 Task: Find connections with filter location Tres Cantos with filter topic #Leanstartupswith filter profile language Spanish with filter current company JSW with filter school Deogiri Institute of Engineering and Management Studies, Aurangabad with filter industry Temporary Help Services with filter service category Pricing Strategy with filter keywords title Account Representative
Action: Mouse moved to (209, 287)
Screenshot: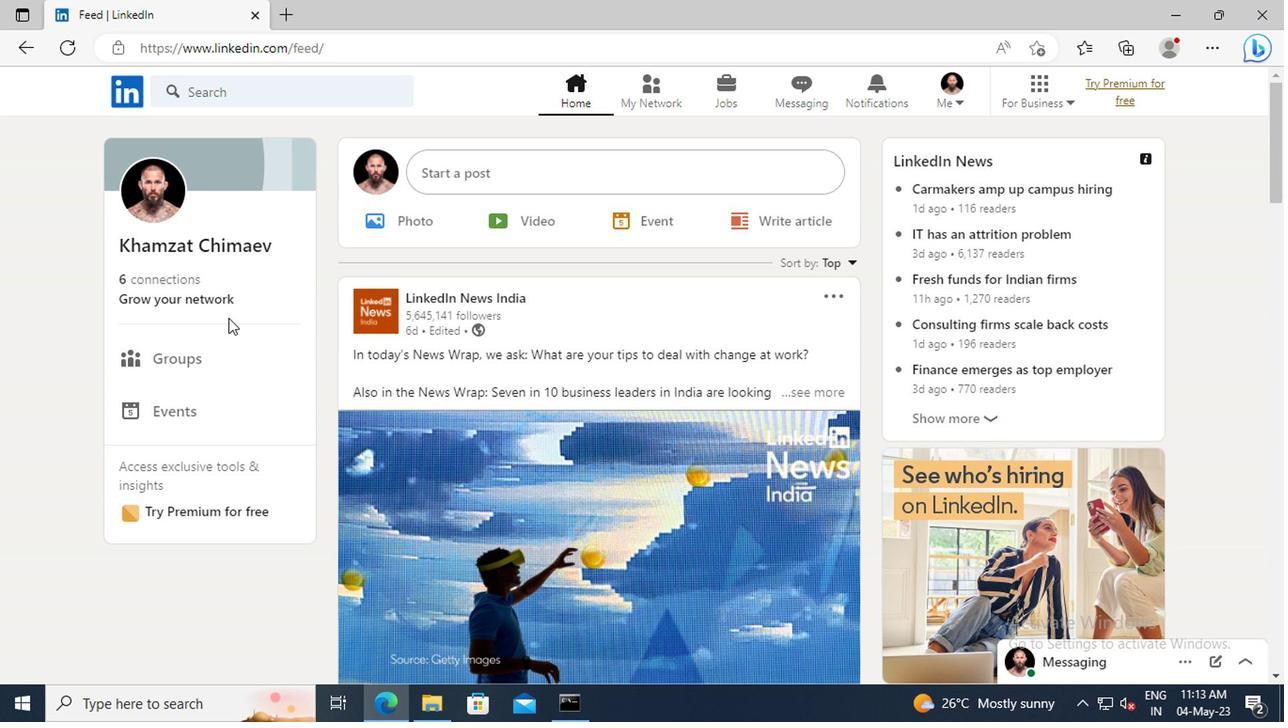 
Action: Mouse pressed left at (209, 287)
Screenshot: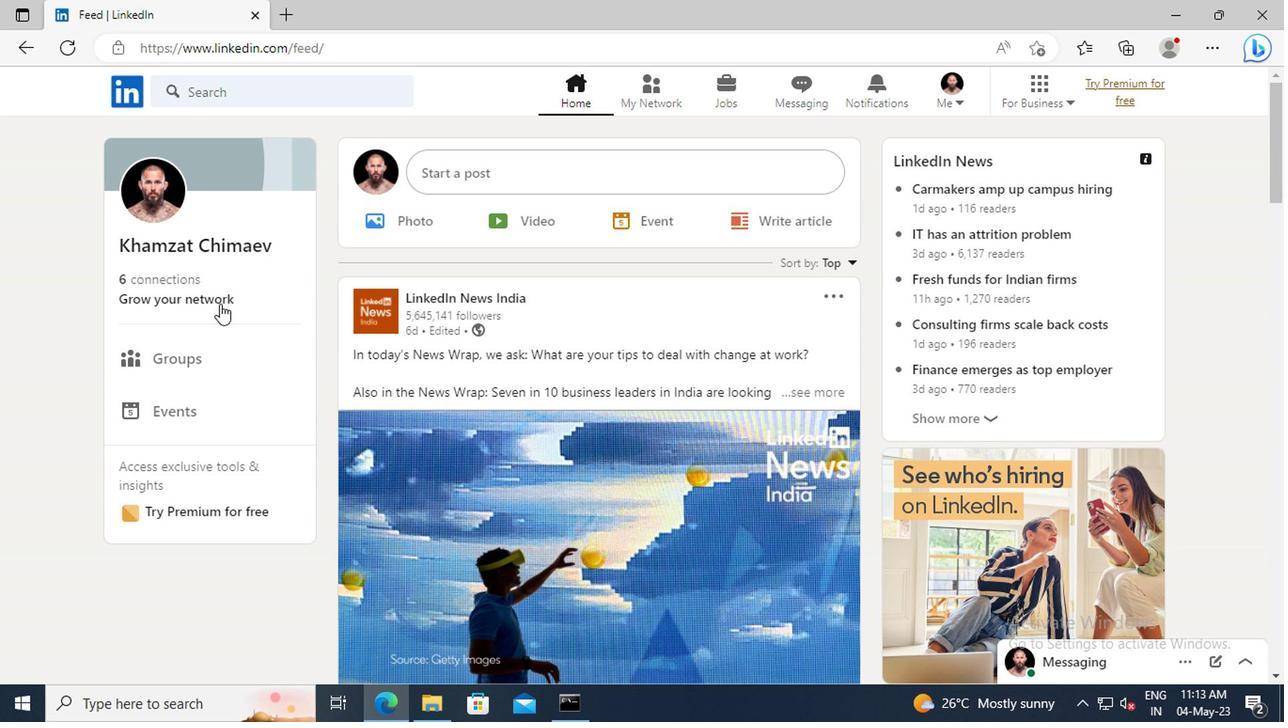 
Action: Mouse moved to (200, 200)
Screenshot: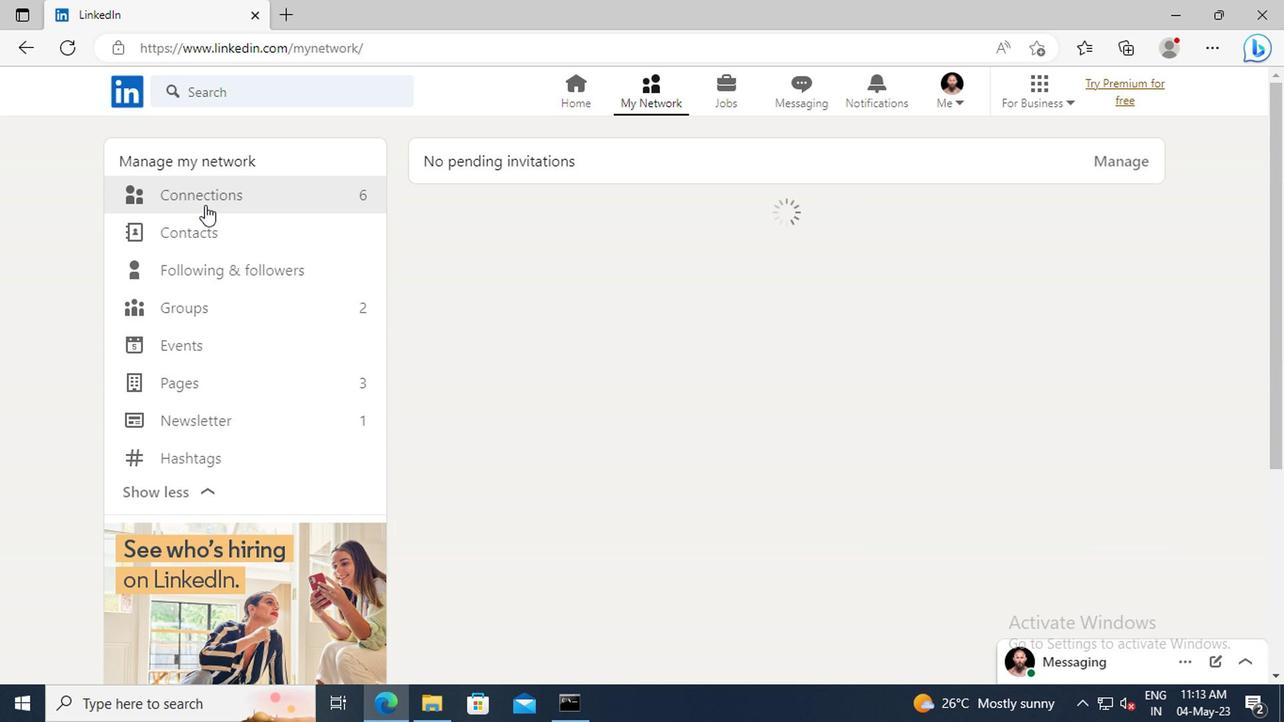 
Action: Mouse pressed left at (200, 200)
Screenshot: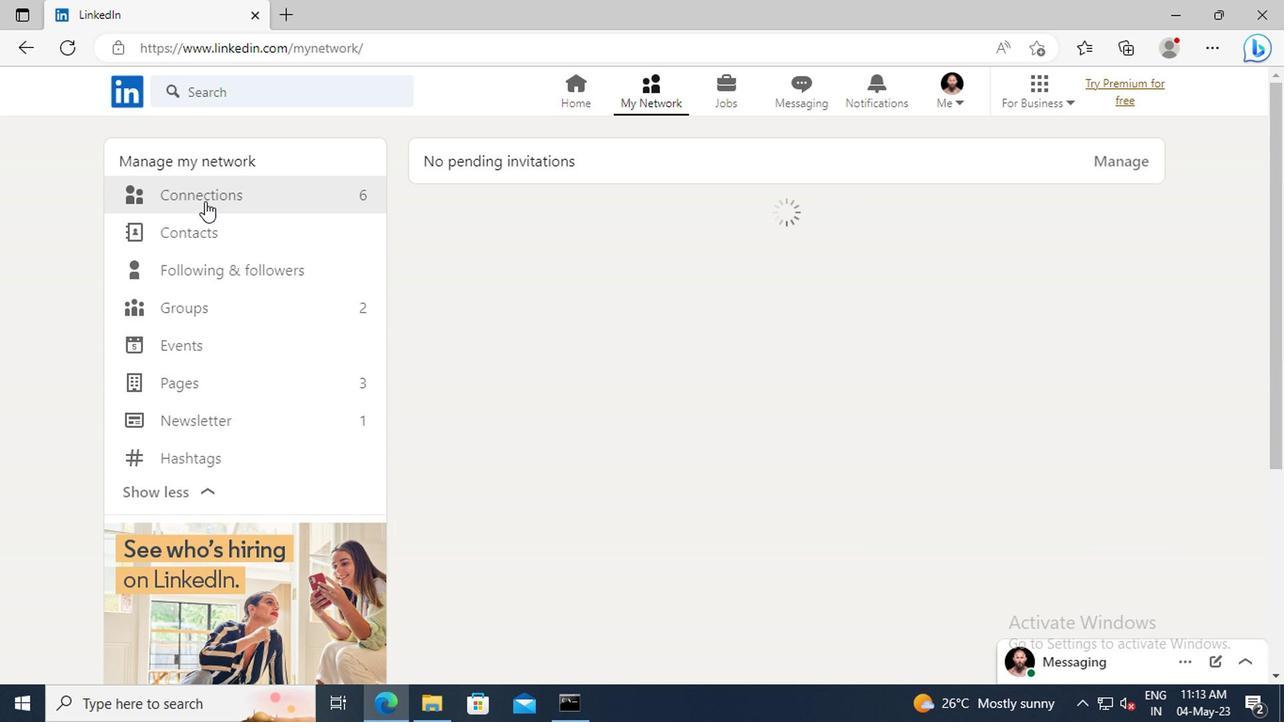 
Action: Mouse moved to (768, 203)
Screenshot: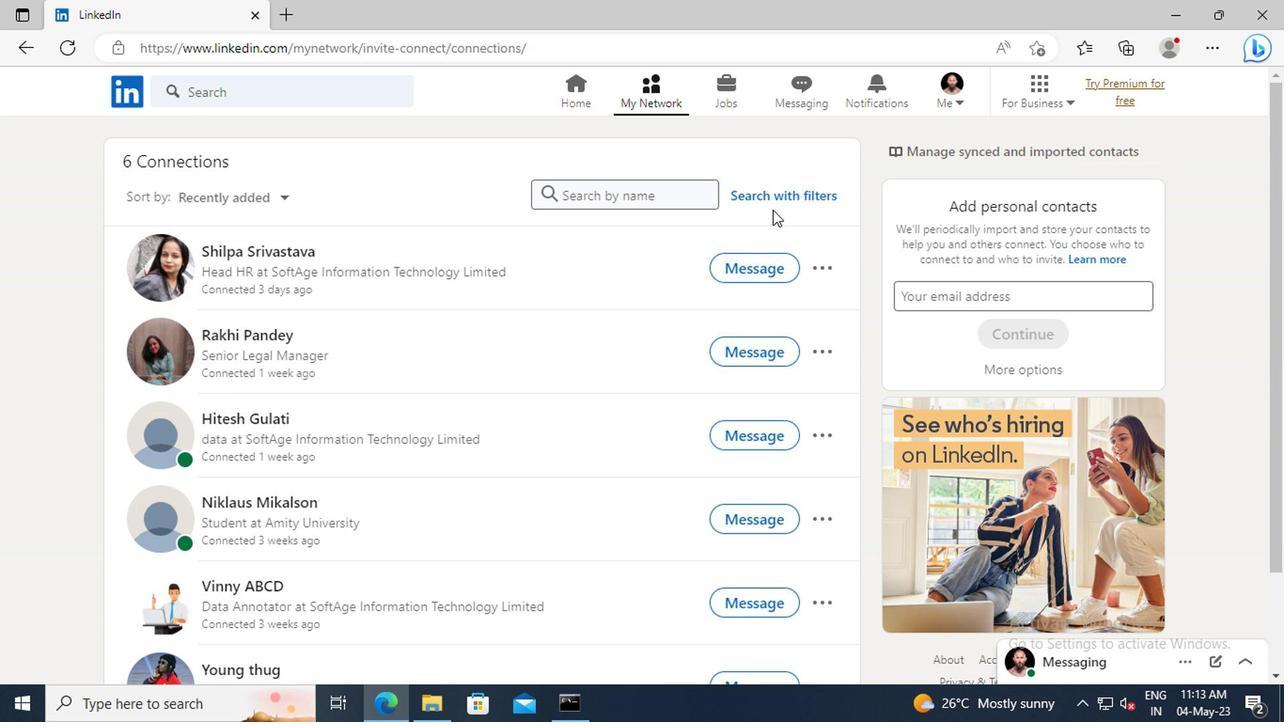
Action: Mouse pressed left at (768, 203)
Screenshot: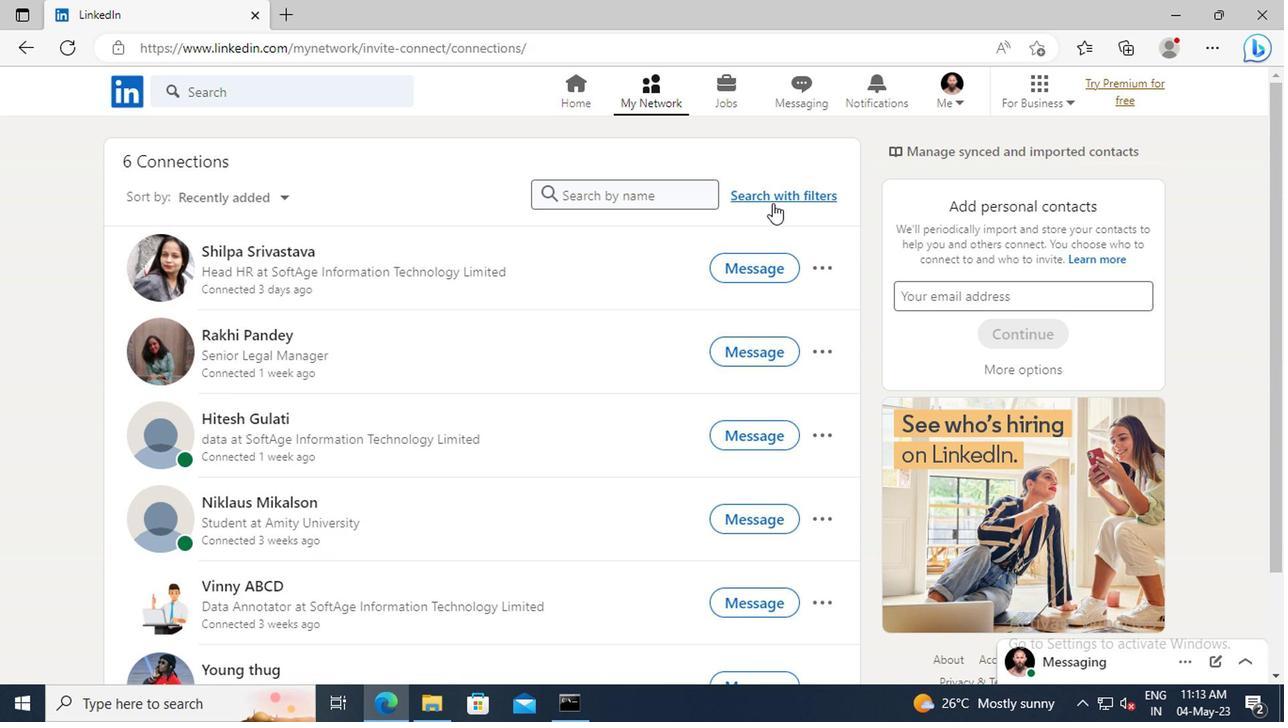 
Action: Mouse moved to (710, 148)
Screenshot: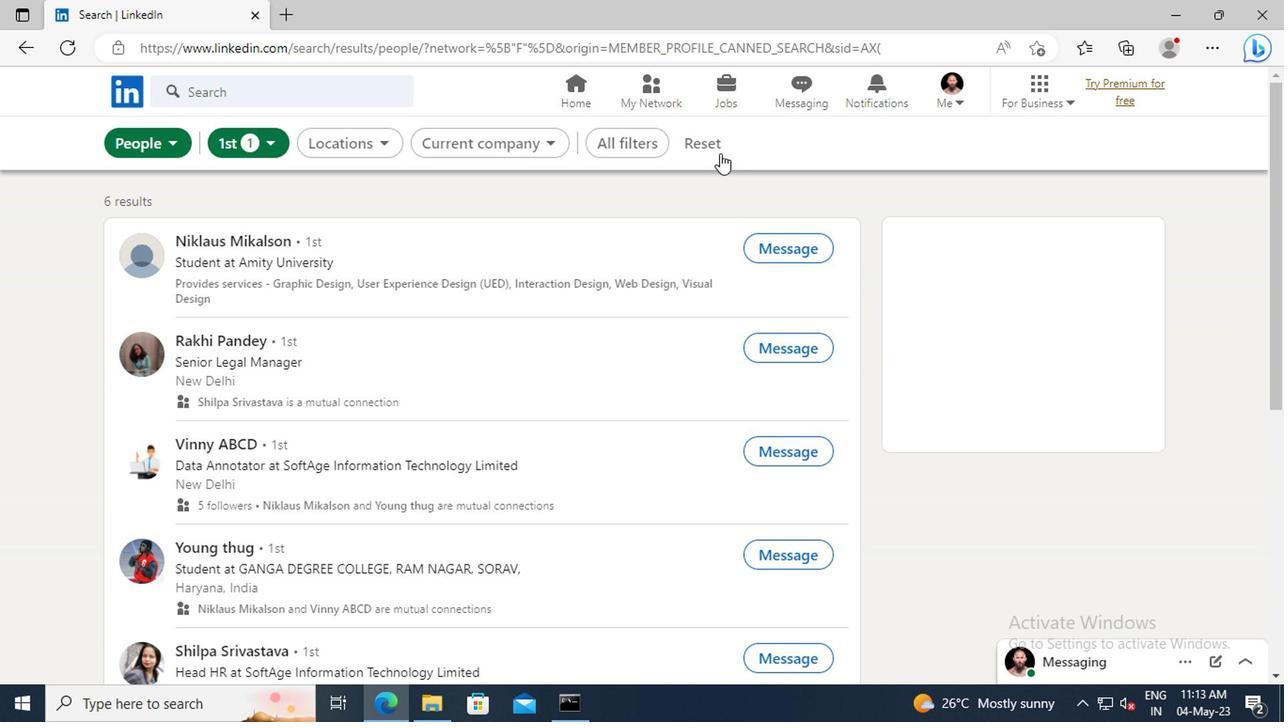 
Action: Mouse pressed left at (710, 148)
Screenshot: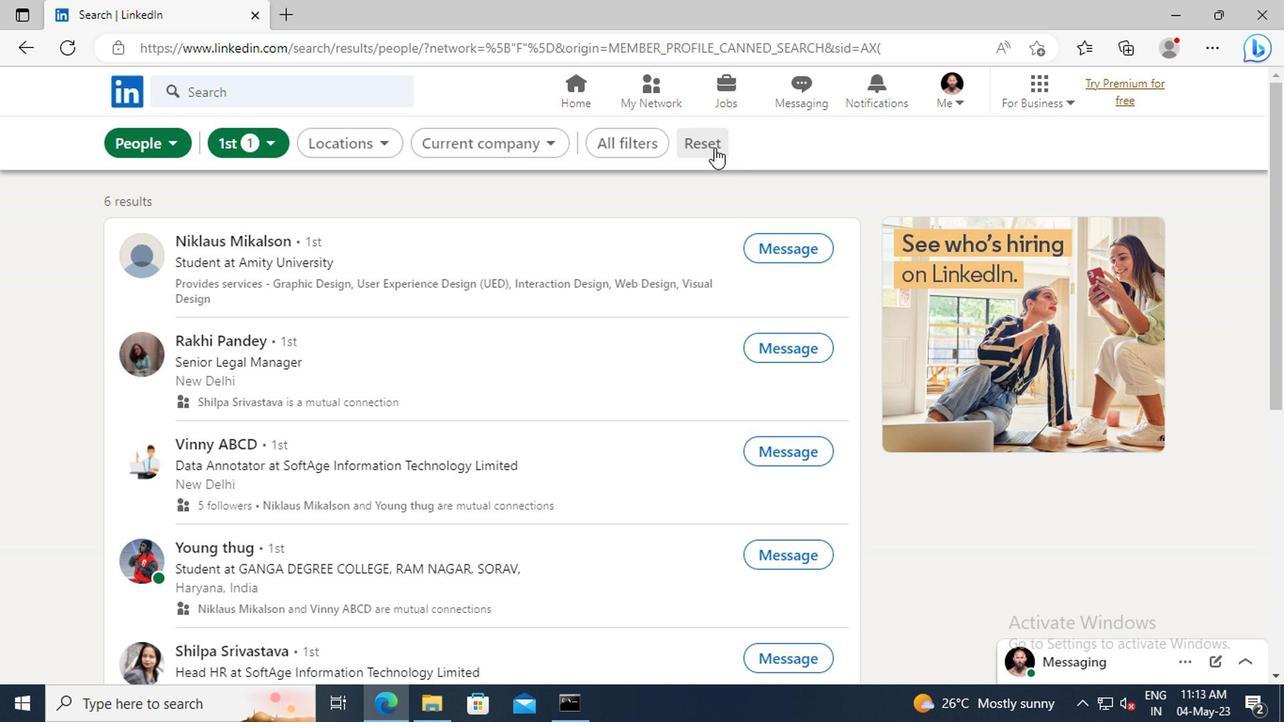 
Action: Mouse moved to (683, 146)
Screenshot: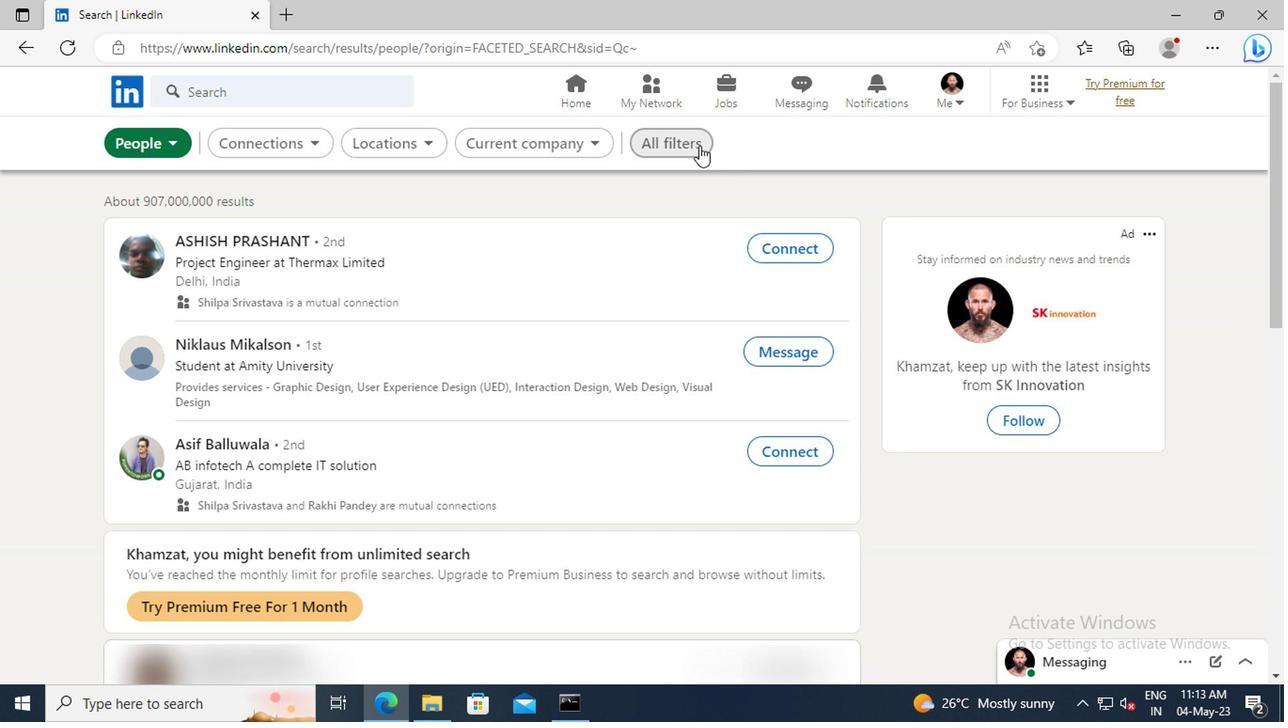 
Action: Mouse pressed left at (683, 146)
Screenshot: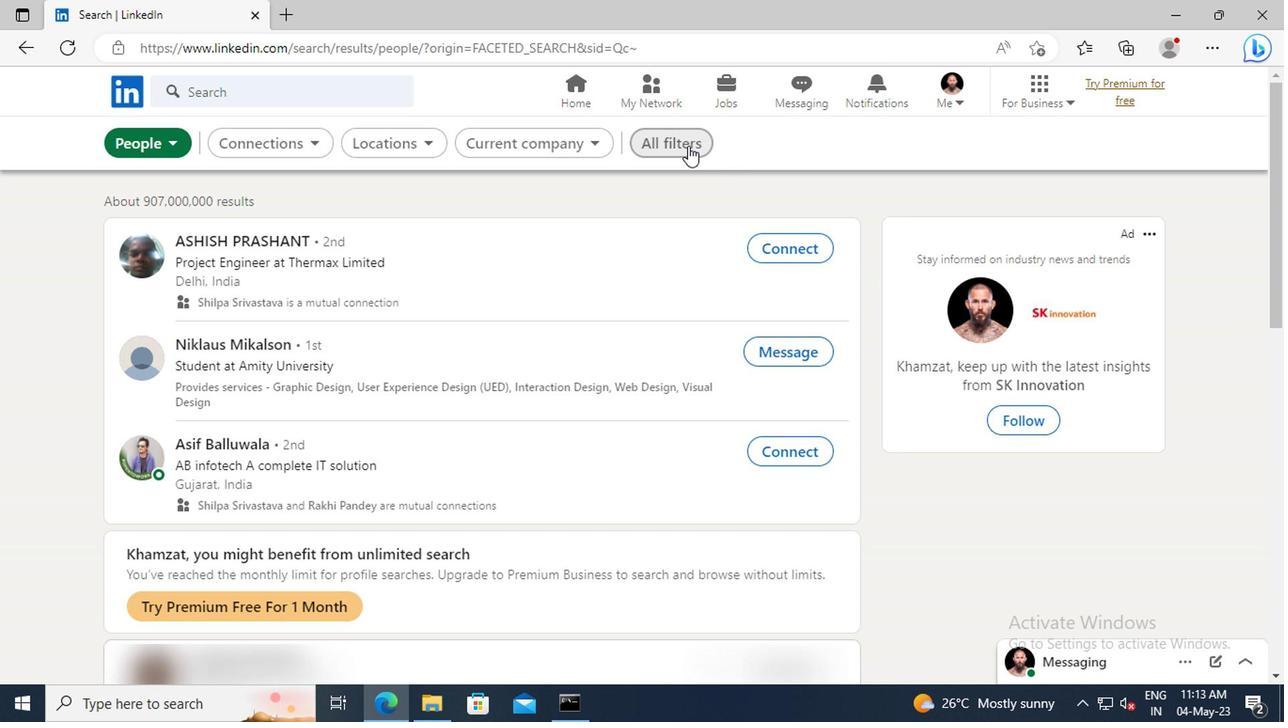 
Action: Mouse moved to (1009, 332)
Screenshot: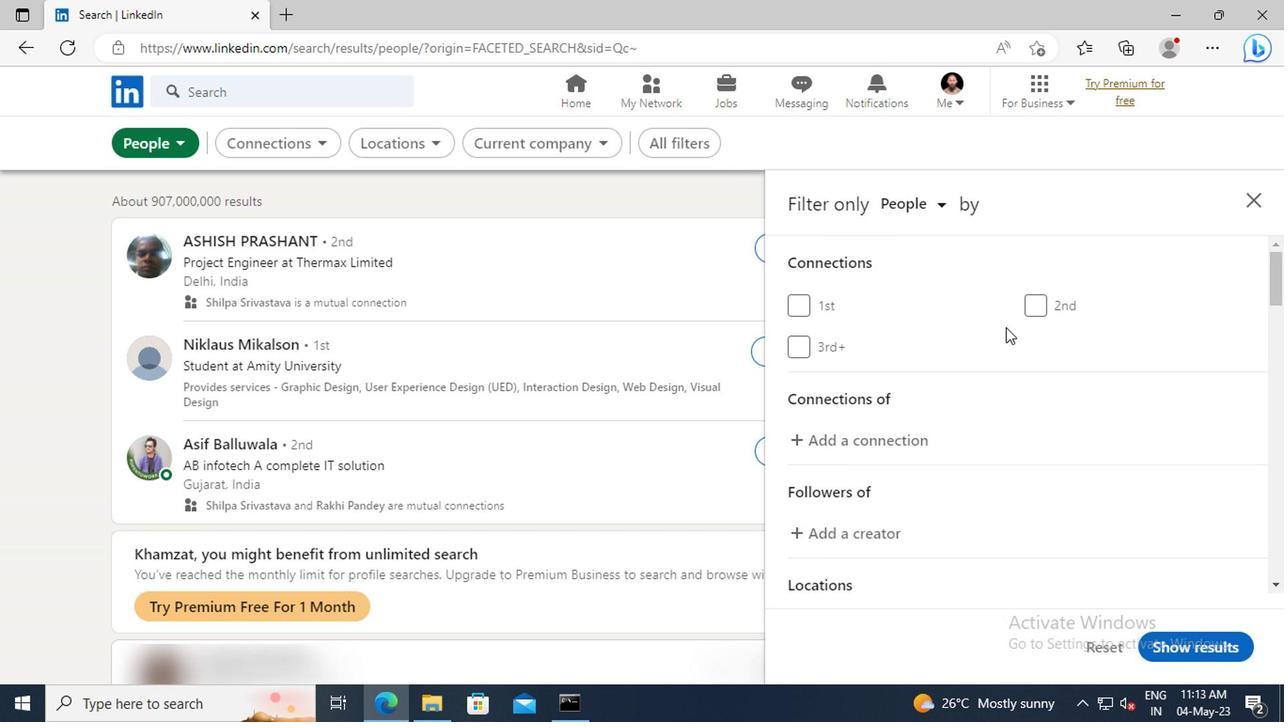 
Action: Mouse scrolled (1009, 331) with delta (0, -1)
Screenshot: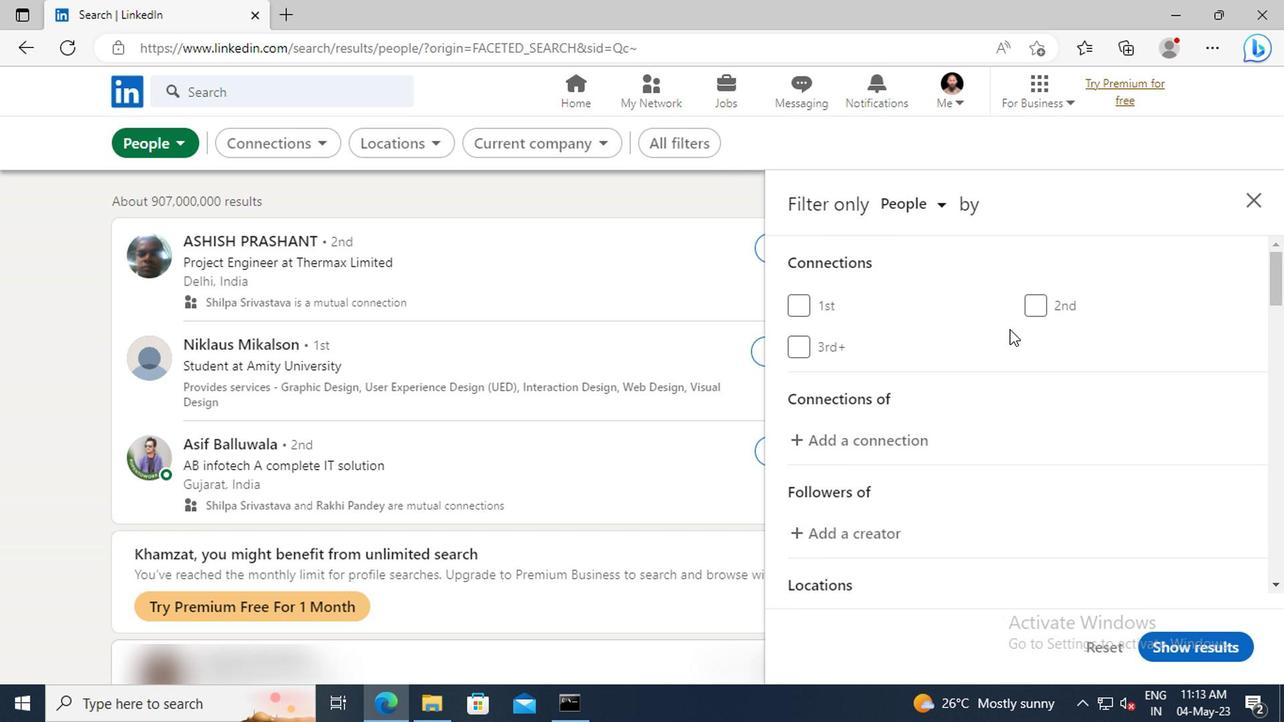 
Action: Mouse scrolled (1009, 331) with delta (0, -1)
Screenshot: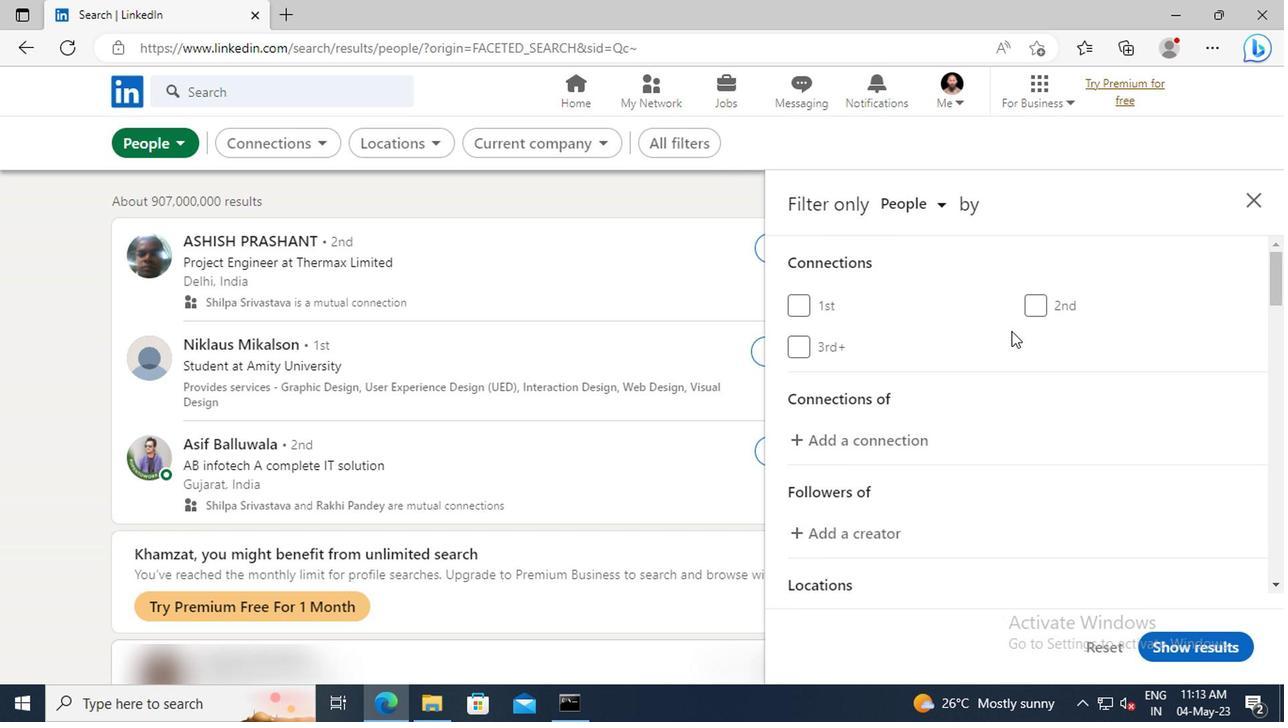 
Action: Mouse scrolled (1009, 331) with delta (0, -1)
Screenshot: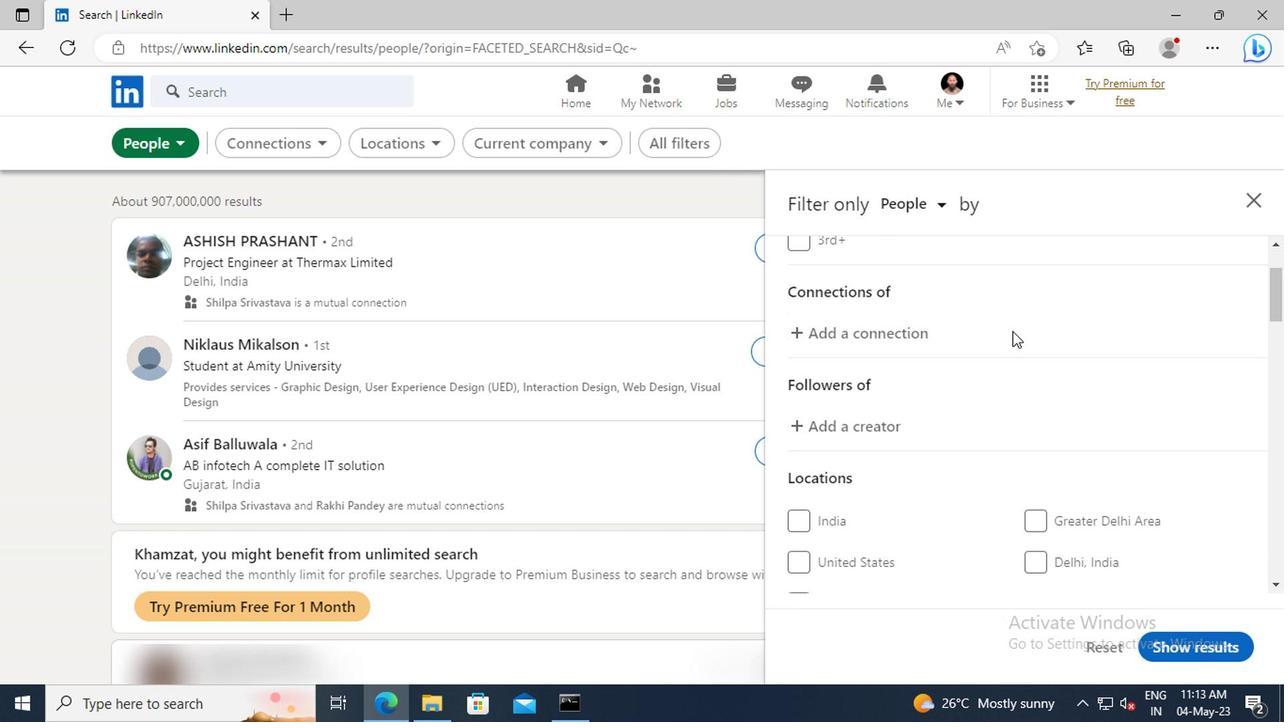 
Action: Mouse scrolled (1009, 331) with delta (0, -1)
Screenshot: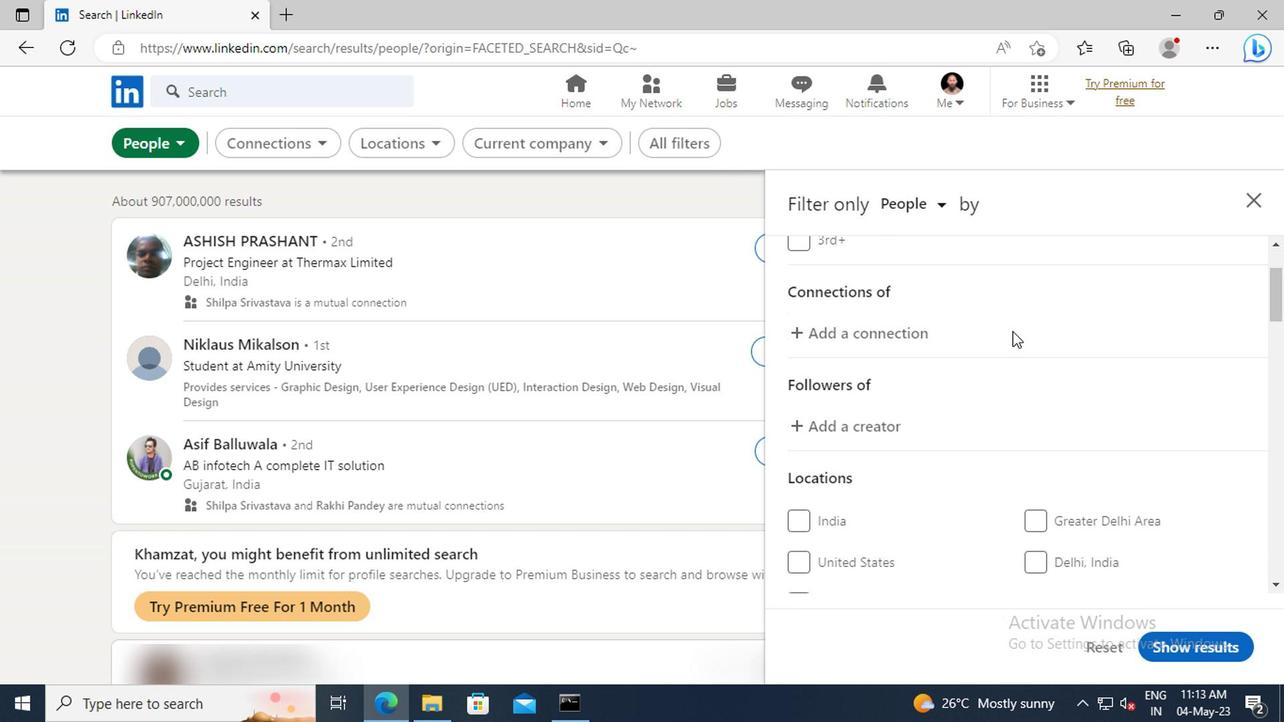 
Action: Mouse scrolled (1009, 331) with delta (0, -1)
Screenshot: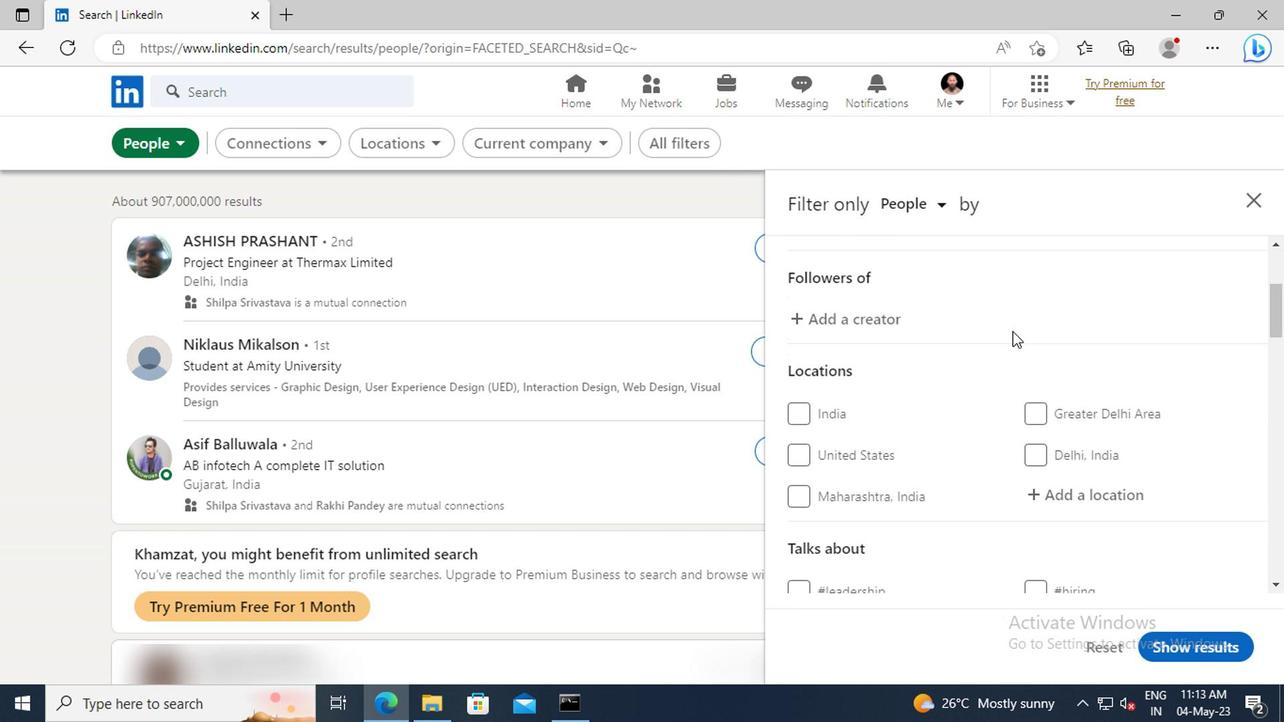 
Action: Mouse scrolled (1009, 331) with delta (0, -1)
Screenshot: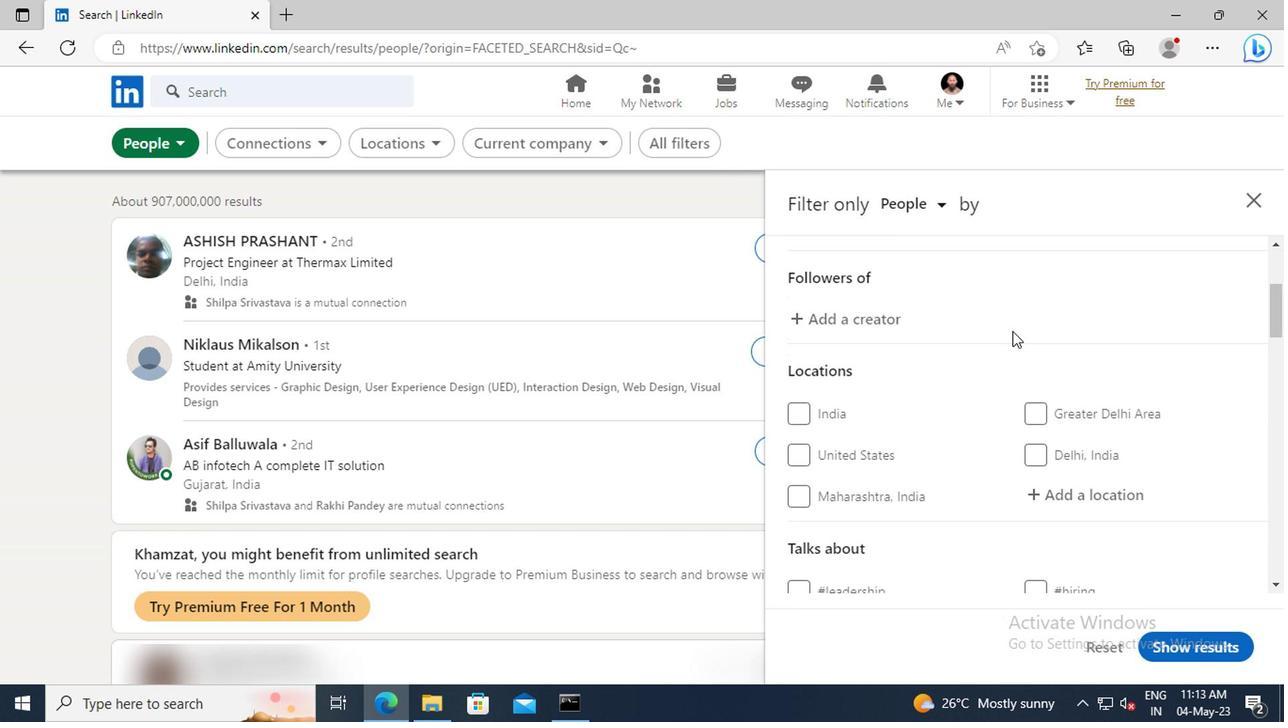 
Action: Mouse moved to (1039, 386)
Screenshot: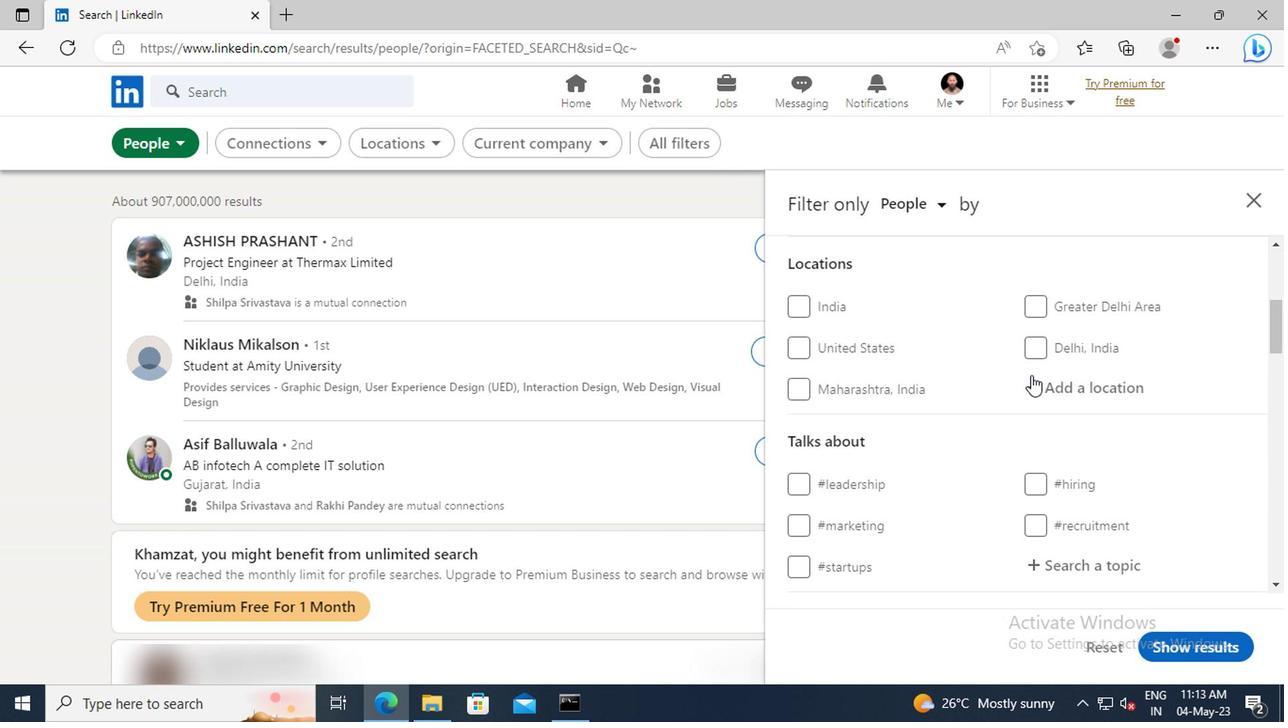 
Action: Mouse pressed left at (1039, 386)
Screenshot: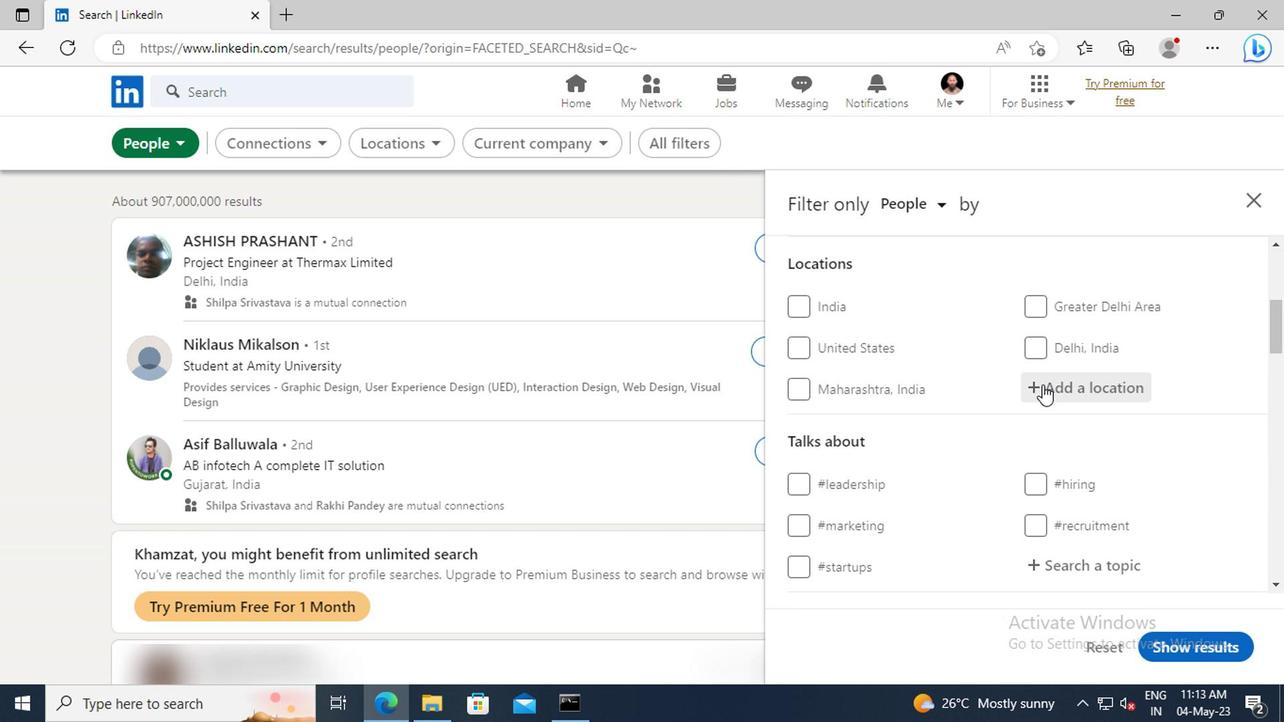 
Action: Key pressed <Key.shift>TRES<Key.space><Key.shift>CANTOS<Key.enter>
Screenshot: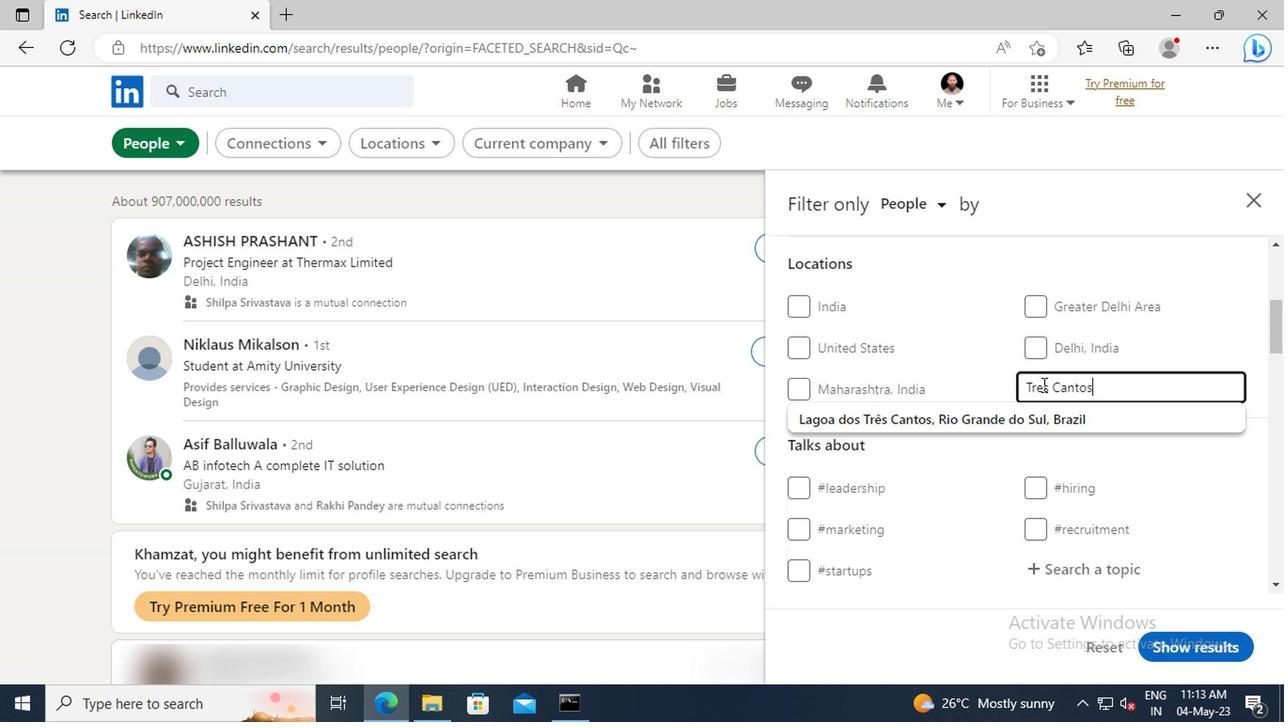 
Action: Mouse scrolled (1039, 384) with delta (0, -1)
Screenshot: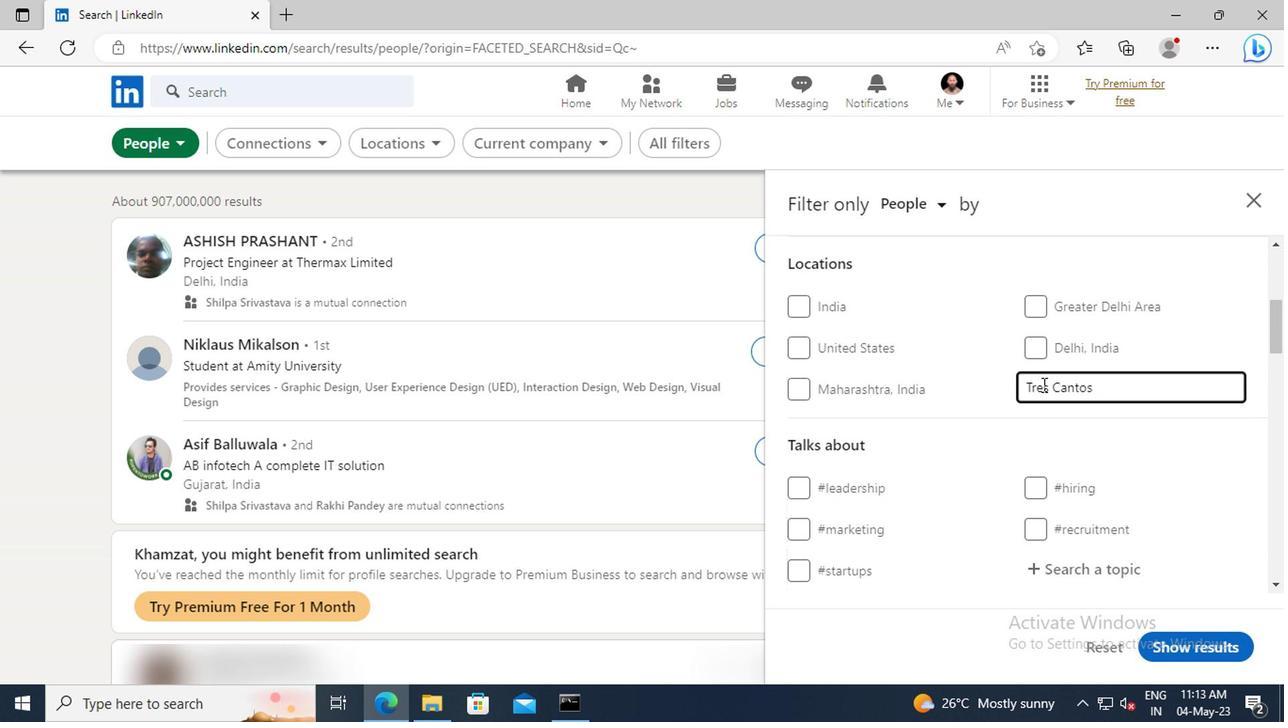 
Action: Mouse scrolled (1039, 384) with delta (0, -1)
Screenshot: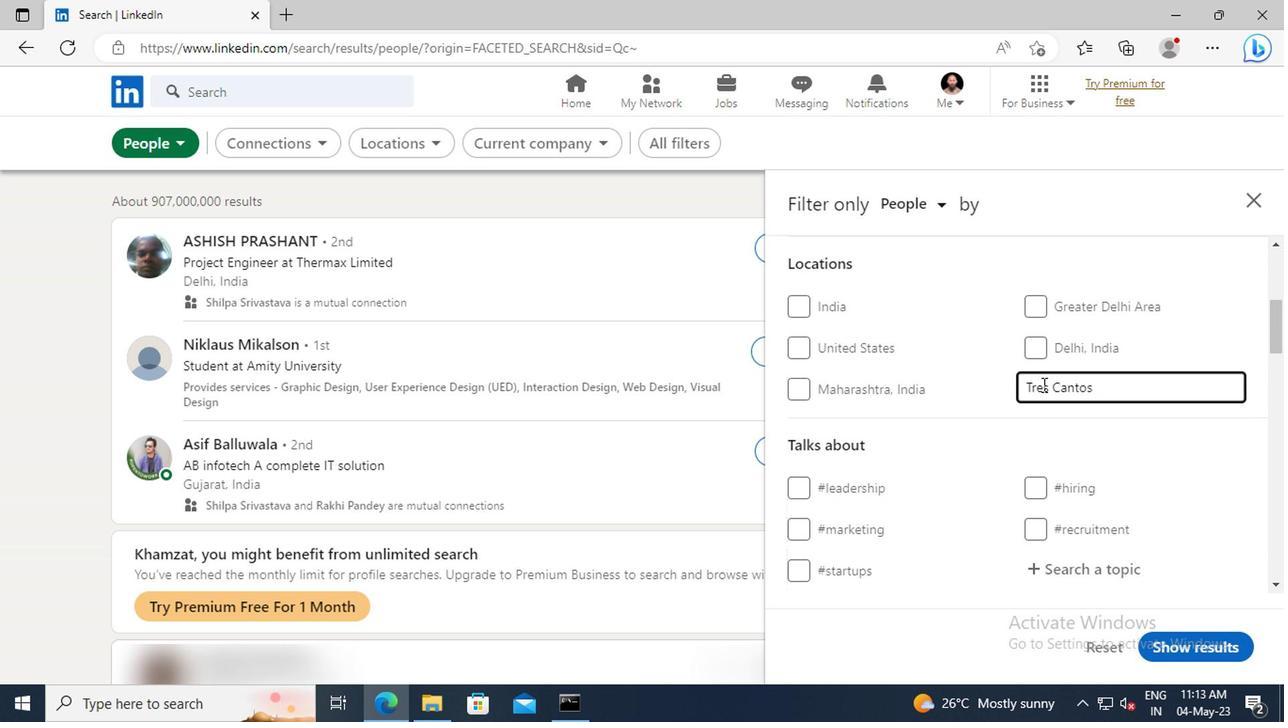
Action: Mouse scrolled (1039, 384) with delta (0, -1)
Screenshot: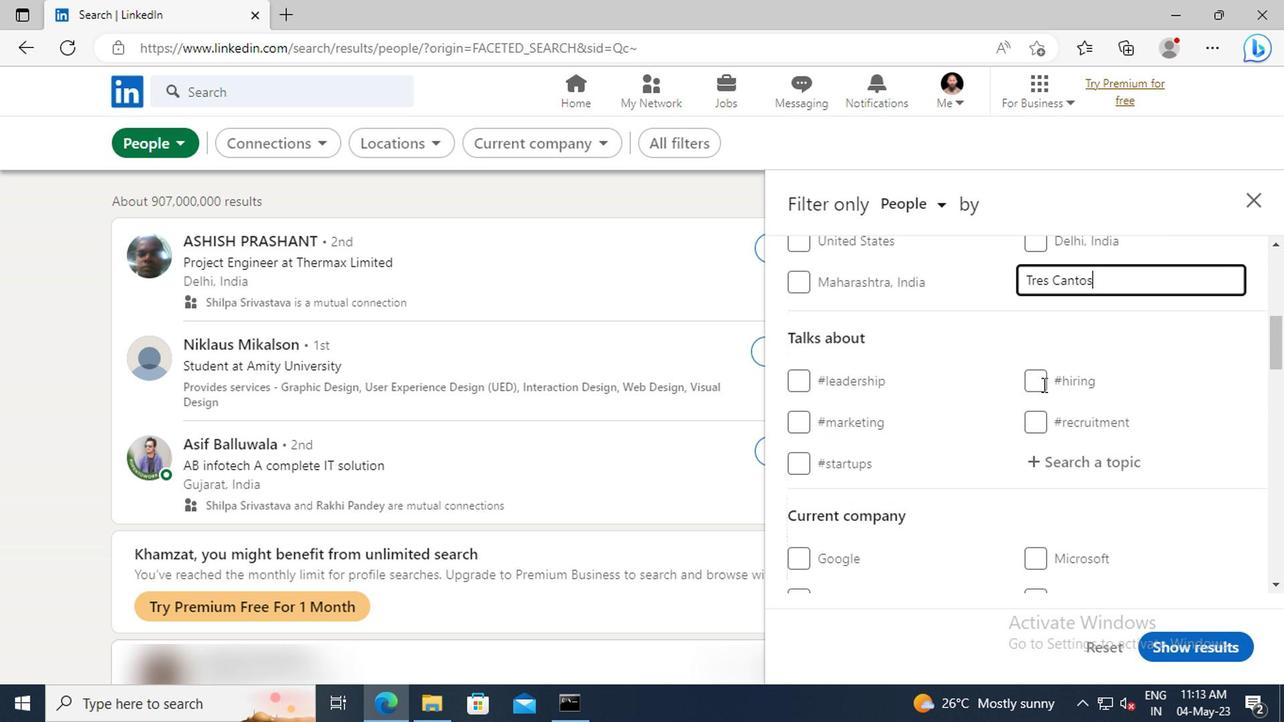 
Action: Mouse moved to (1050, 404)
Screenshot: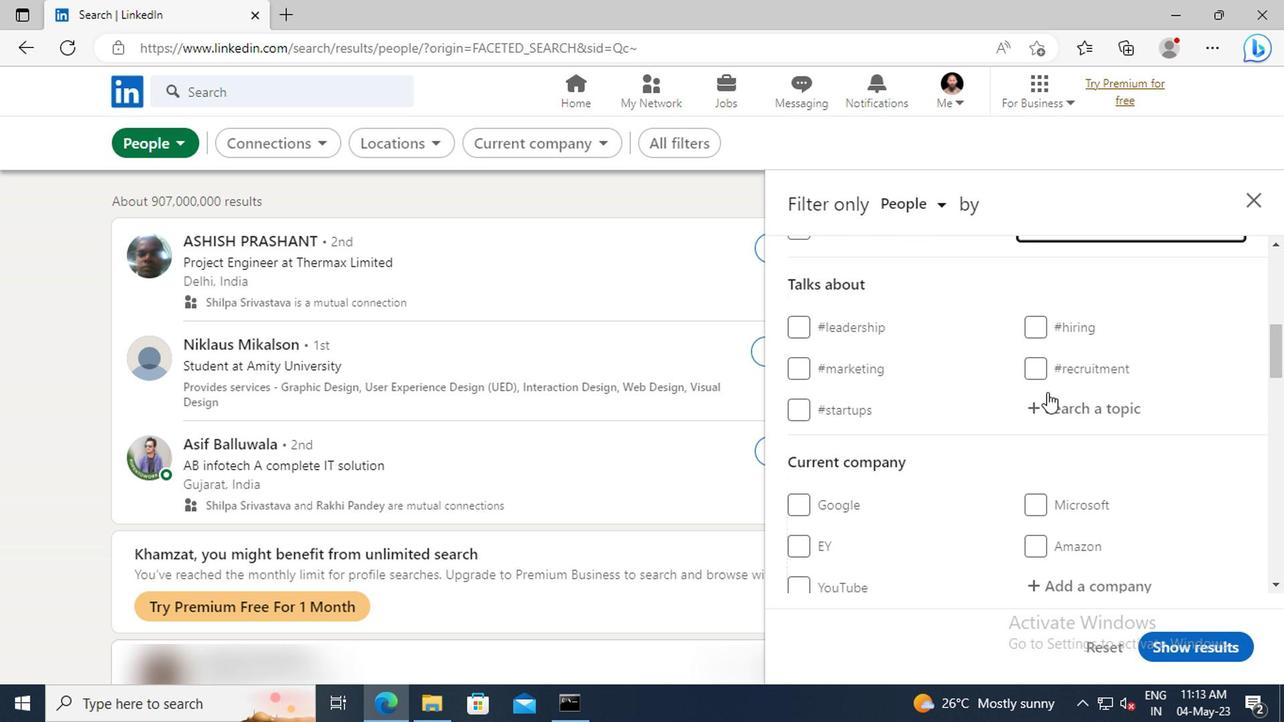 
Action: Mouse pressed left at (1050, 404)
Screenshot: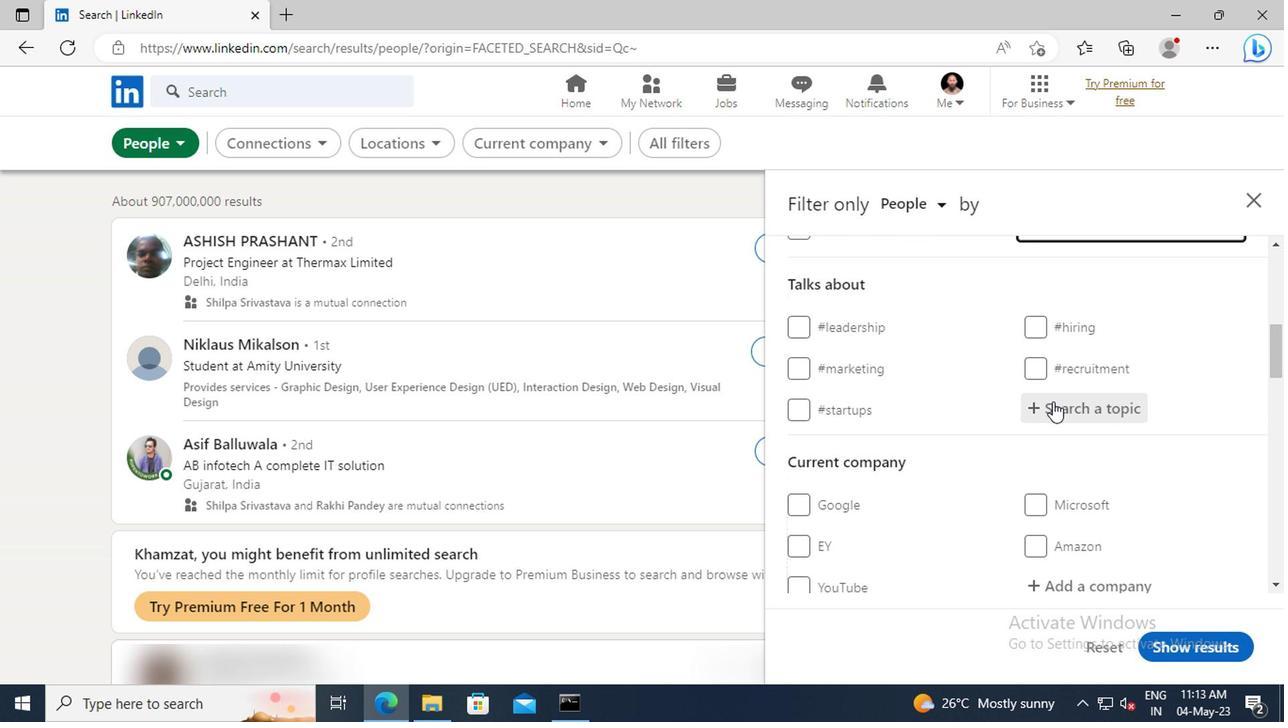 
Action: Key pressed <Key.shift>LEANST
Screenshot: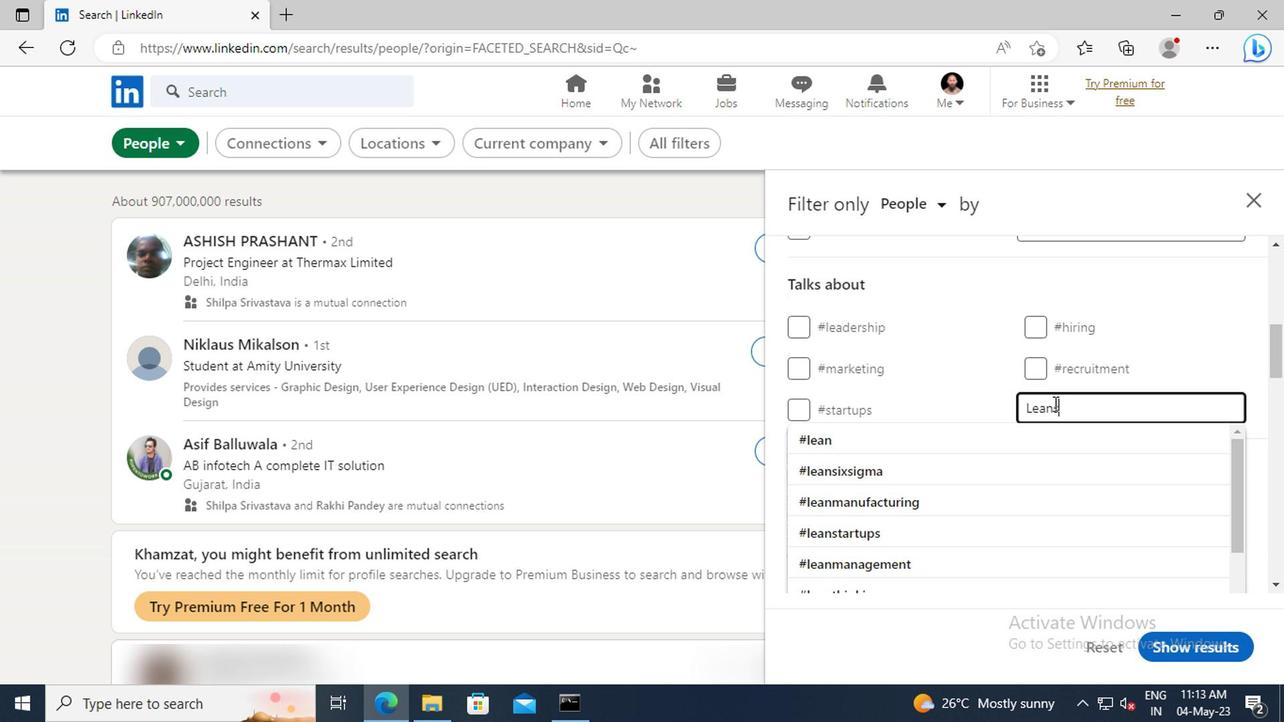 
Action: Mouse moved to (1061, 433)
Screenshot: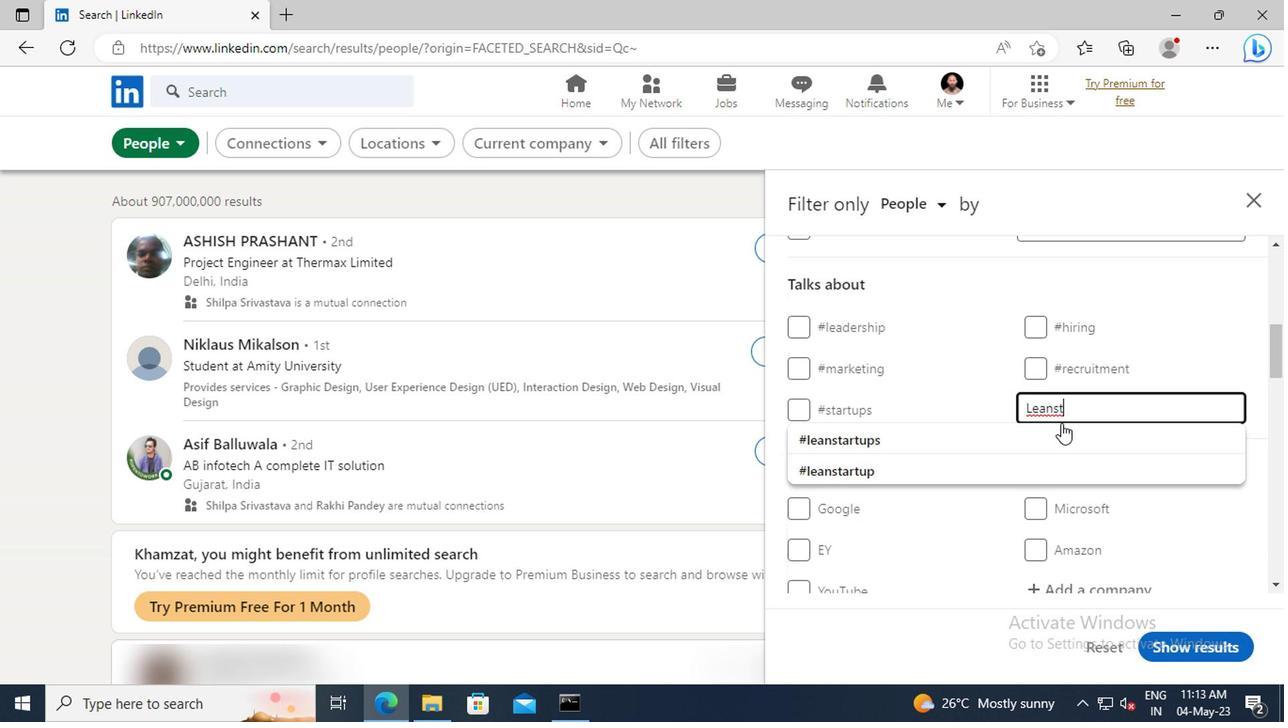 
Action: Mouse pressed left at (1061, 433)
Screenshot: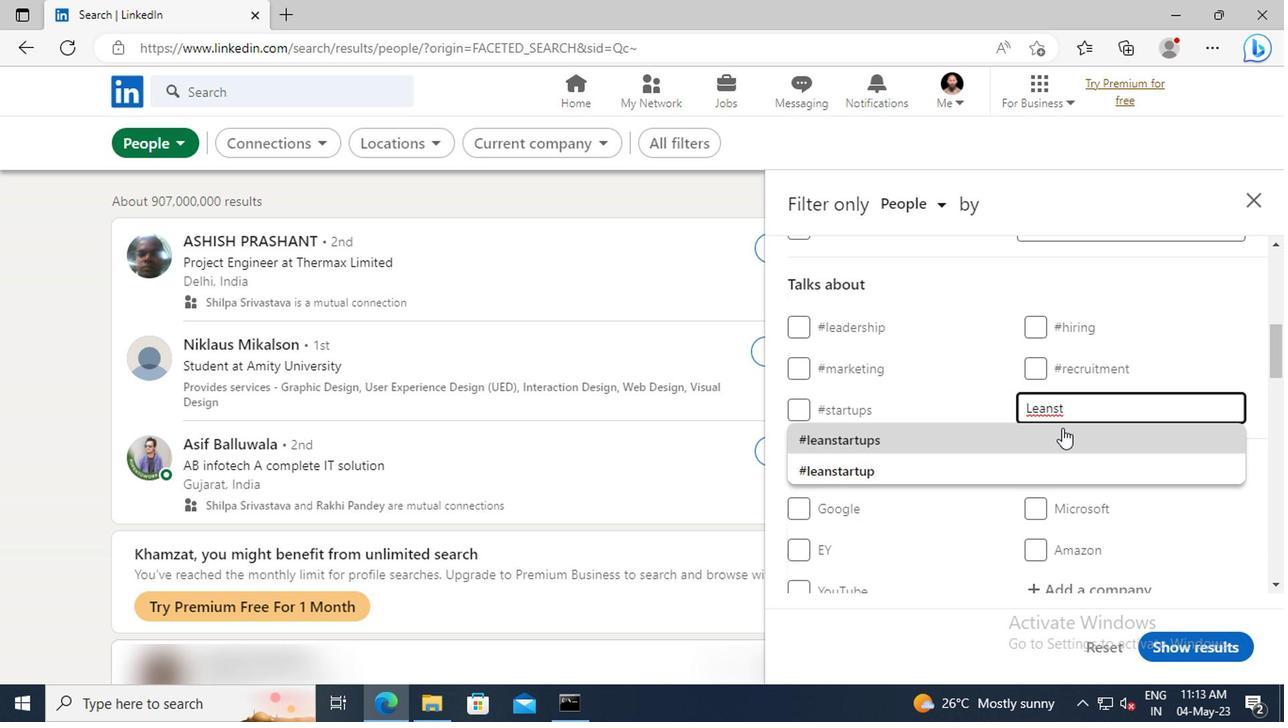 
Action: Mouse scrolled (1061, 432) with delta (0, 0)
Screenshot: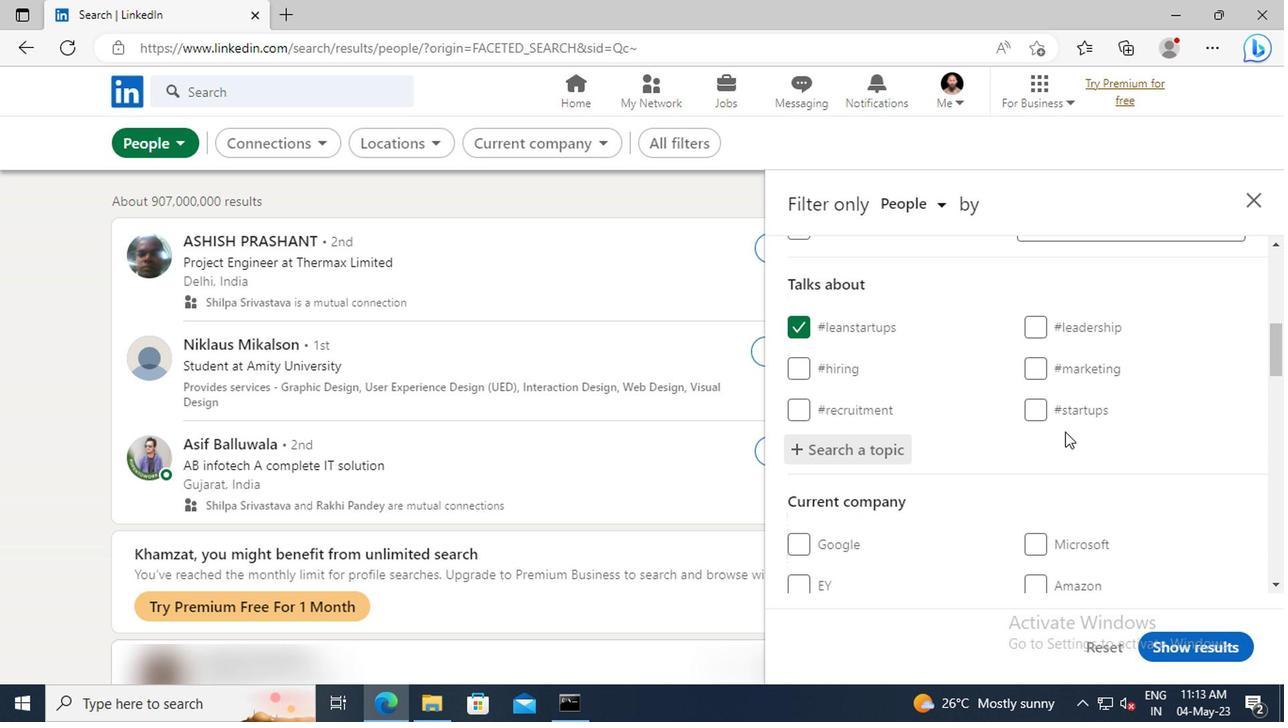 
Action: Mouse scrolled (1061, 432) with delta (0, 0)
Screenshot: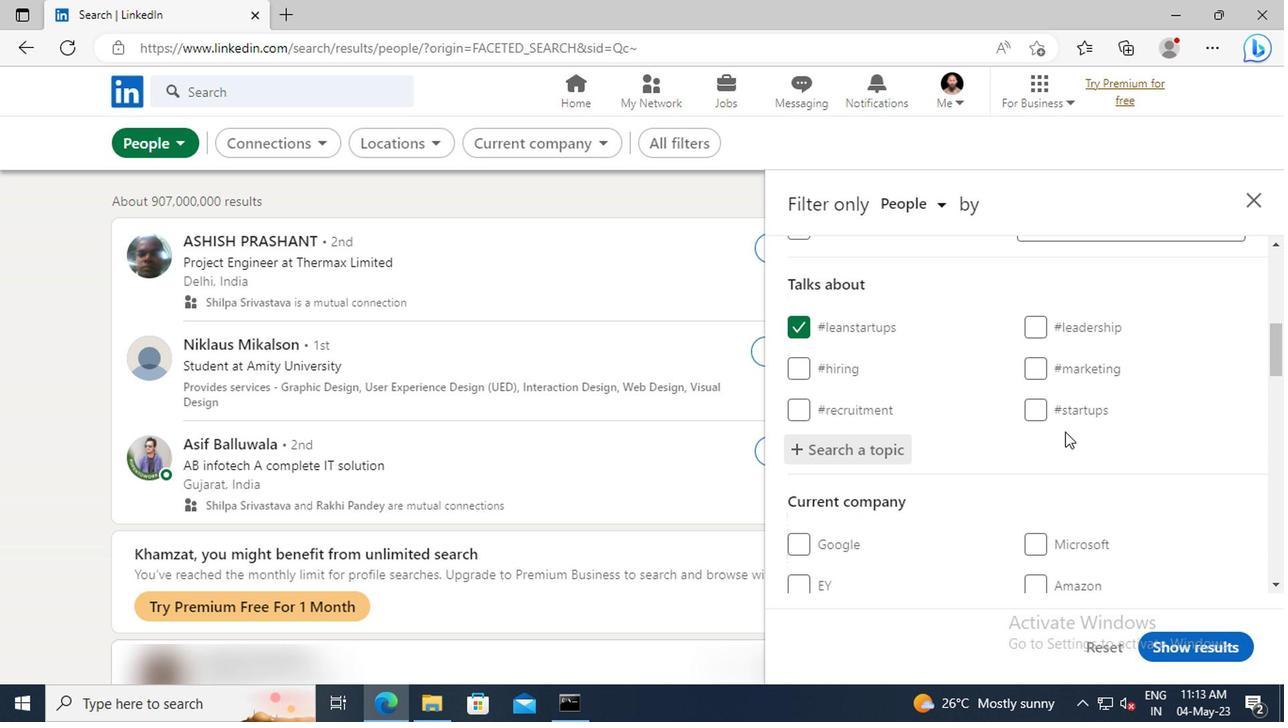 
Action: Mouse scrolled (1061, 432) with delta (0, 0)
Screenshot: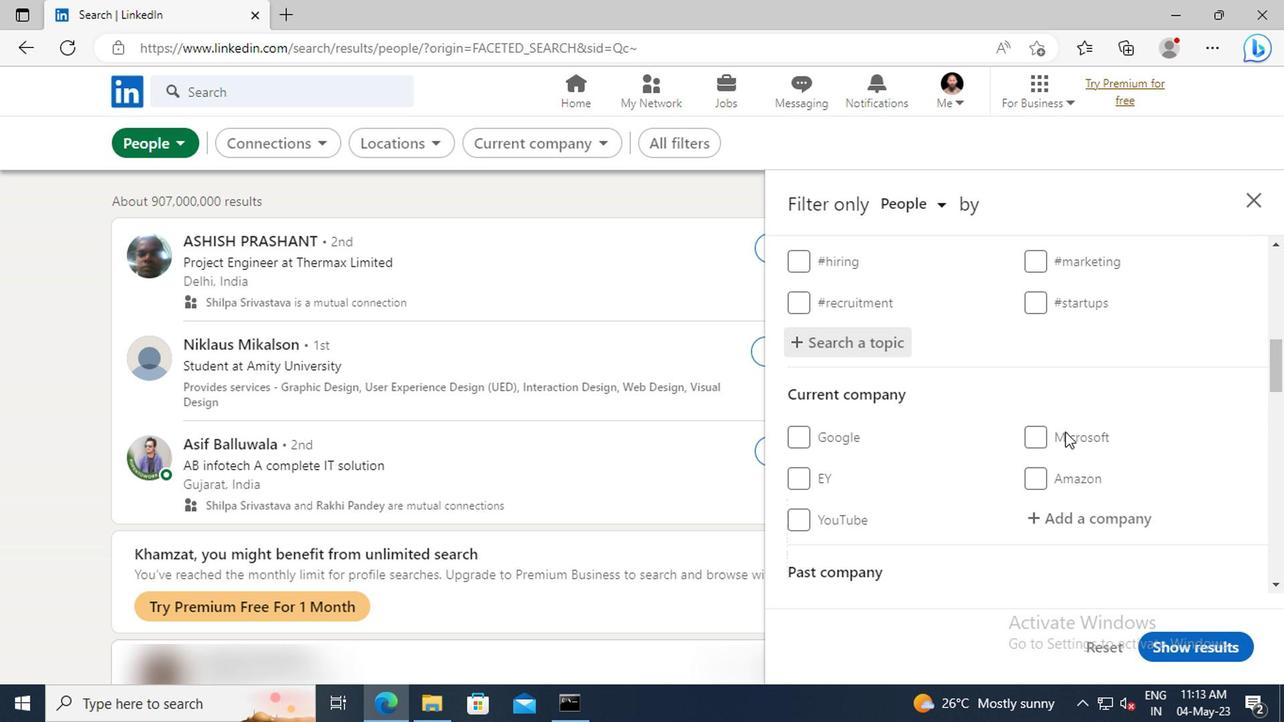 
Action: Mouse scrolled (1061, 432) with delta (0, 0)
Screenshot: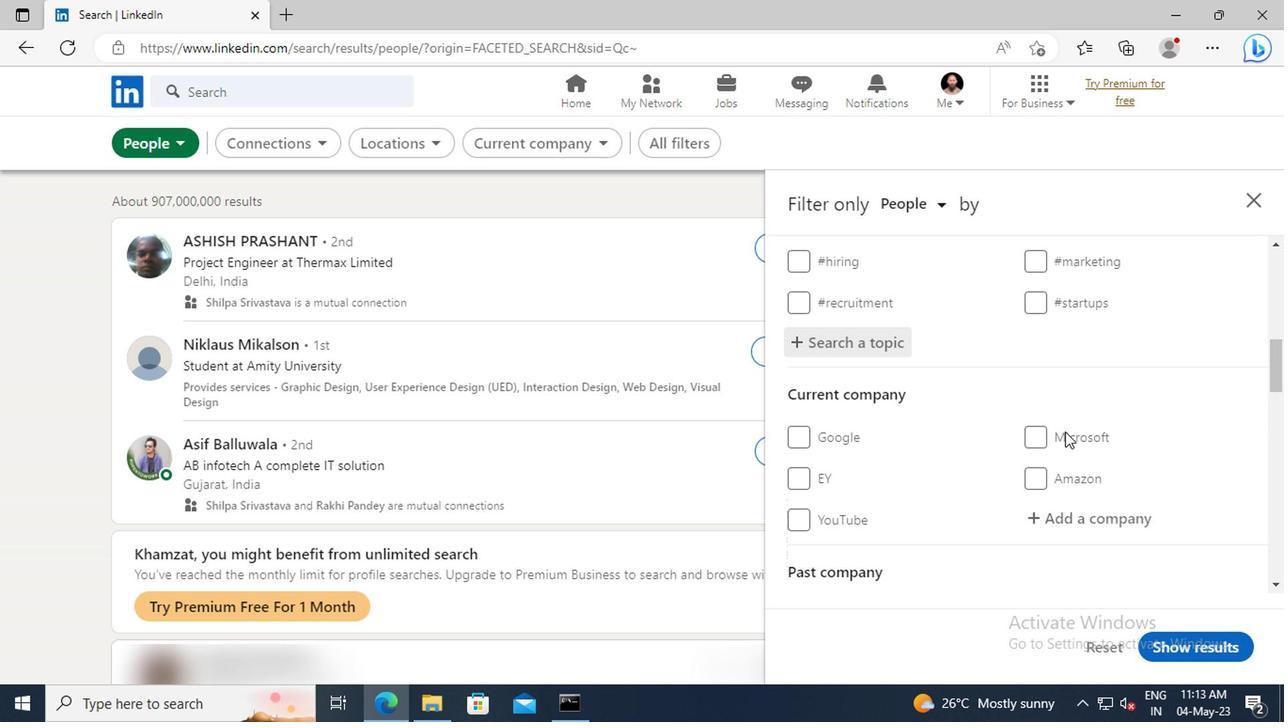 
Action: Mouse scrolled (1061, 432) with delta (0, 0)
Screenshot: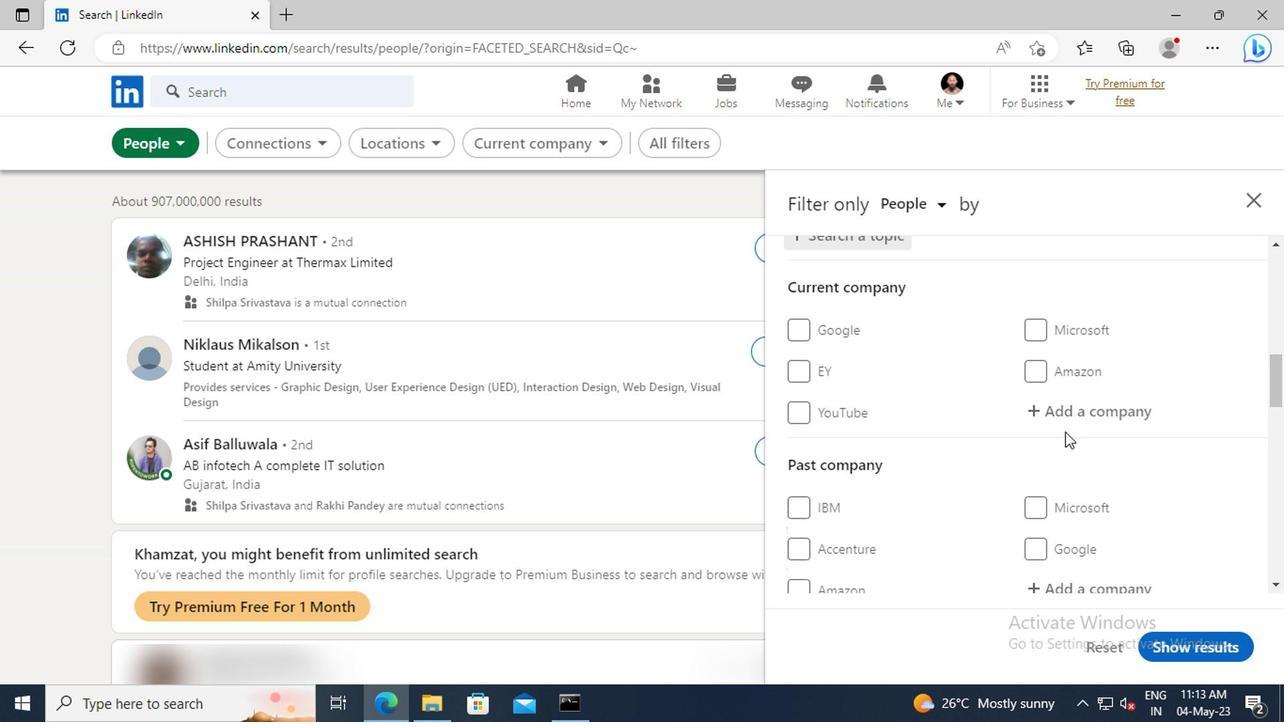 
Action: Mouse scrolled (1061, 432) with delta (0, 0)
Screenshot: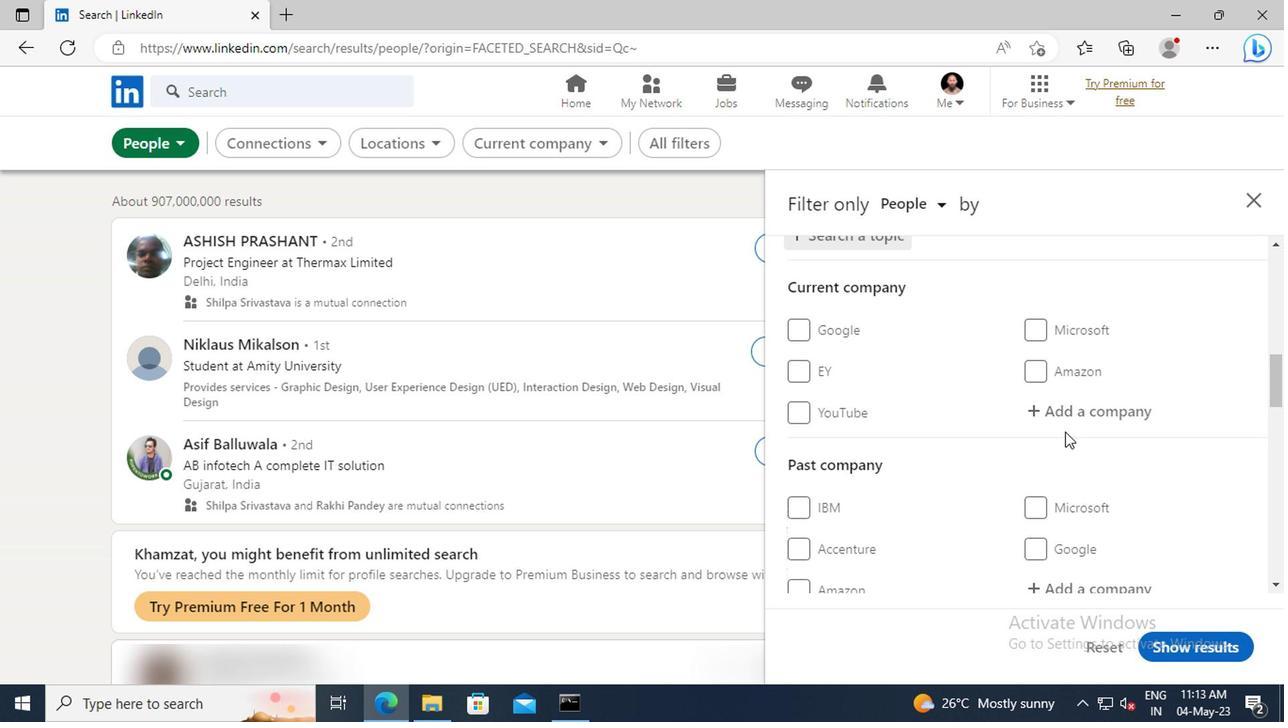 
Action: Mouse scrolled (1061, 432) with delta (0, 0)
Screenshot: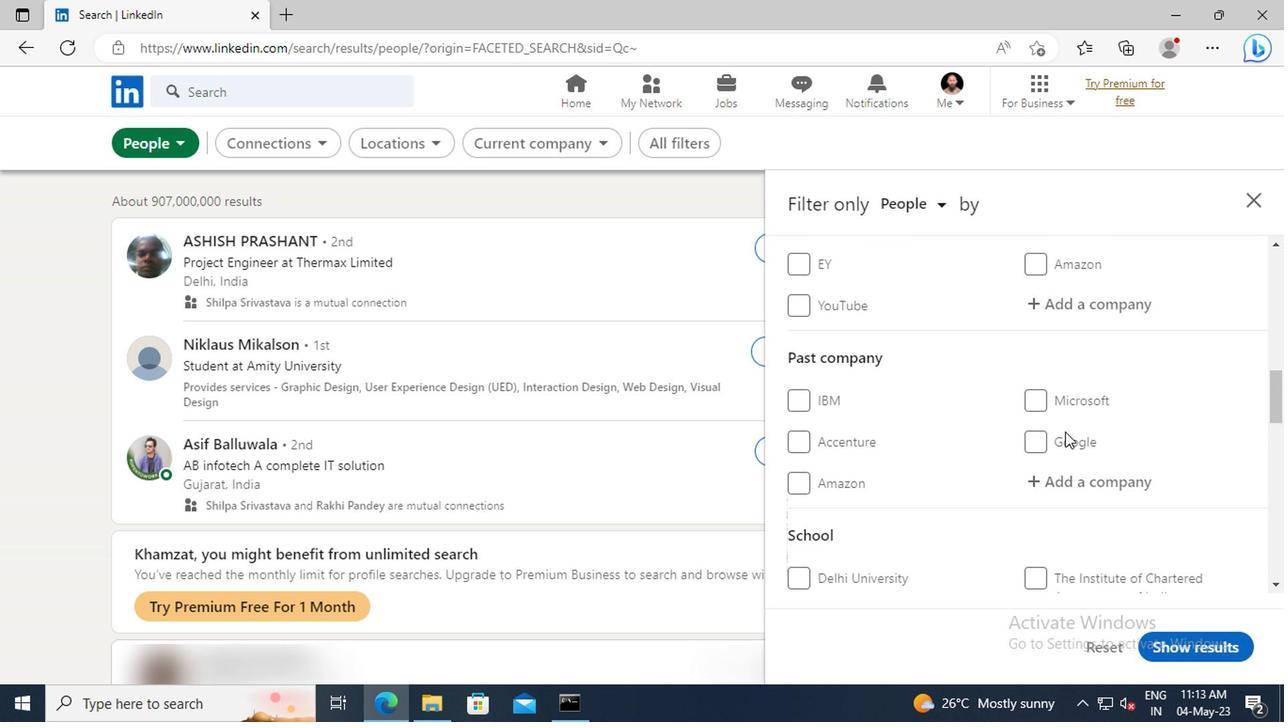 
Action: Mouse scrolled (1061, 432) with delta (0, 0)
Screenshot: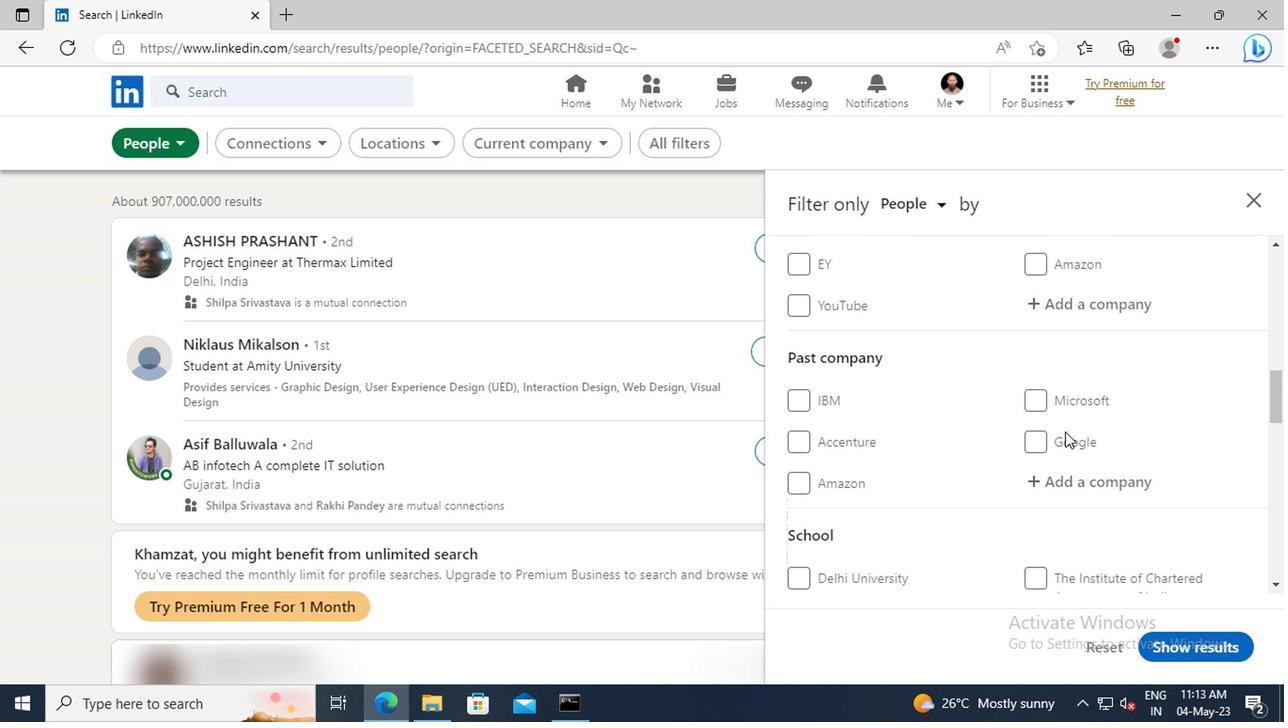 
Action: Mouse scrolled (1061, 432) with delta (0, 0)
Screenshot: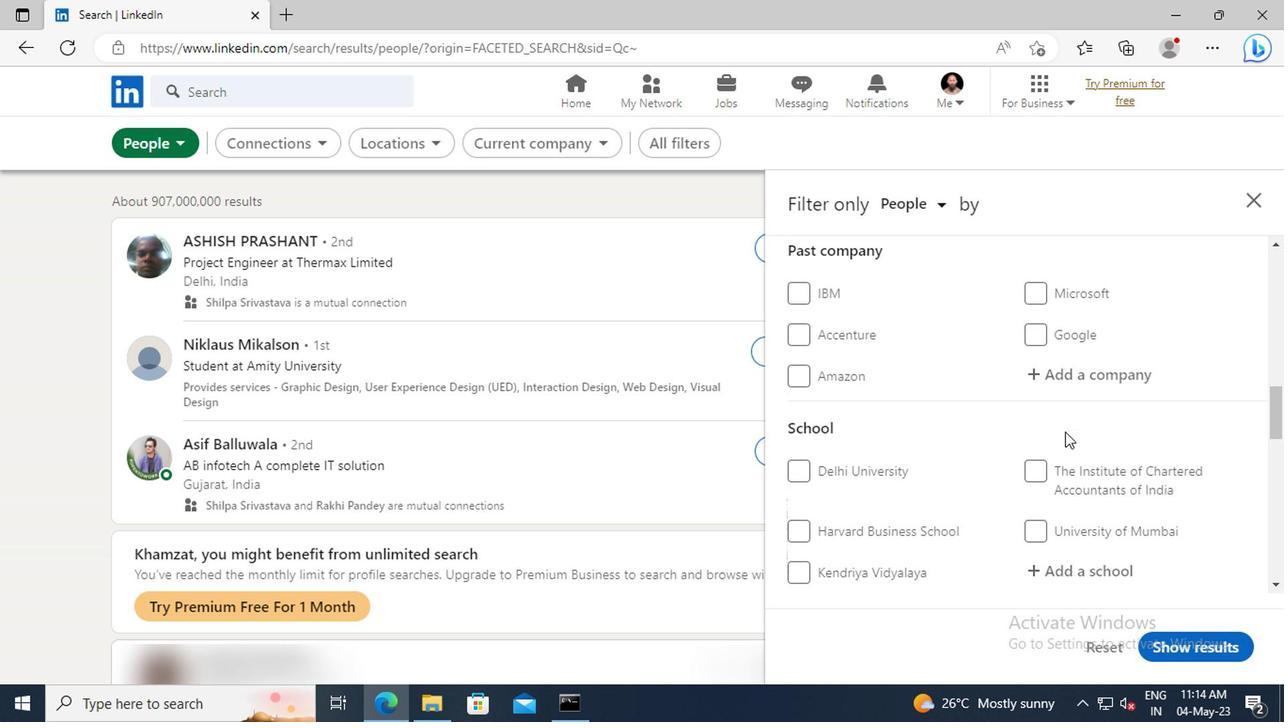 
Action: Mouse scrolled (1061, 432) with delta (0, 0)
Screenshot: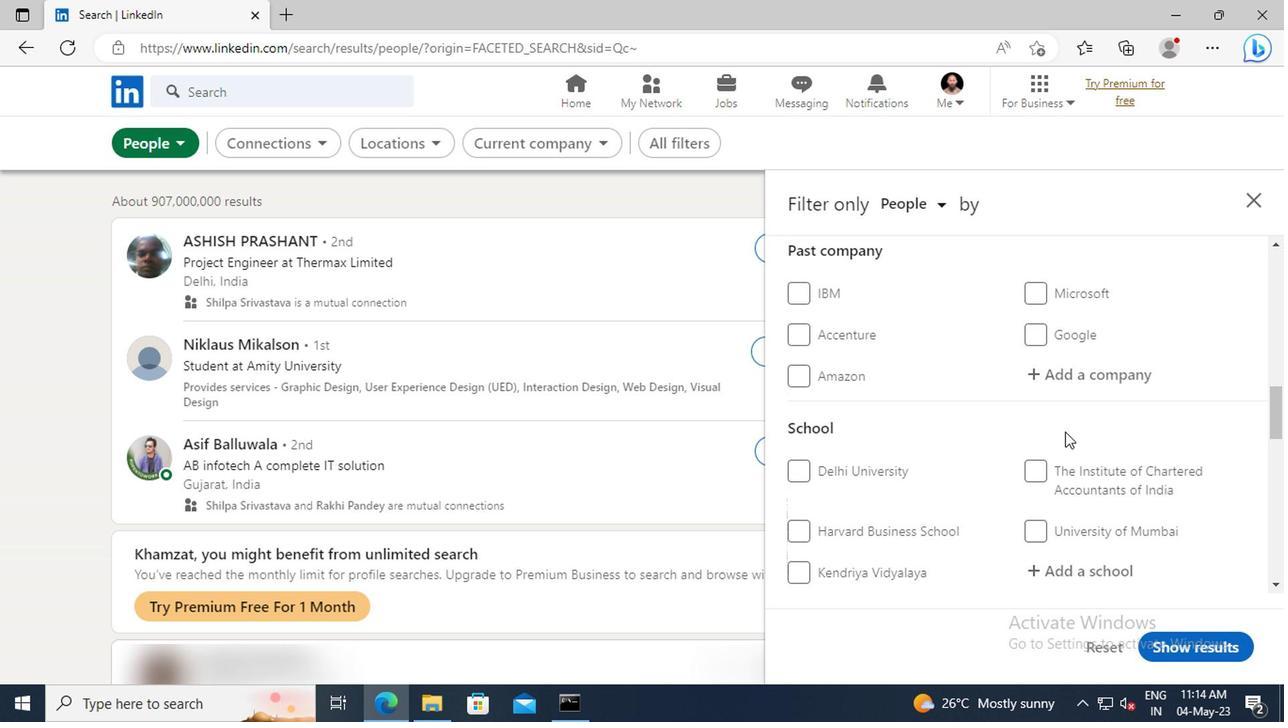
Action: Mouse scrolled (1061, 432) with delta (0, 0)
Screenshot: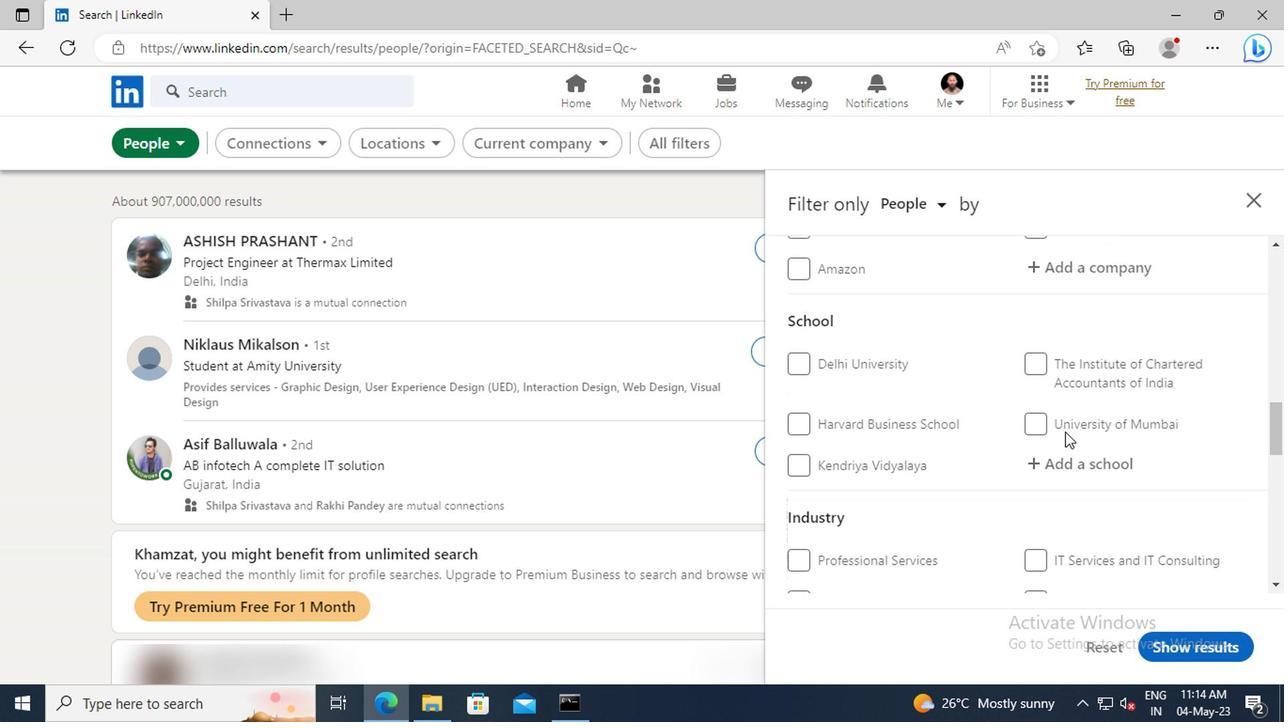 
Action: Mouse scrolled (1061, 432) with delta (0, 0)
Screenshot: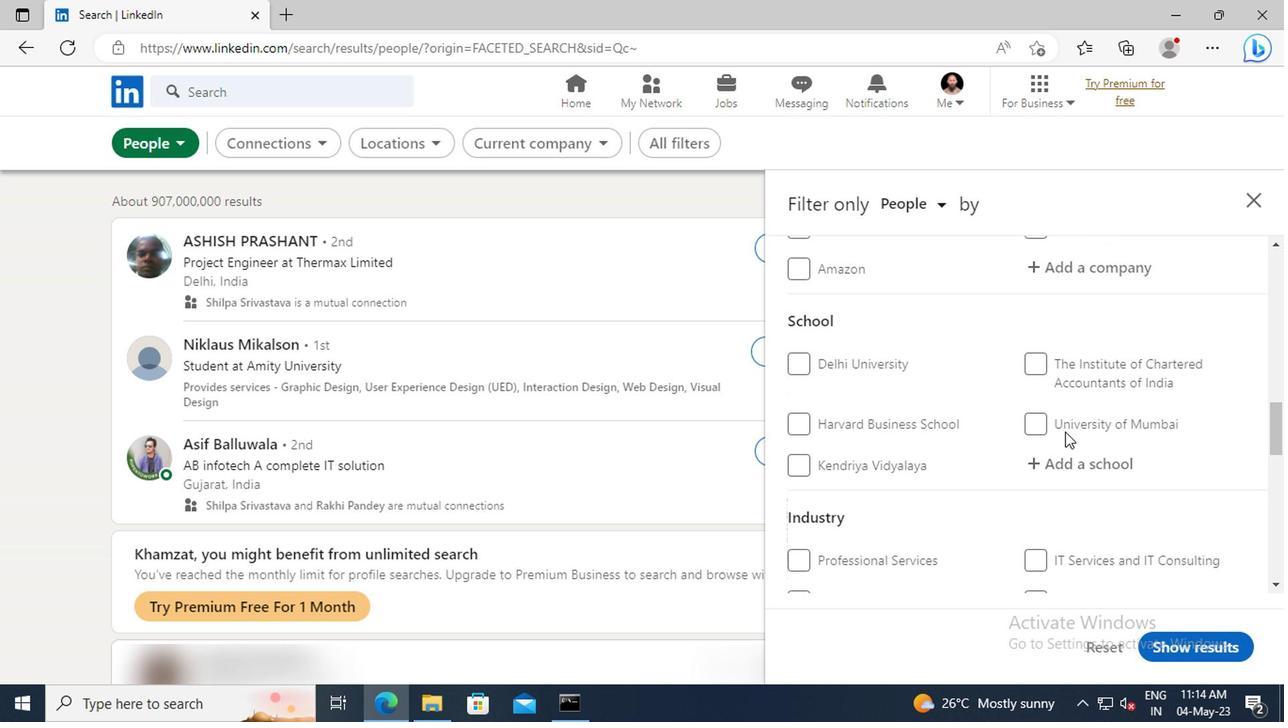 
Action: Mouse scrolled (1061, 432) with delta (0, 0)
Screenshot: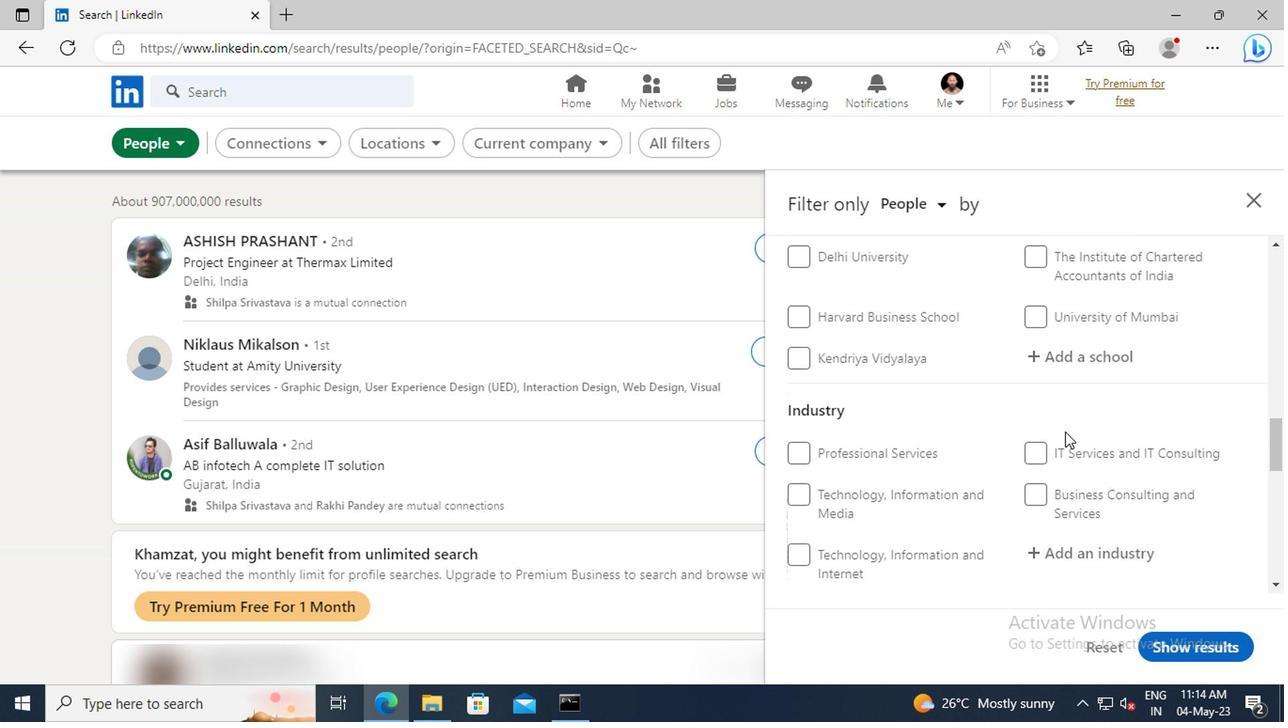 
Action: Mouse scrolled (1061, 432) with delta (0, 0)
Screenshot: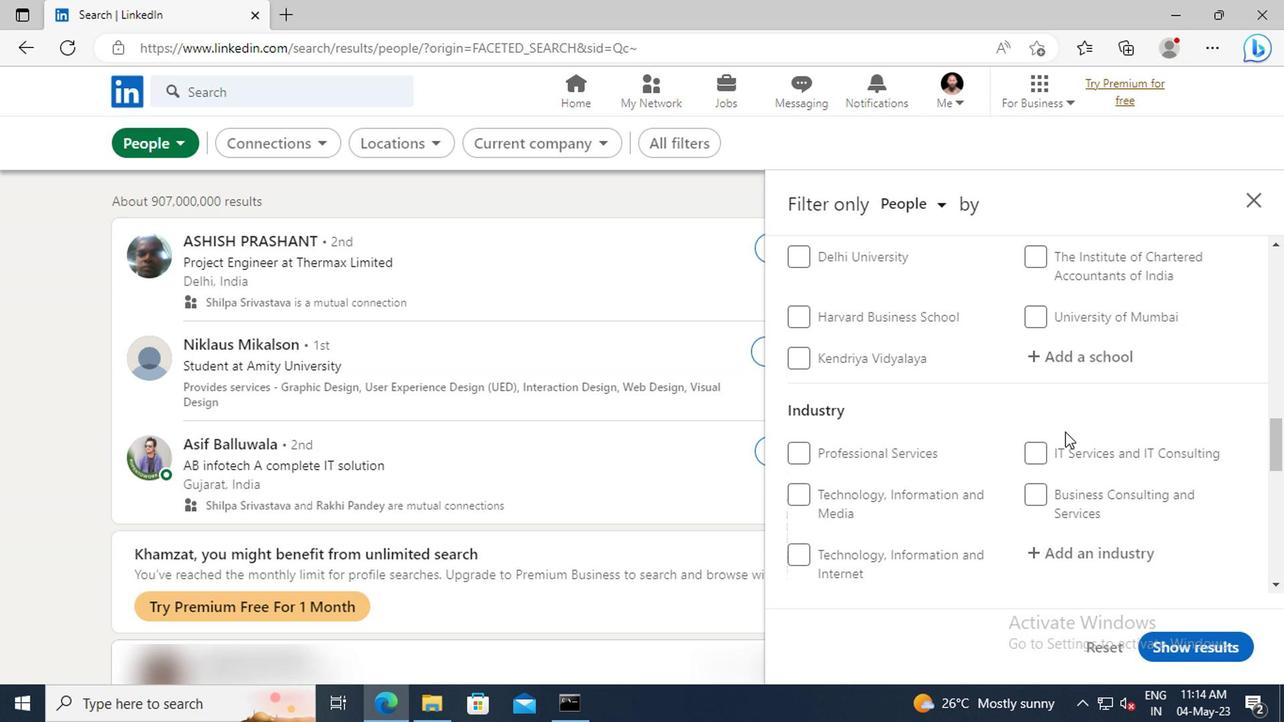 
Action: Mouse scrolled (1061, 432) with delta (0, 0)
Screenshot: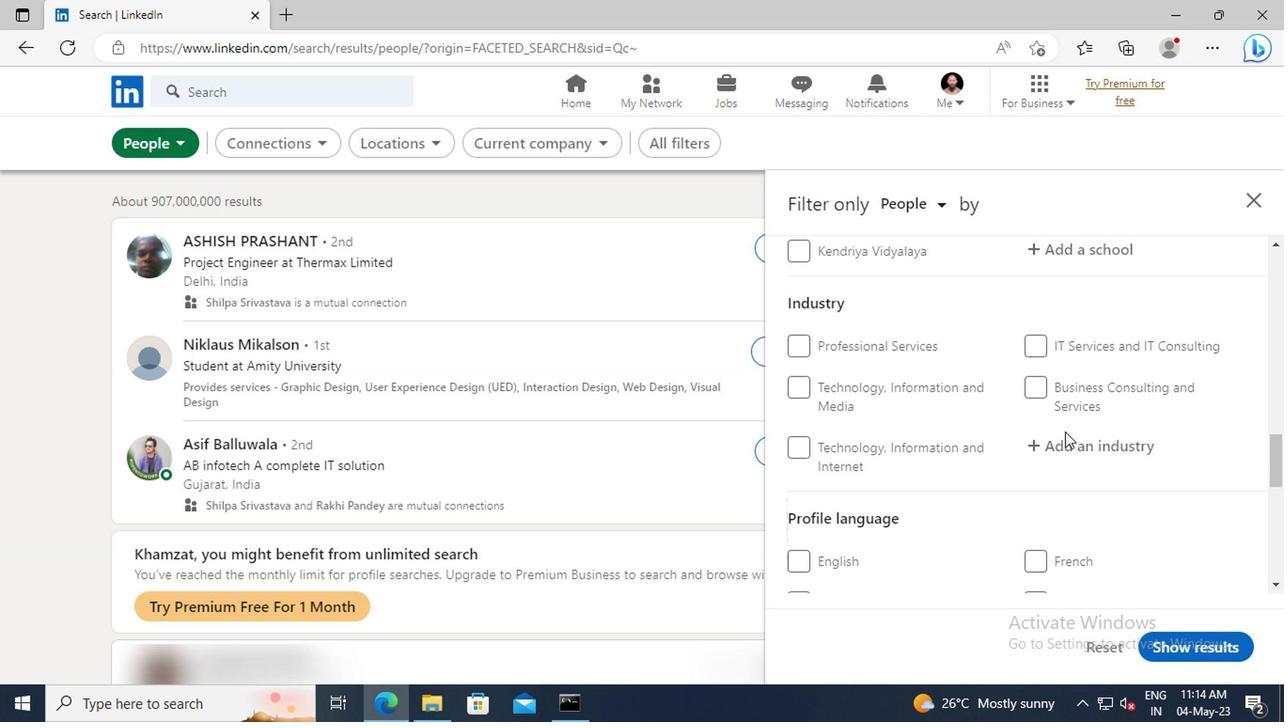 
Action: Mouse scrolled (1061, 432) with delta (0, 0)
Screenshot: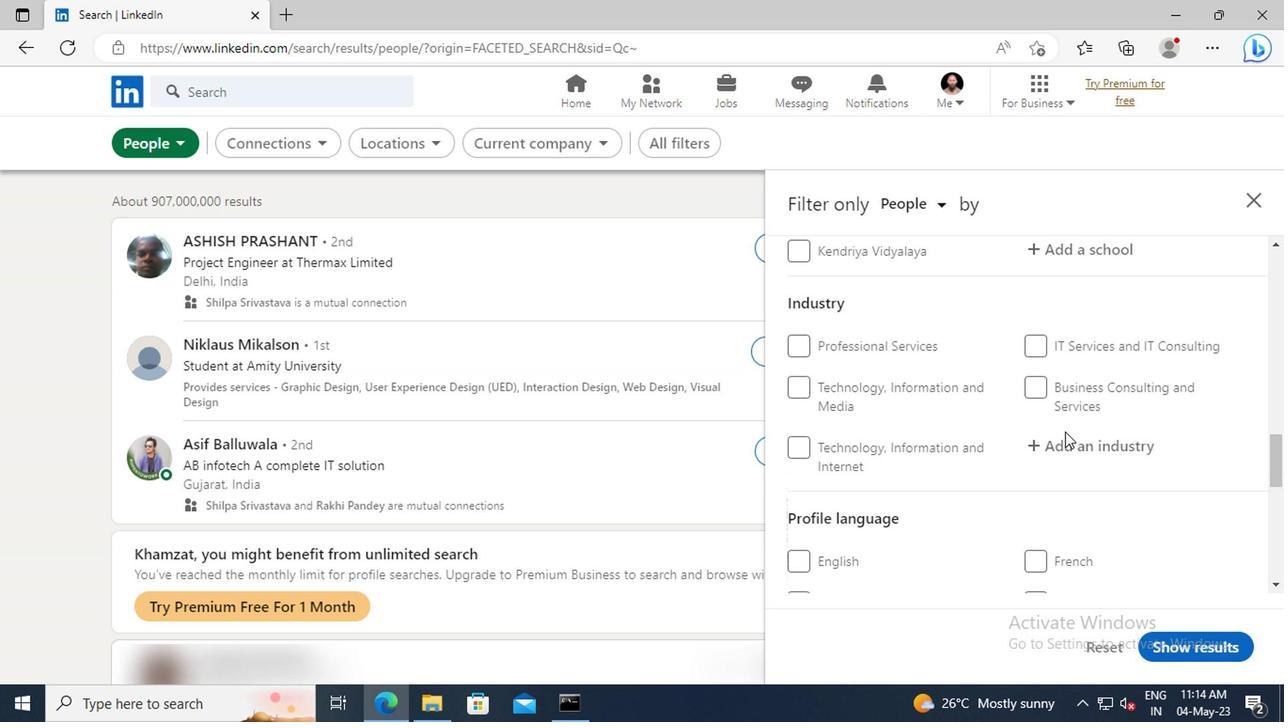 
Action: Mouse moved to (799, 497)
Screenshot: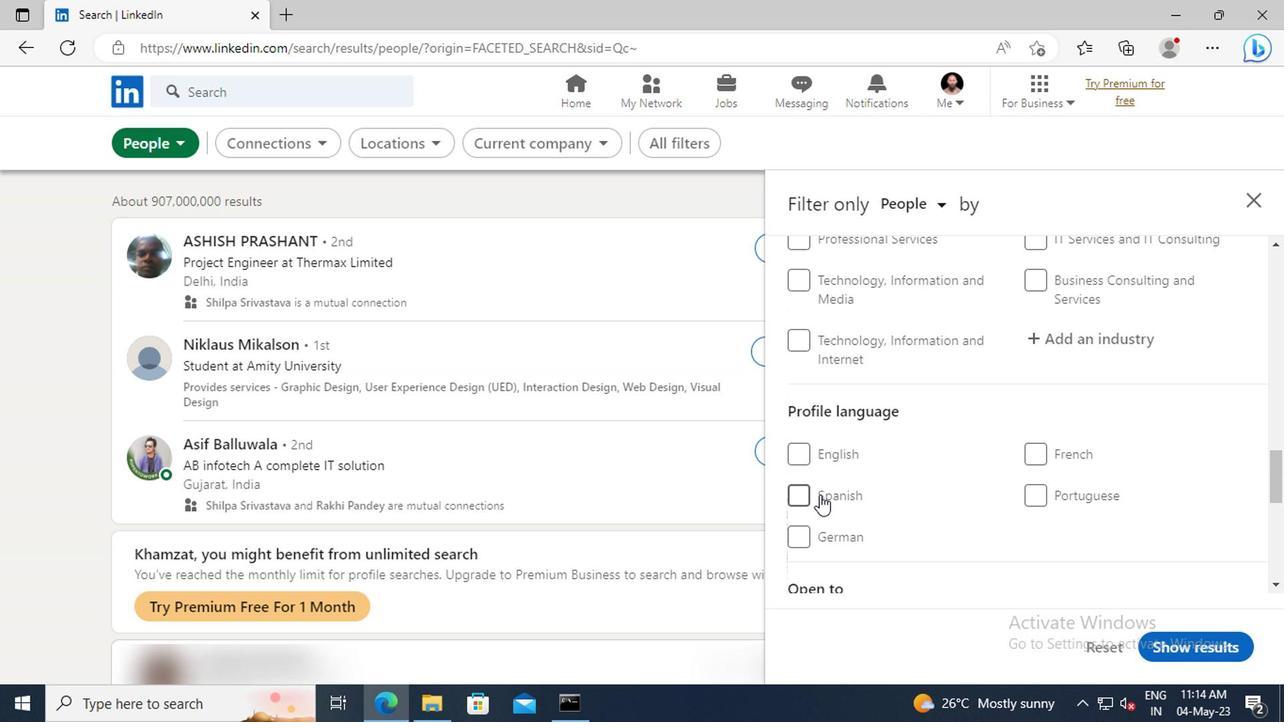 
Action: Mouse pressed left at (799, 497)
Screenshot: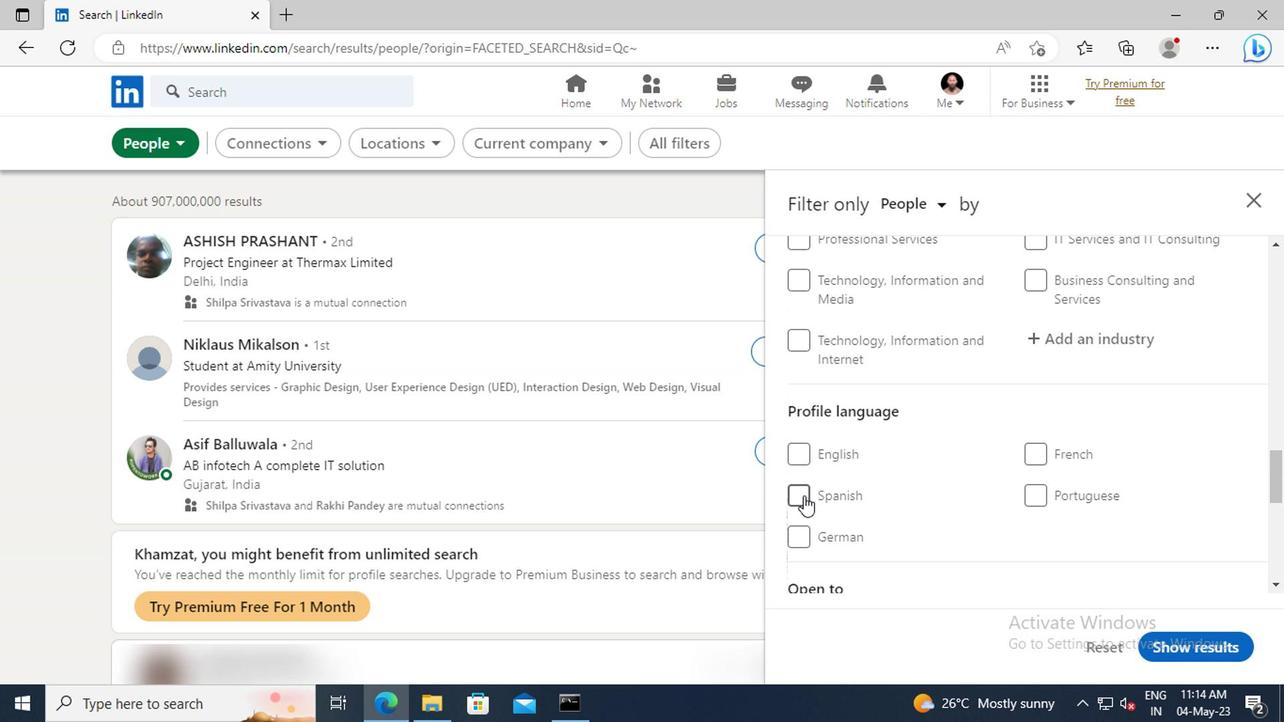 
Action: Mouse moved to (1054, 477)
Screenshot: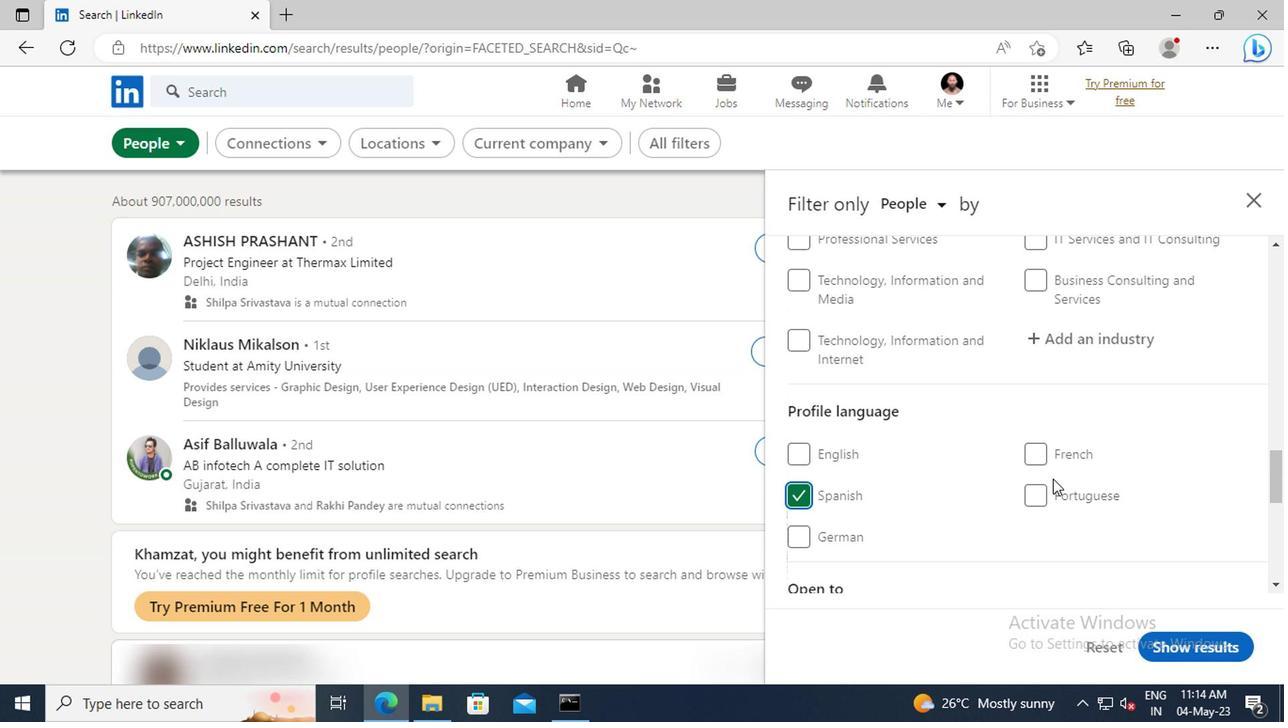
Action: Mouse scrolled (1054, 478) with delta (0, 1)
Screenshot: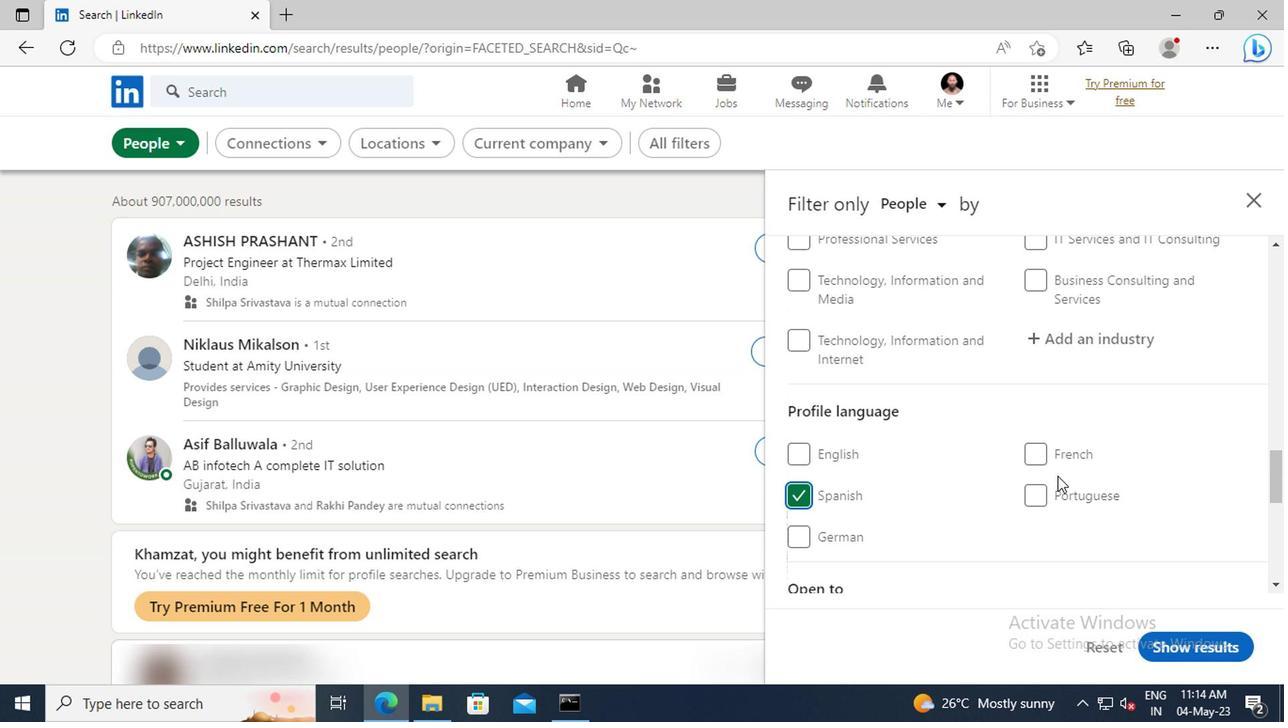 
Action: Mouse scrolled (1054, 478) with delta (0, 1)
Screenshot: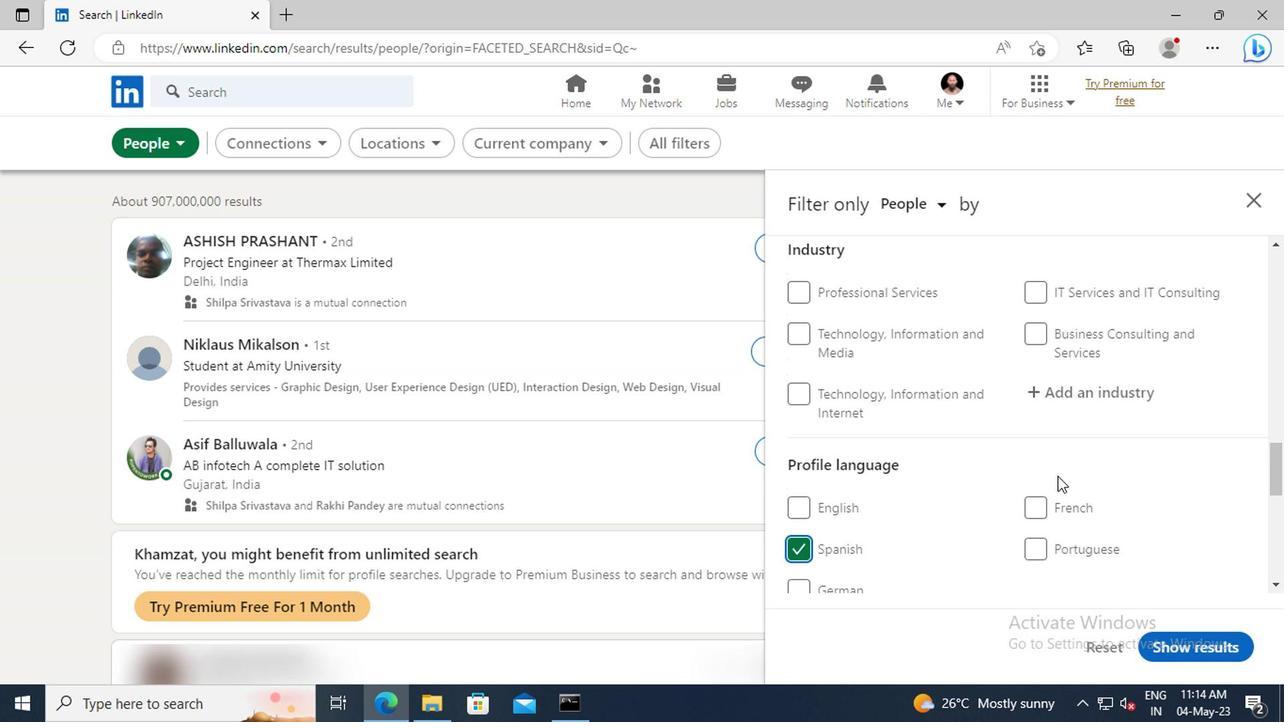 
Action: Mouse scrolled (1054, 478) with delta (0, 1)
Screenshot: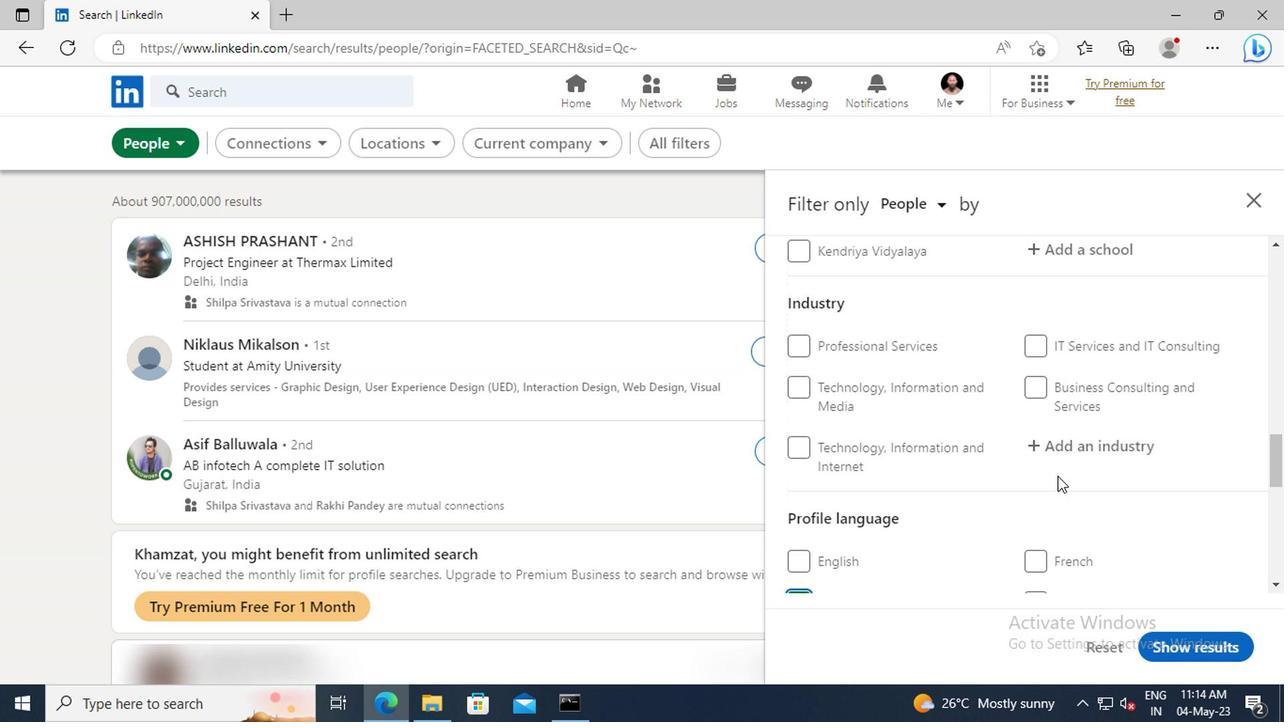 
Action: Mouse scrolled (1054, 478) with delta (0, 1)
Screenshot: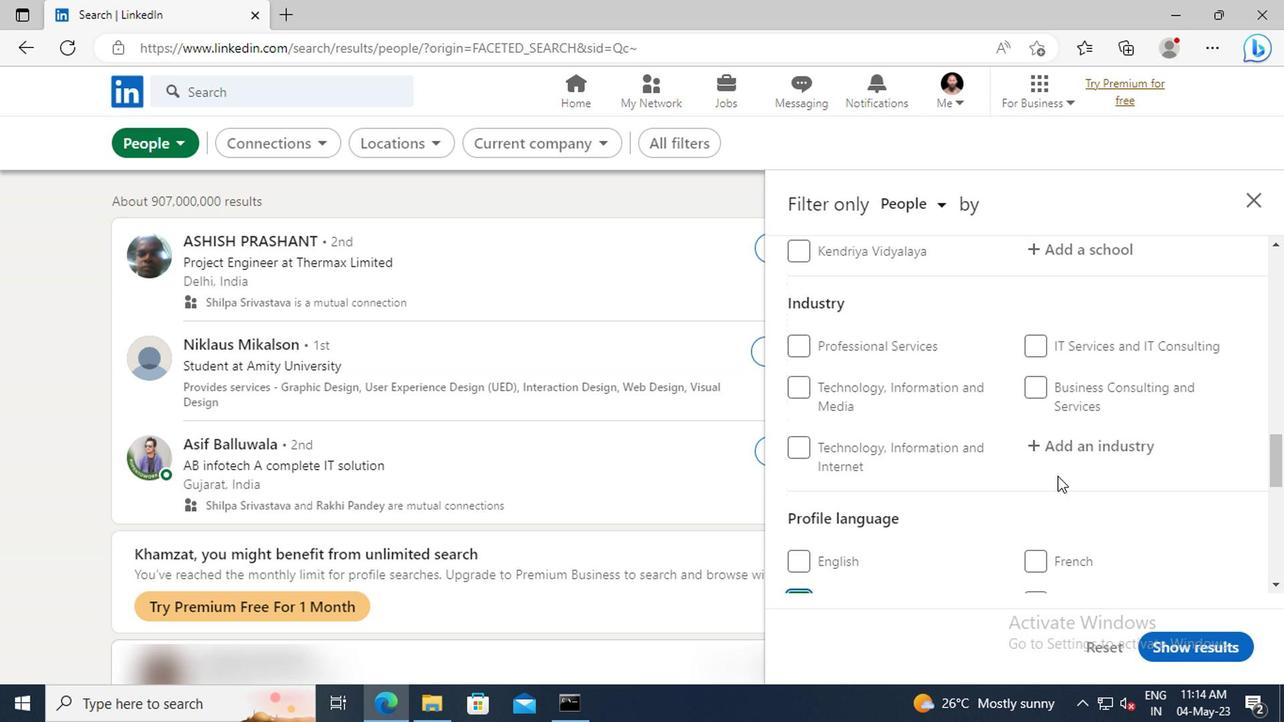 
Action: Mouse scrolled (1054, 478) with delta (0, 1)
Screenshot: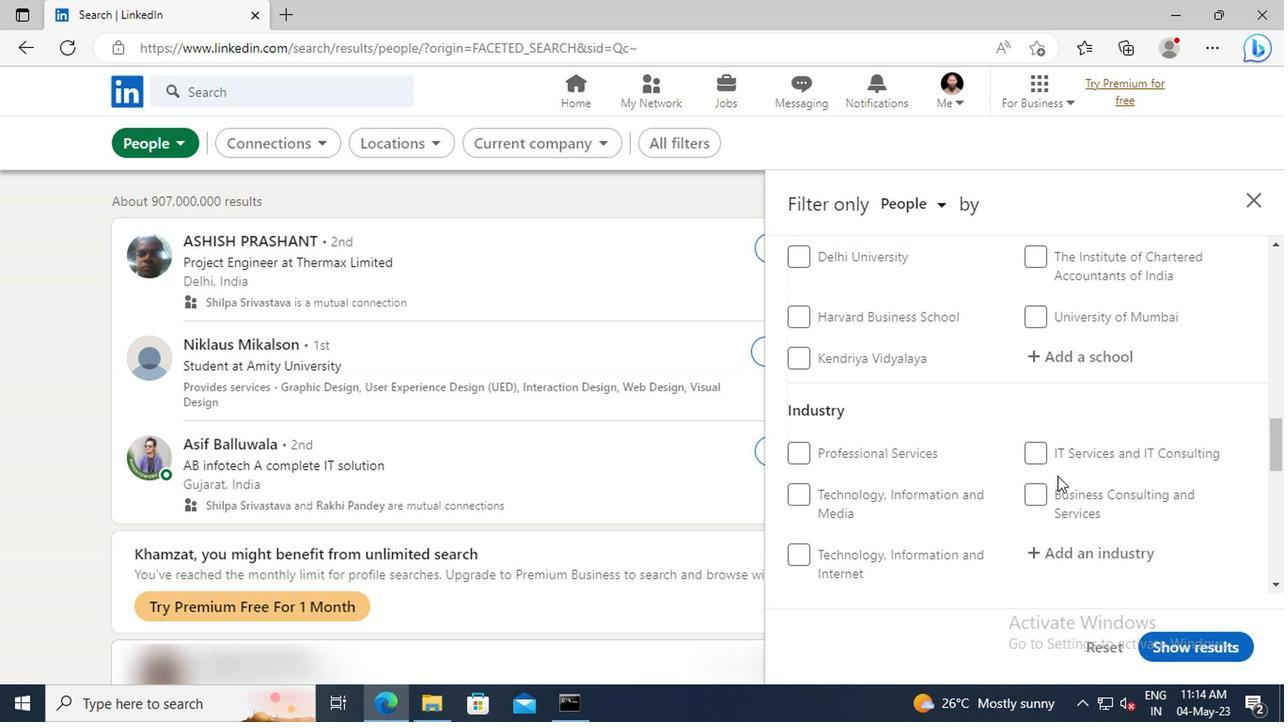 
Action: Mouse scrolled (1054, 478) with delta (0, 1)
Screenshot: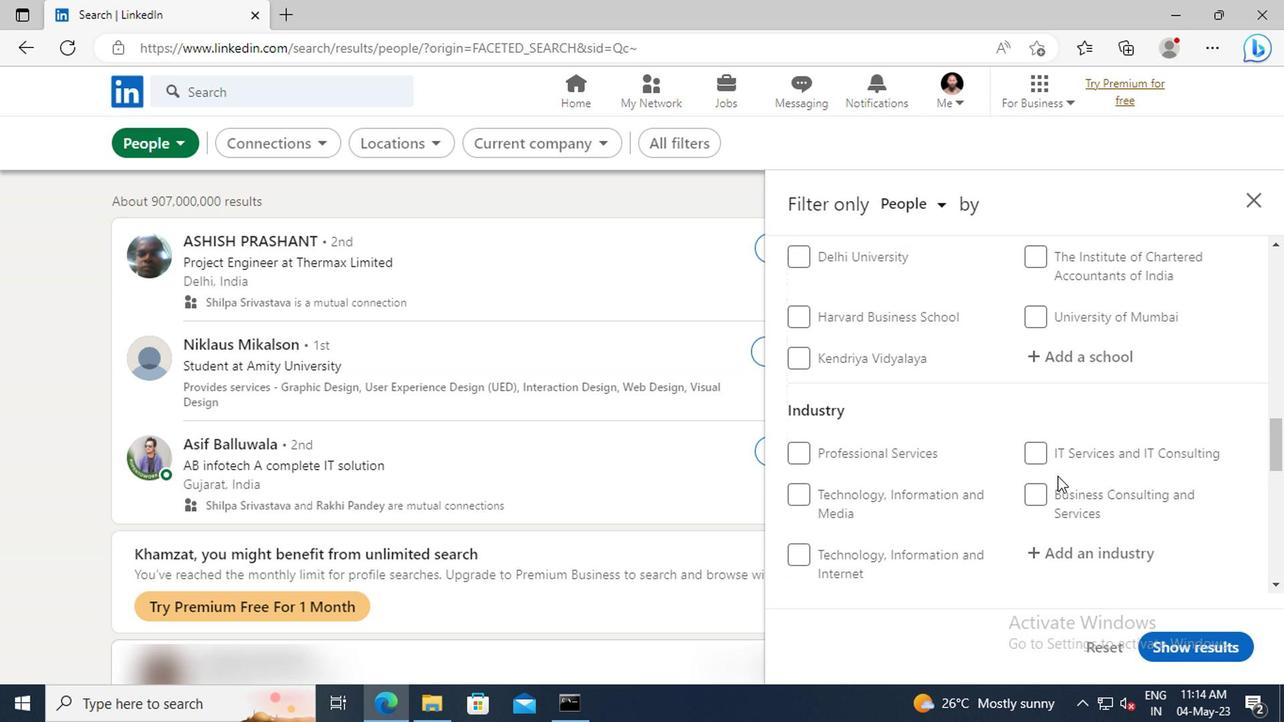 
Action: Mouse scrolled (1054, 478) with delta (0, 1)
Screenshot: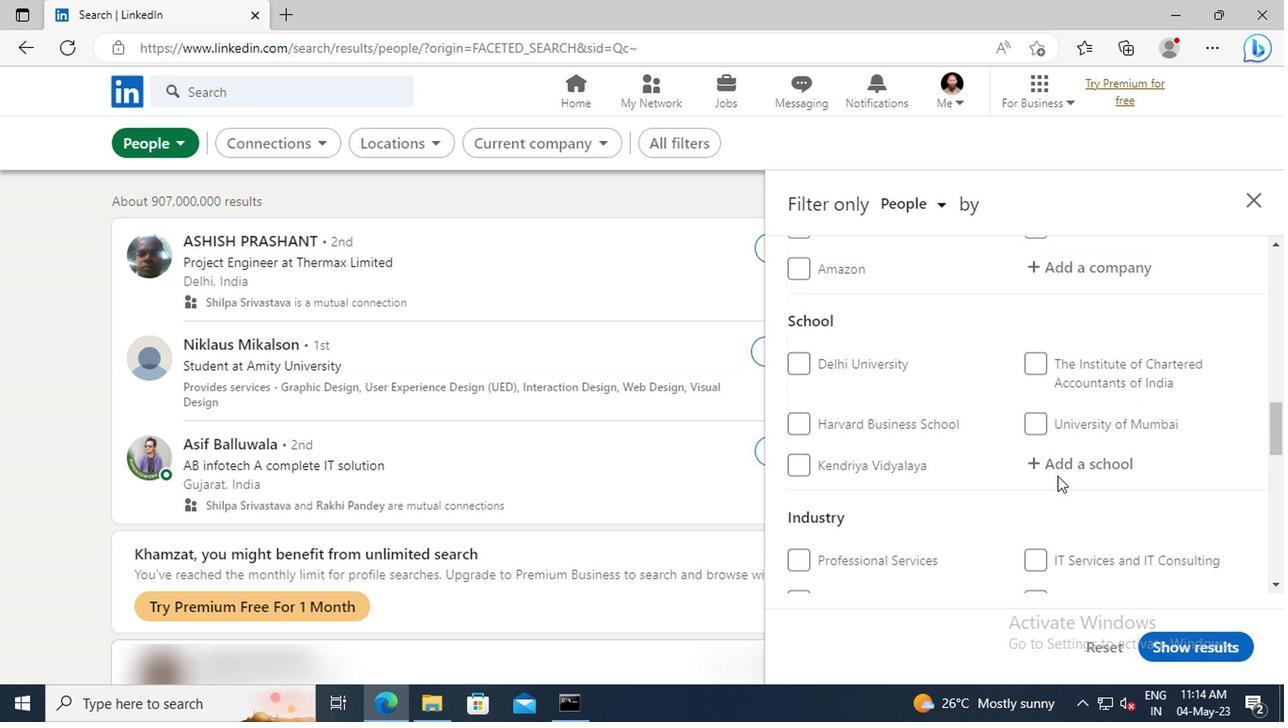 
Action: Mouse scrolled (1054, 478) with delta (0, 1)
Screenshot: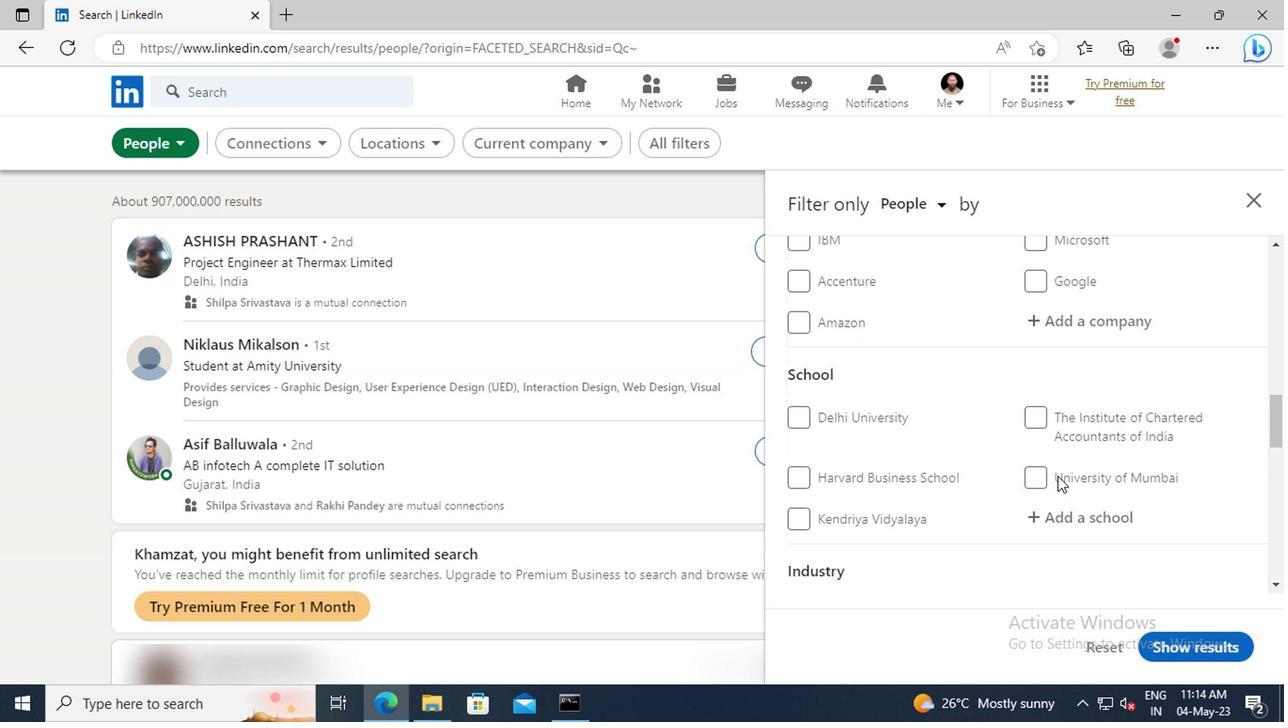 
Action: Mouse scrolled (1054, 478) with delta (0, 1)
Screenshot: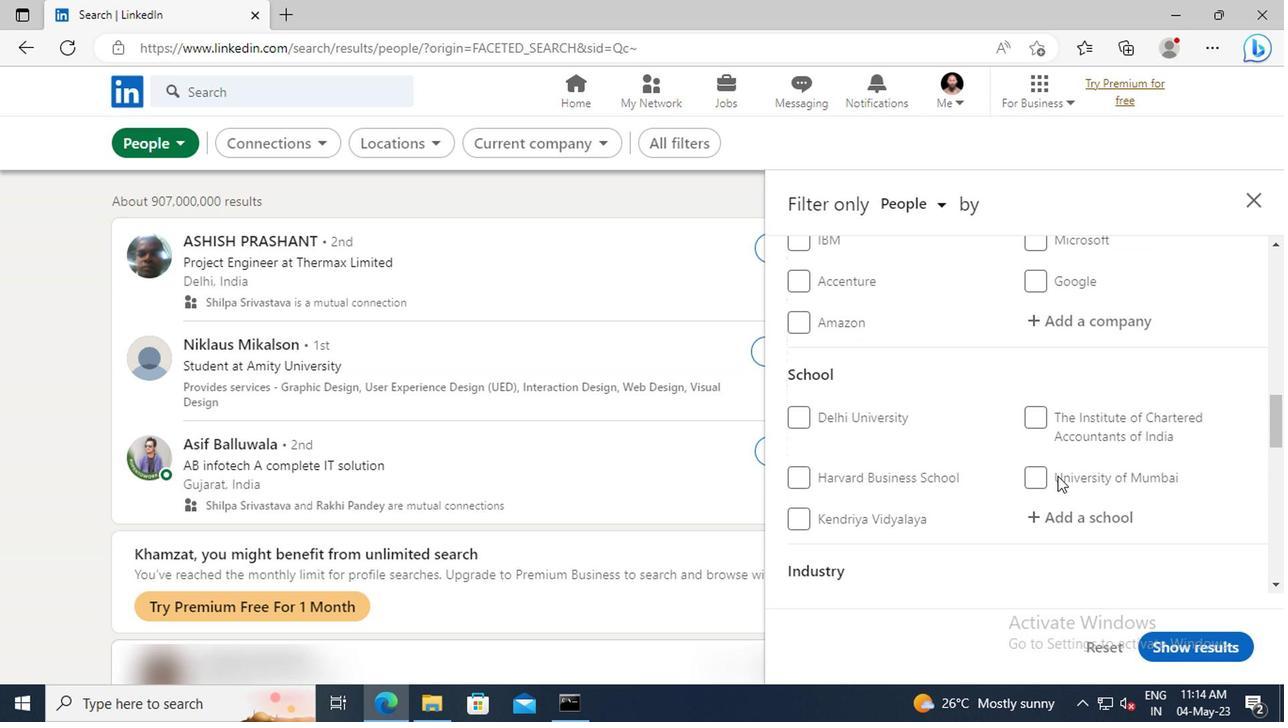 
Action: Mouse scrolled (1054, 478) with delta (0, 1)
Screenshot: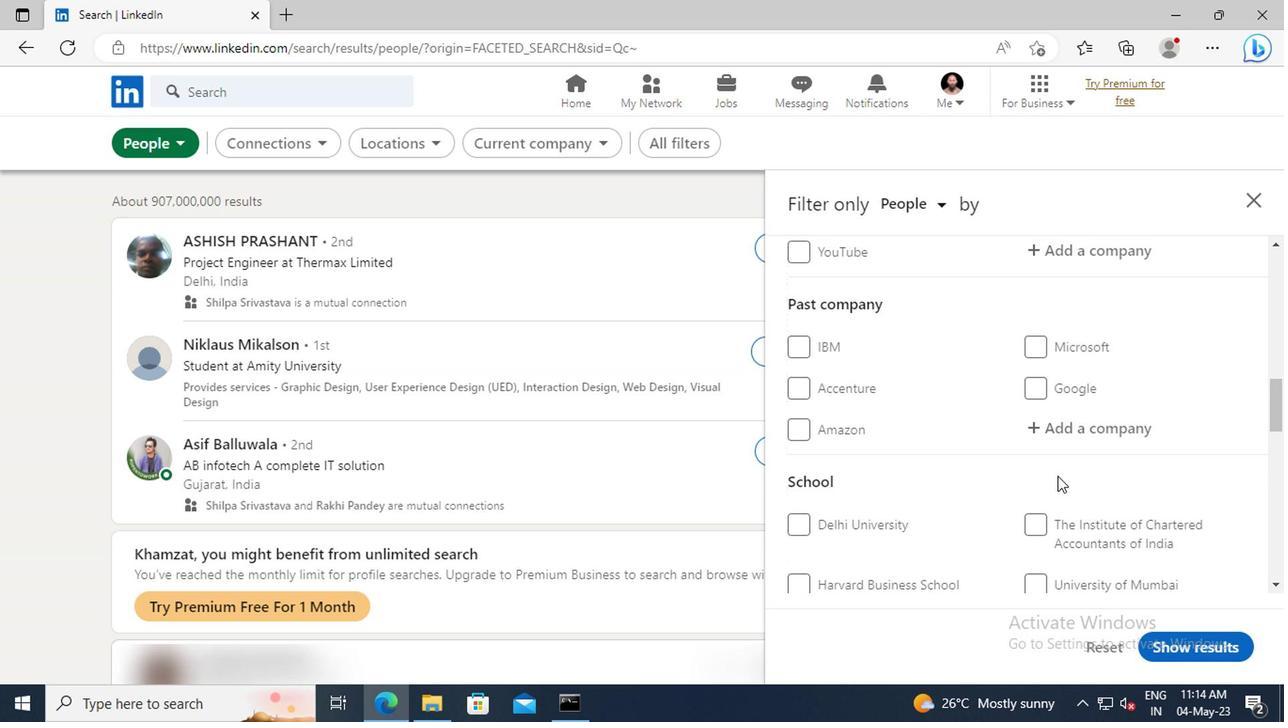 
Action: Mouse scrolled (1054, 478) with delta (0, 1)
Screenshot: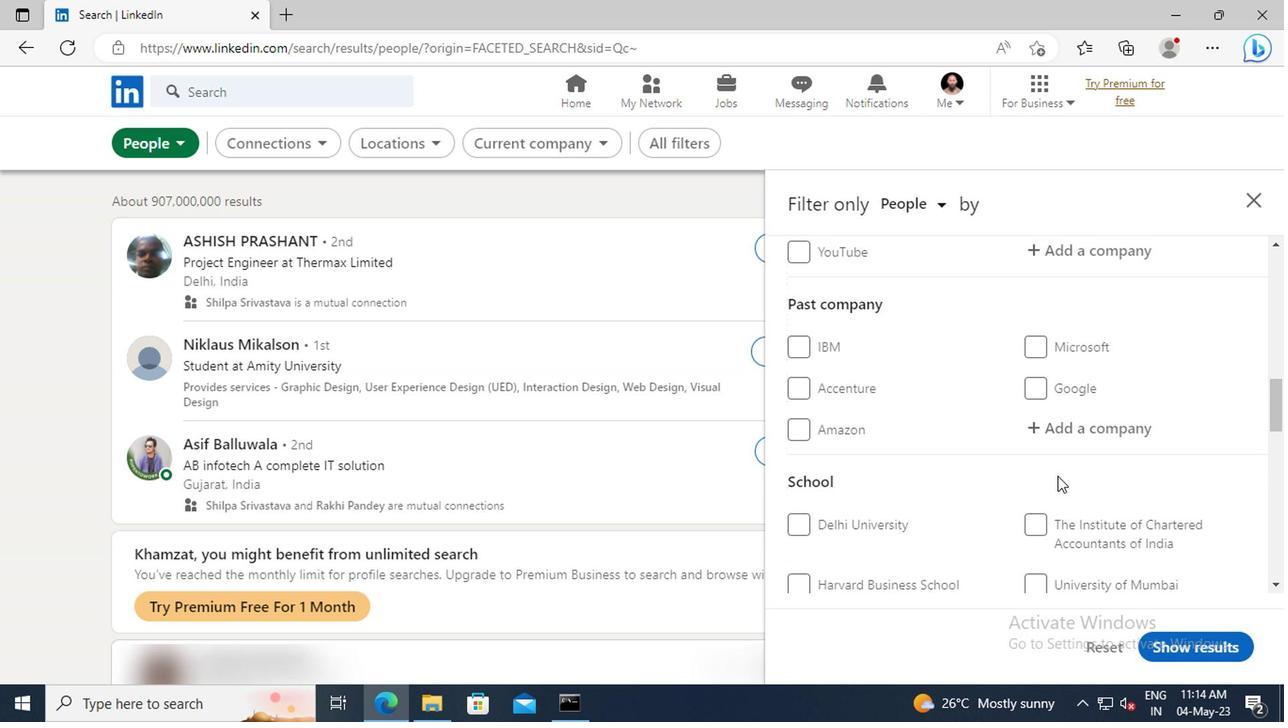 
Action: Mouse scrolled (1054, 478) with delta (0, 1)
Screenshot: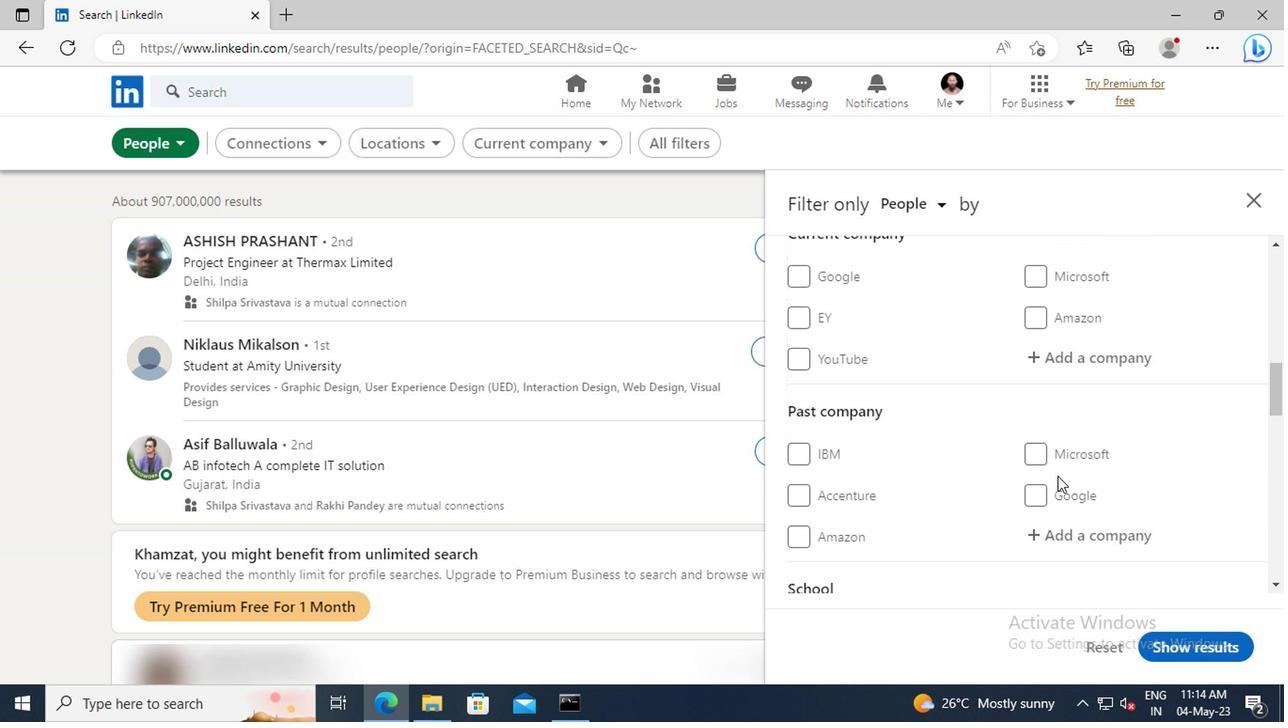 
Action: Mouse moved to (1054, 414)
Screenshot: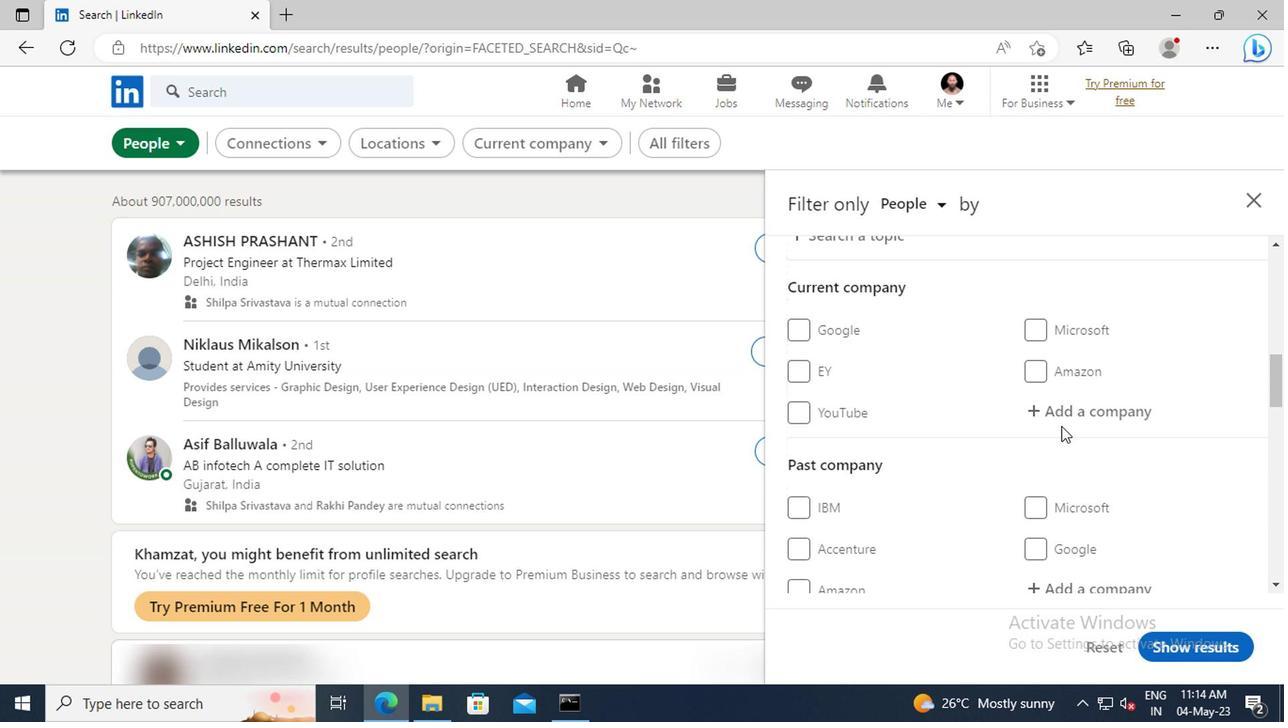 
Action: Mouse pressed left at (1054, 414)
Screenshot: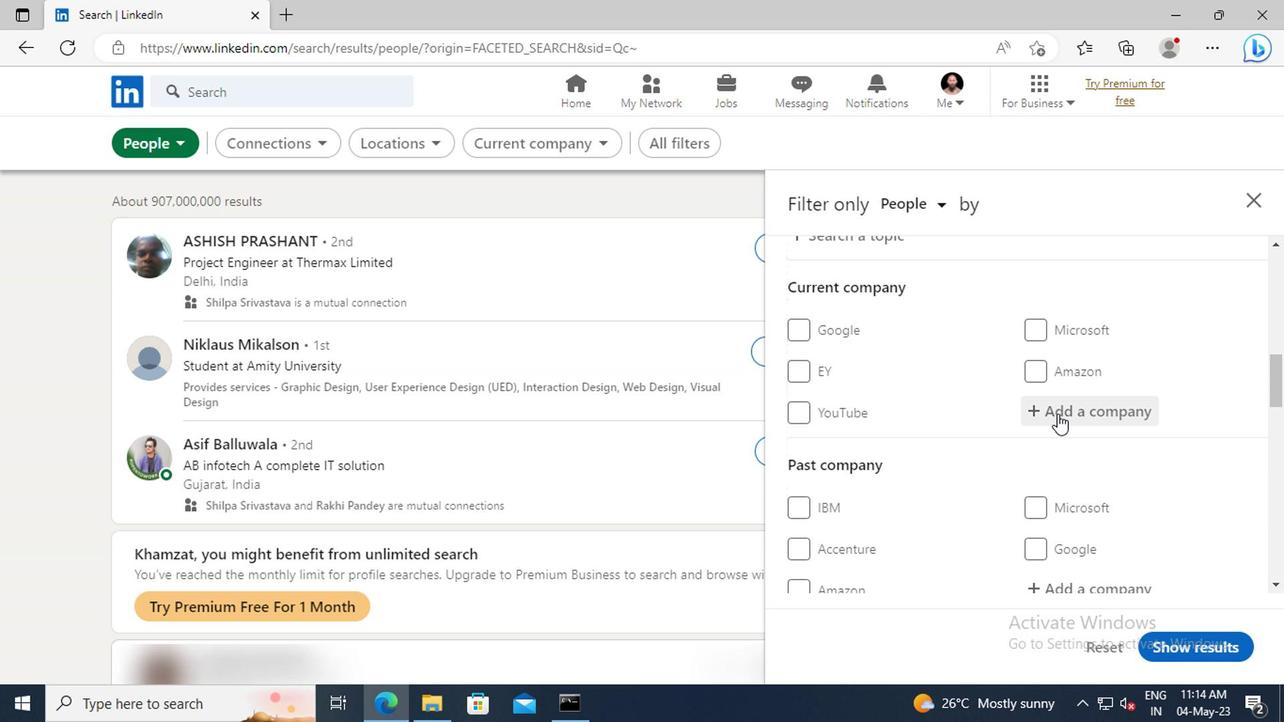 
Action: Key pressed <Key.shift>JSW
Screenshot: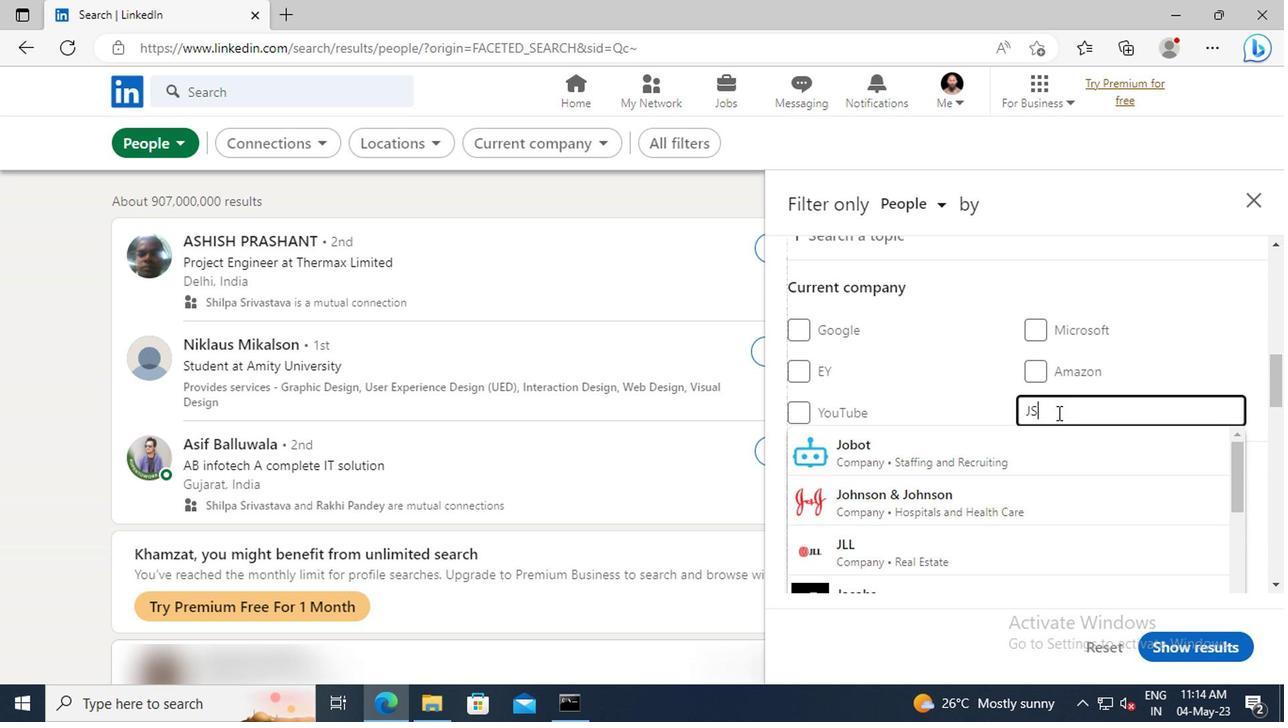 
Action: Mouse moved to (1056, 442)
Screenshot: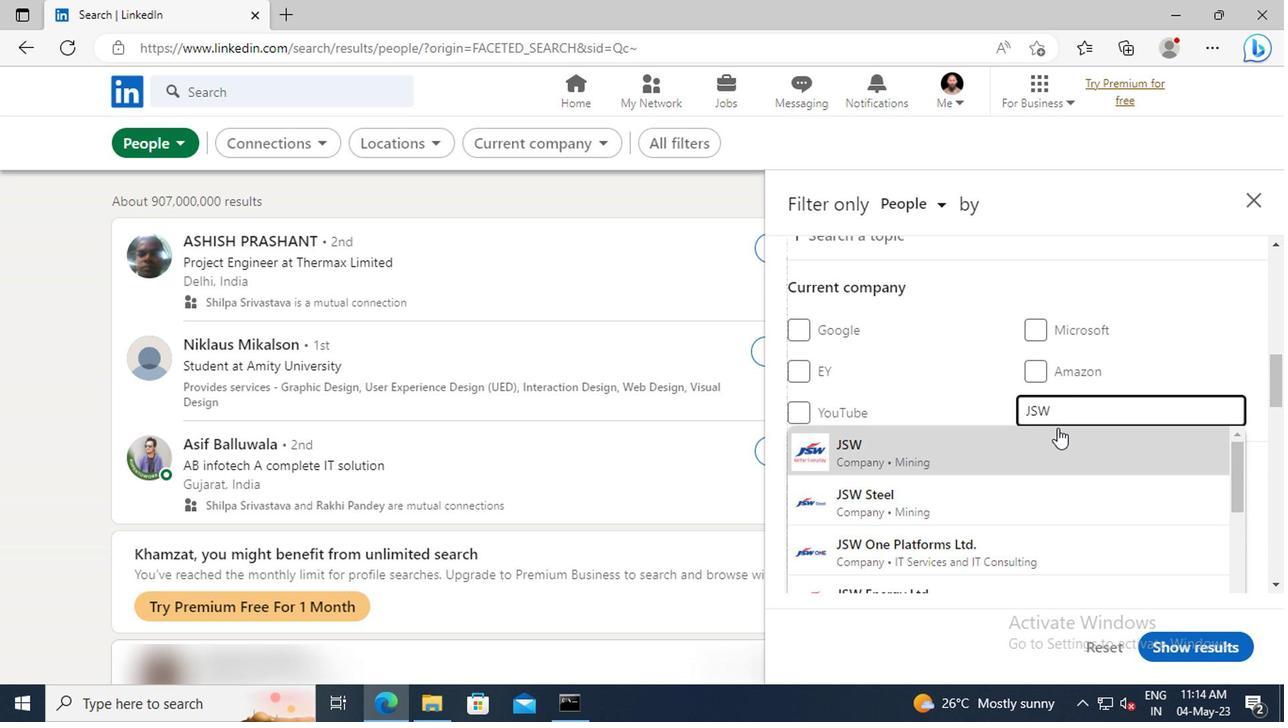 
Action: Mouse pressed left at (1056, 442)
Screenshot: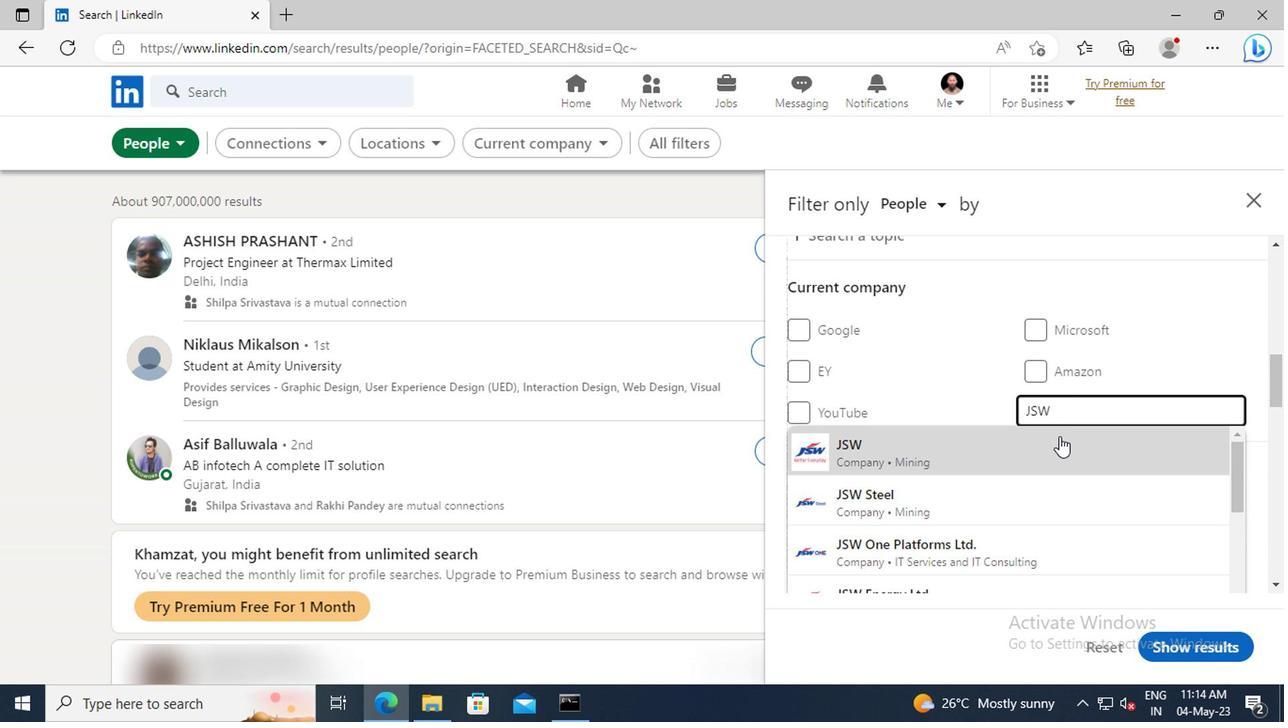 
Action: Mouse scrolled (1056, 441) with delta (0, 0)
Screenshot: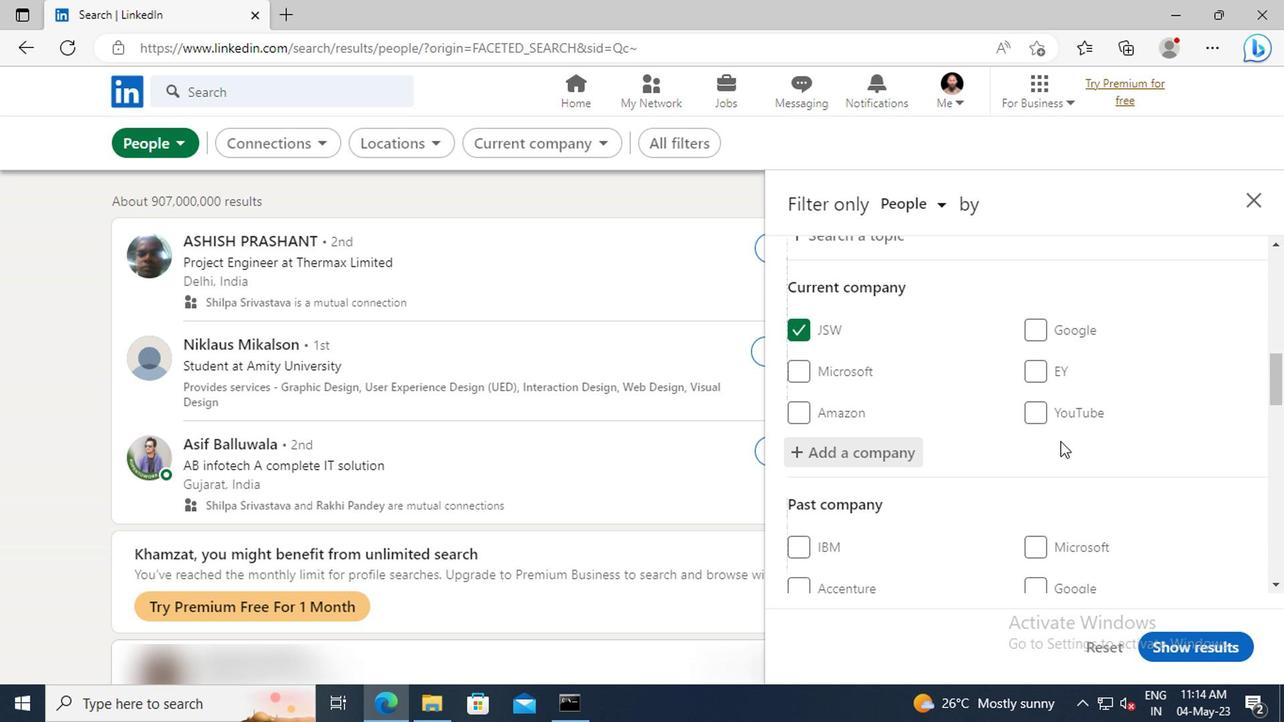 
Action: Mouse scrolled (1056, 441) with delta (0, 0)
Screenshot: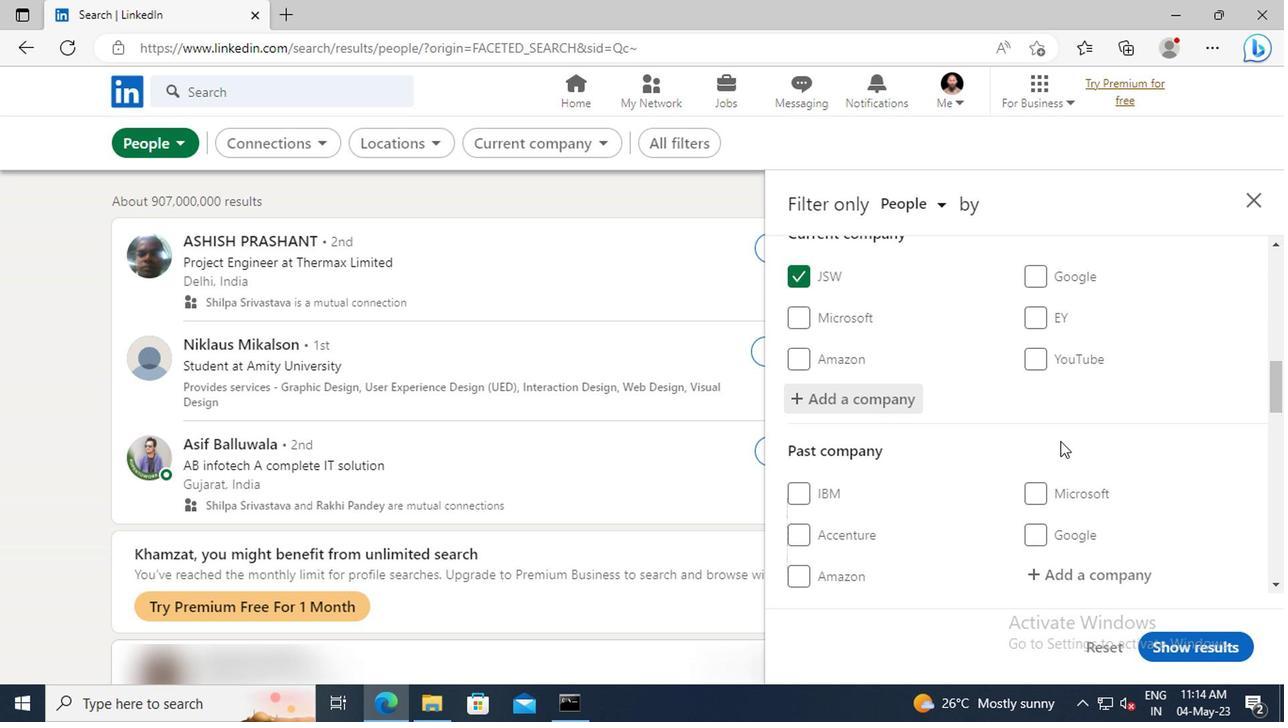 
Action: Mouse scrolled (1056, 441) with delta (0, 0)
Screenshot: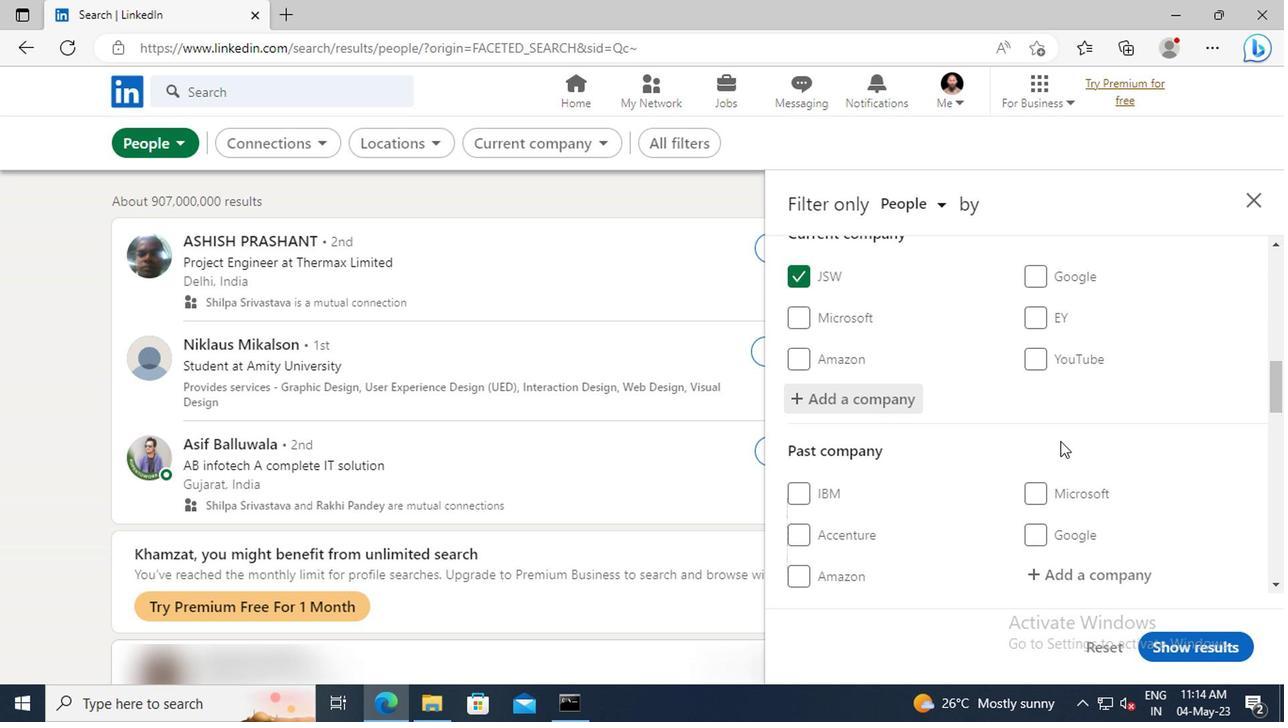 
Action: Mouse scrolled (1056, 441) with delta (0, 0)
Screenshot: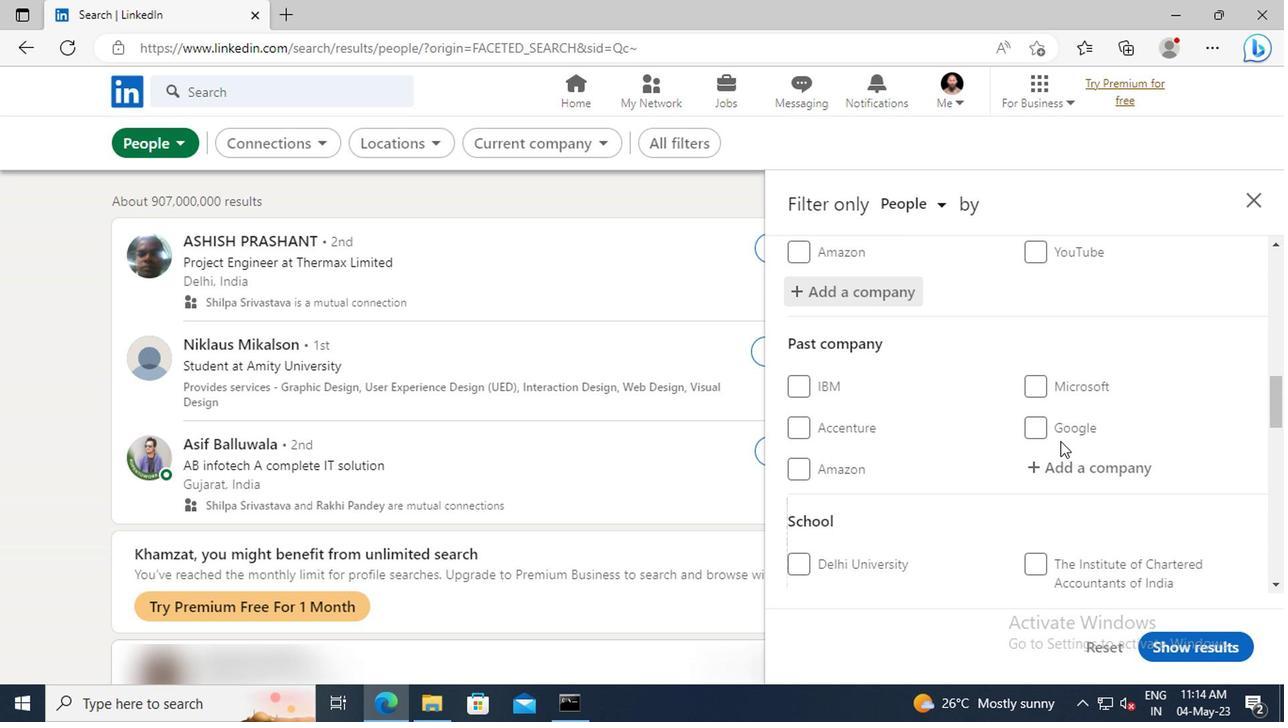 
Action: Mouse scrolled (1056, 441) with delta (0, 0)
Screenshot: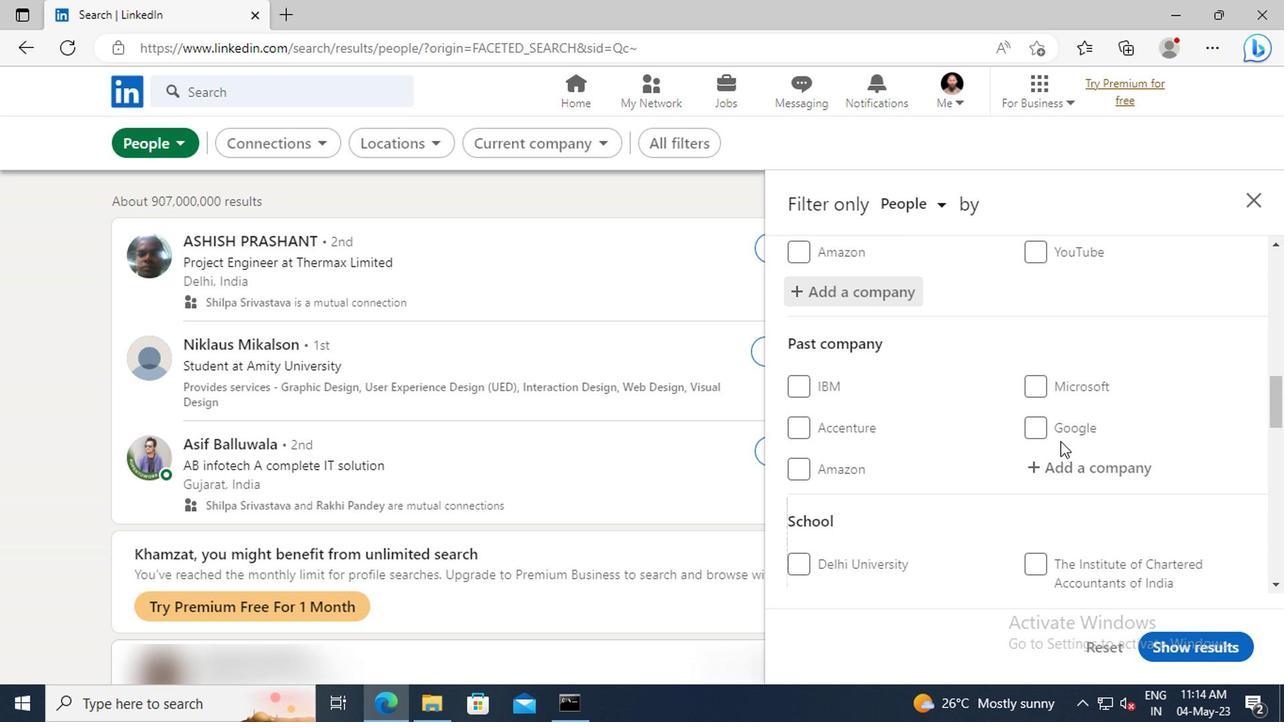 
Action: Mouse moved to (1055, 430)
Screenshot: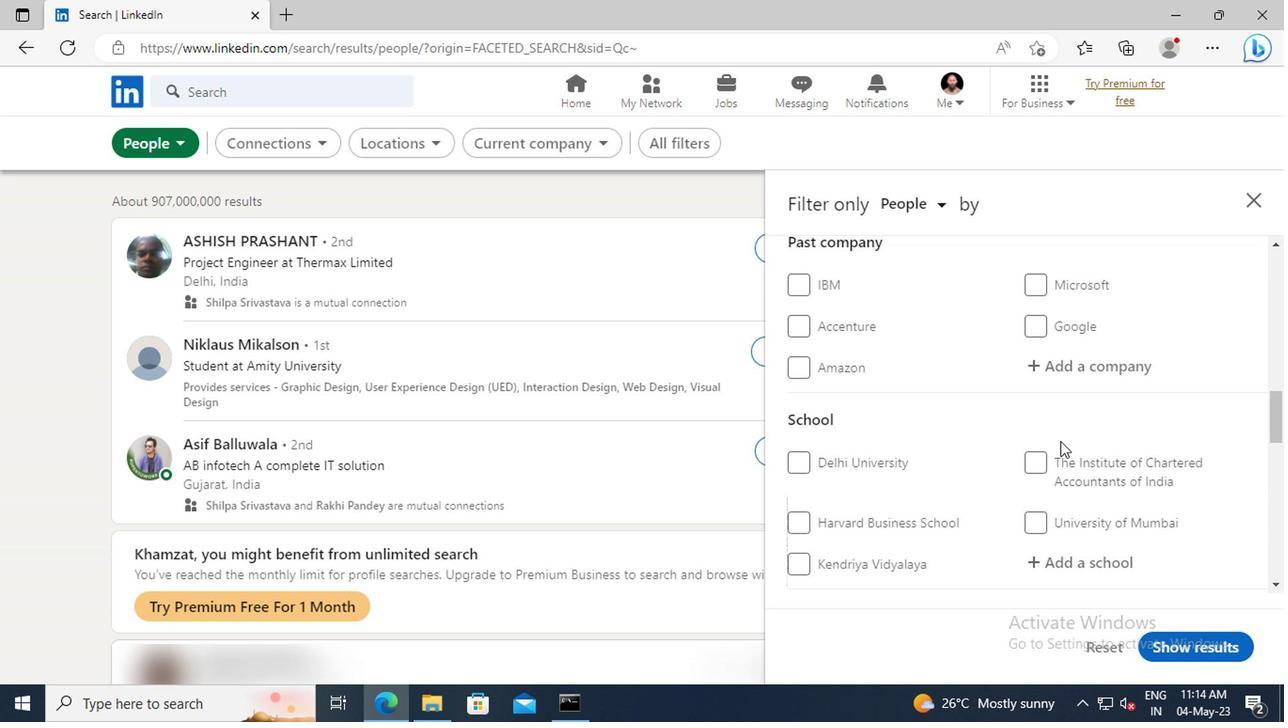 
Action: Mouse scrolled (1055, 430) with delta (0, 0)
Screenshot: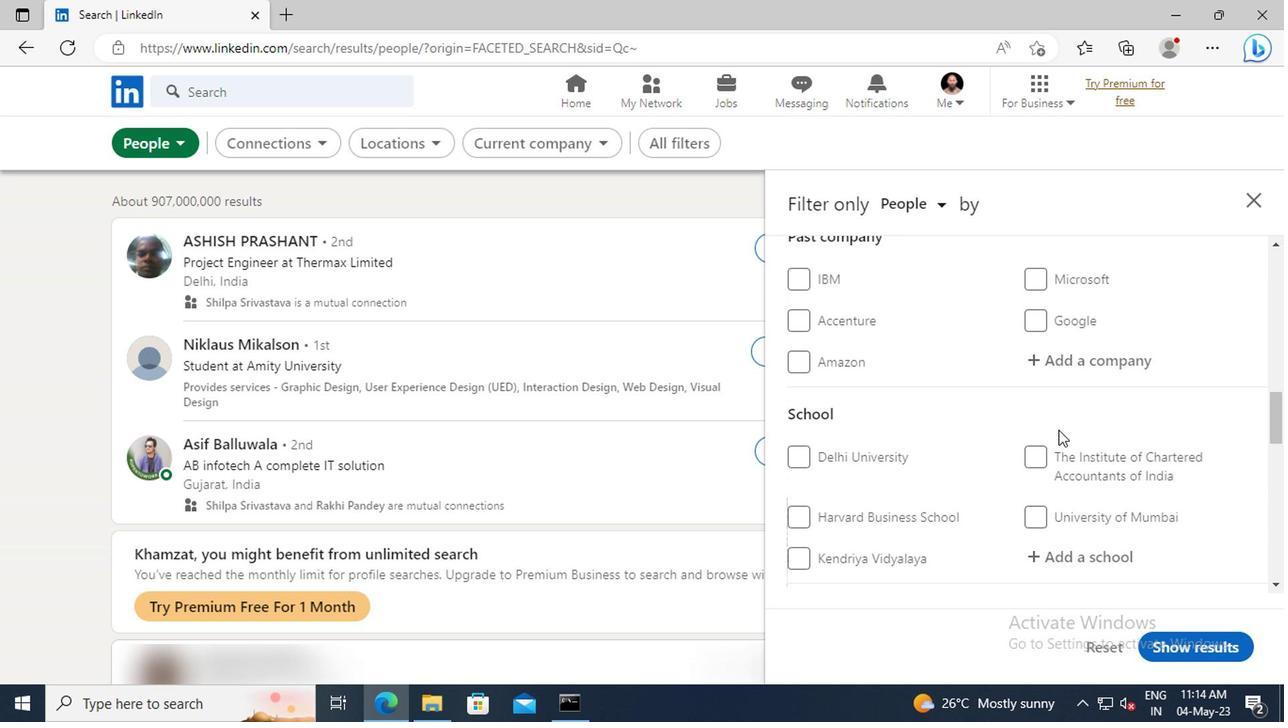 
Action: Mouse scrolled (1055, 430) with delta (0, 0)
Screenshot: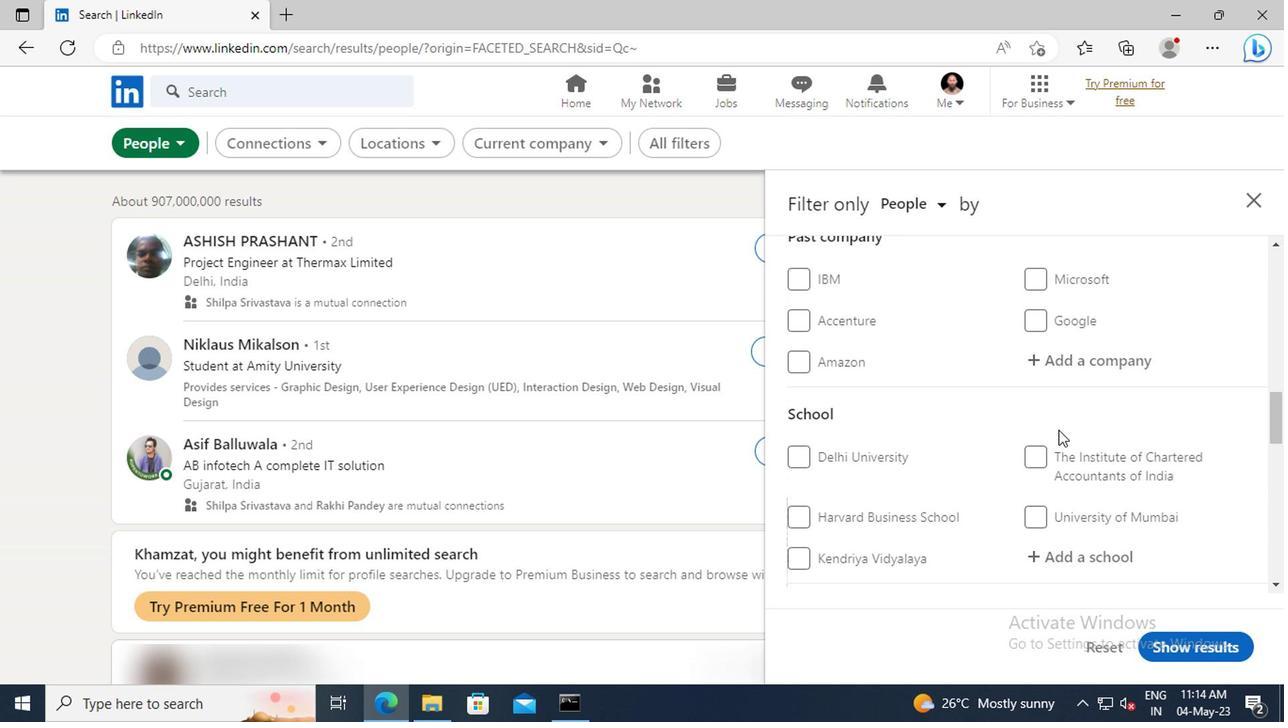 
Action: Mouse moved to (1056, 453)
Screenshot: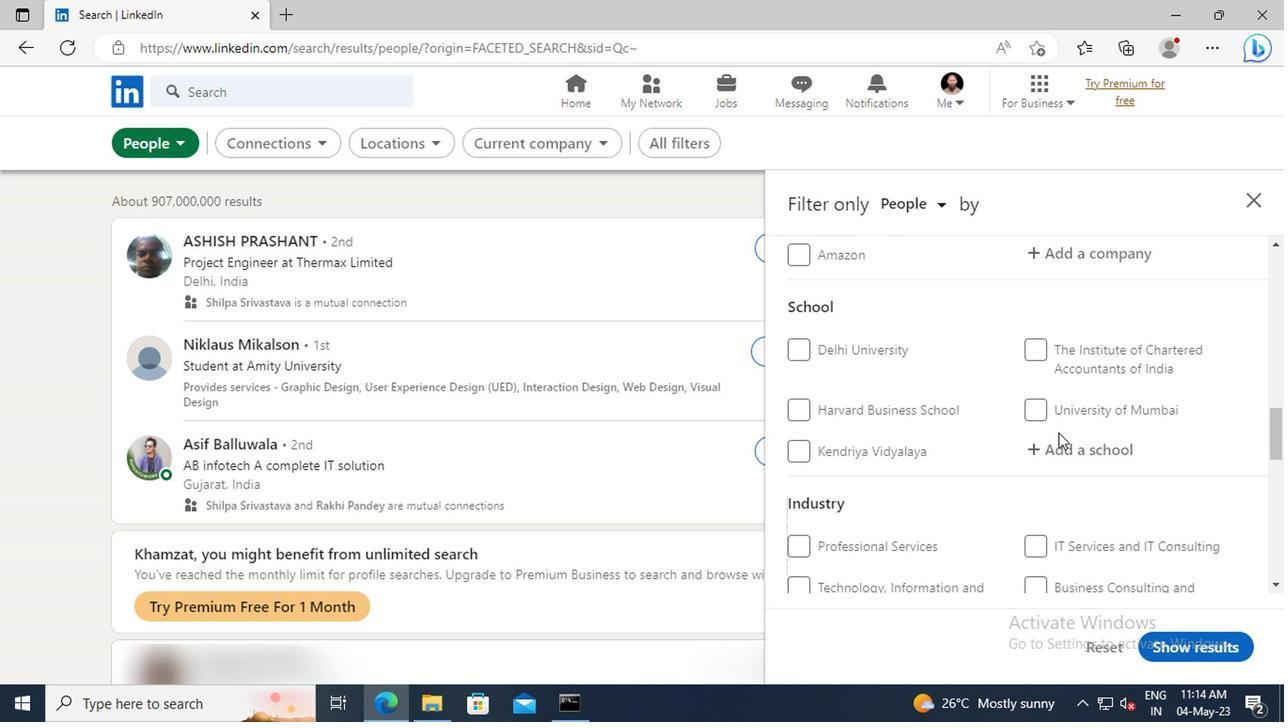 
Action: Mouse pressed left at (1056, 453)
Screenshot: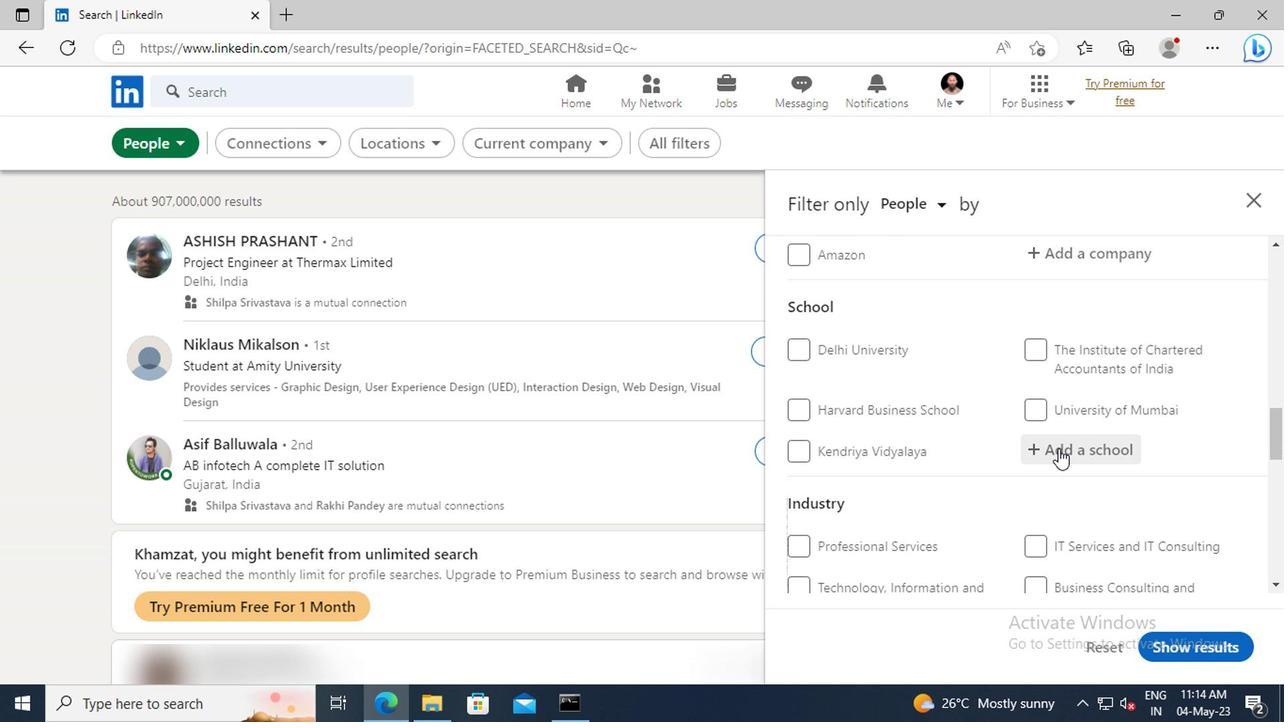 
Action: Key pressed <Key.shift>DEOGIRI<Key.space><Key.shift>IN
Screenshot: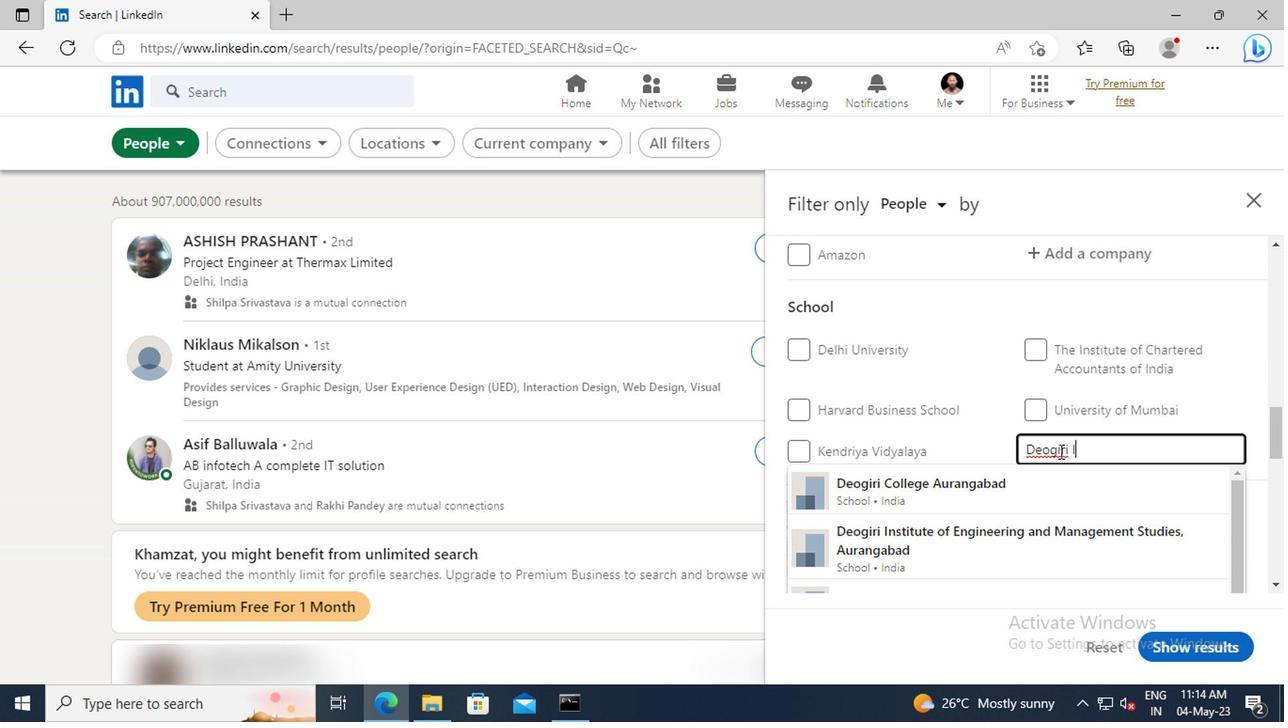 
Action: Mouse moved to (1062, 477)
Screenshot: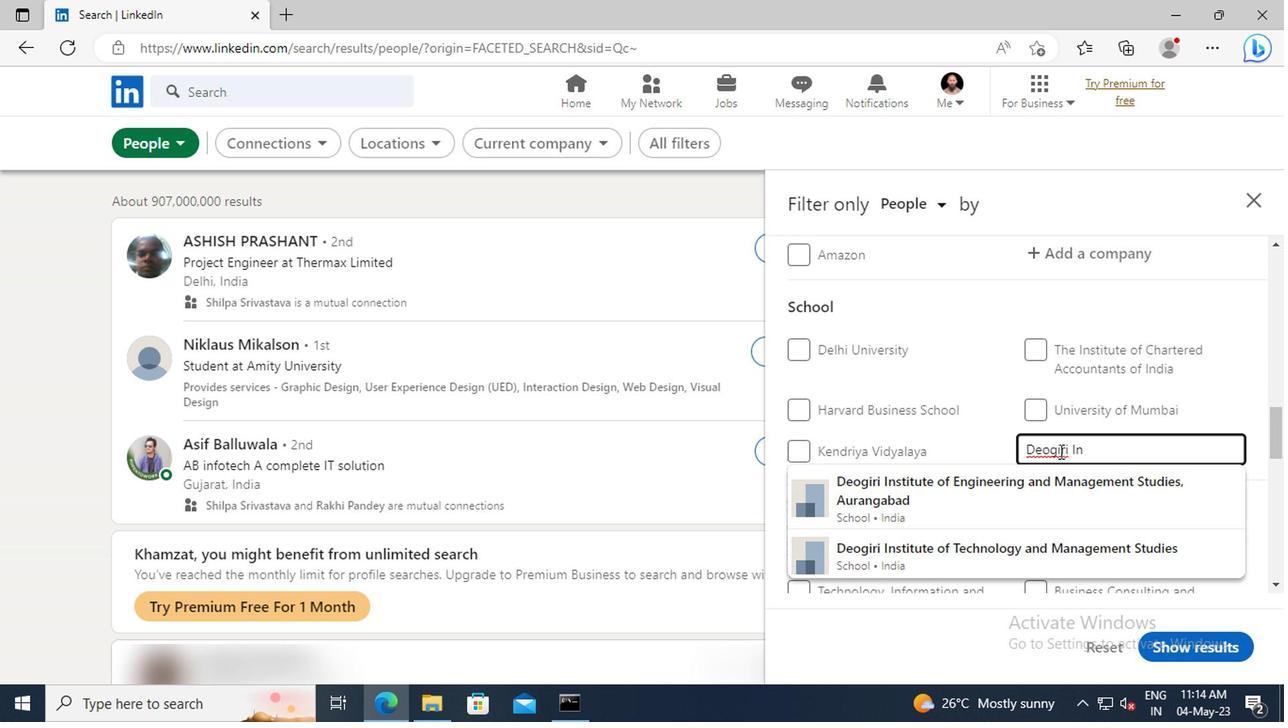 
Action: Mouse pressed left at (1062, 477)
Screenshot: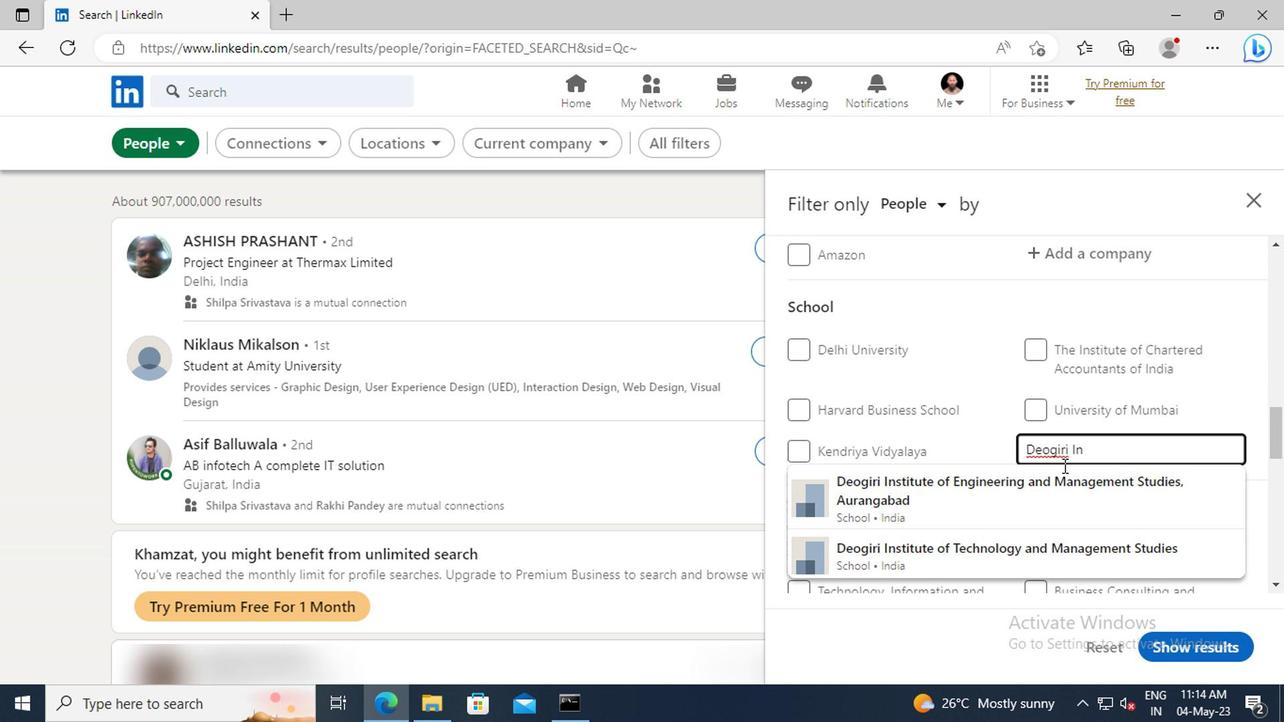 
Action: Mouse scrolled (1062, 476) with delta (0, 0)
Screenshot: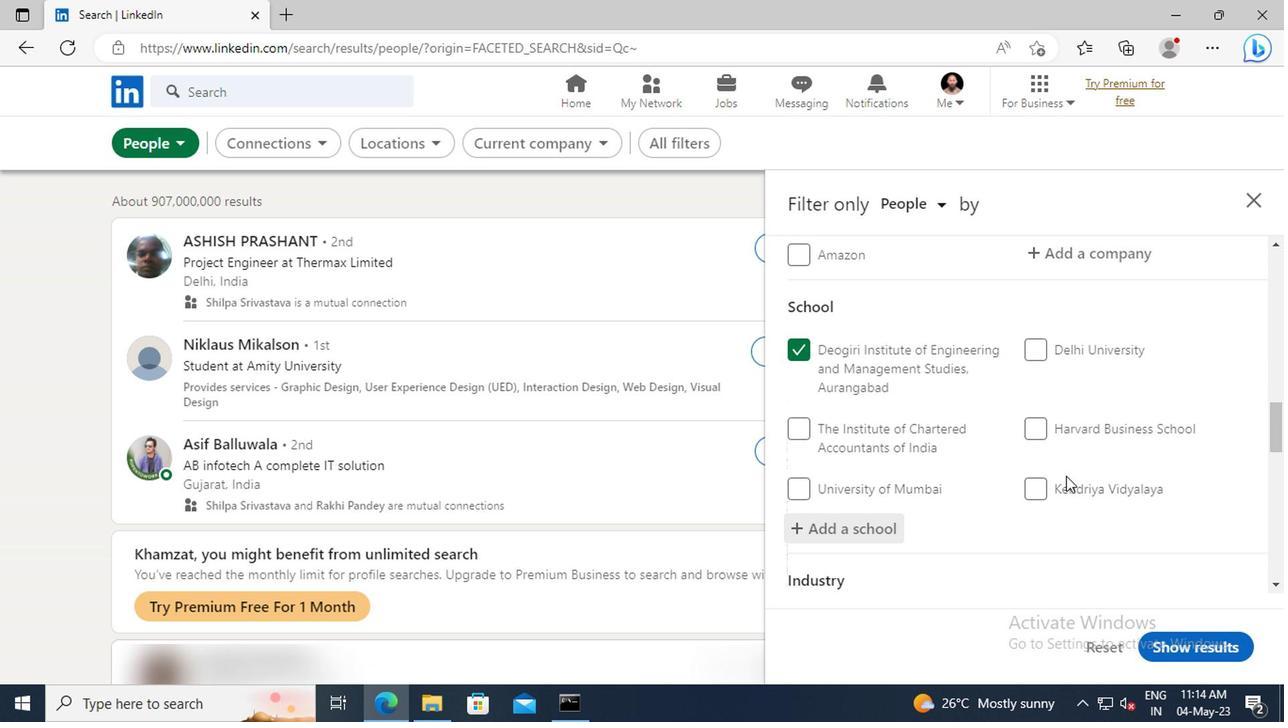 
Action: Mouse scrolled (1062, 476) with delta (0, 0)
Screenshot: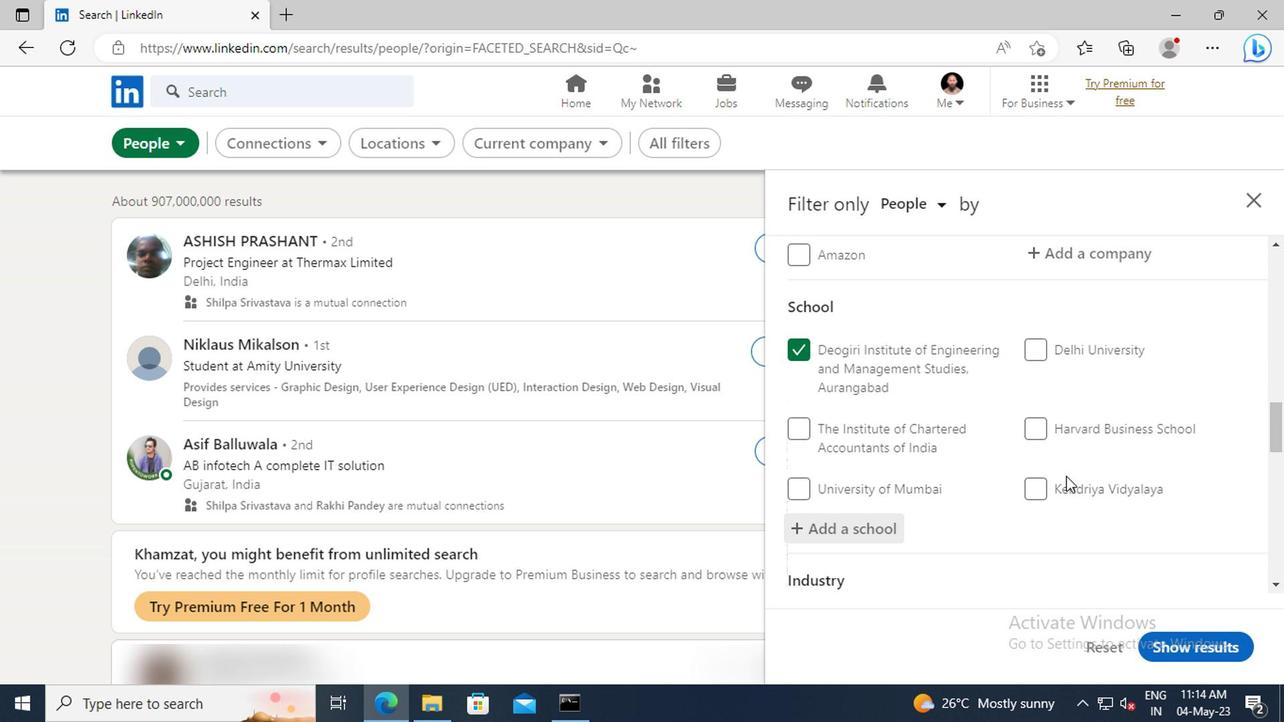 
Action: Mouse scrolled (1062, 476) with delta (0, 0)
Screenshot: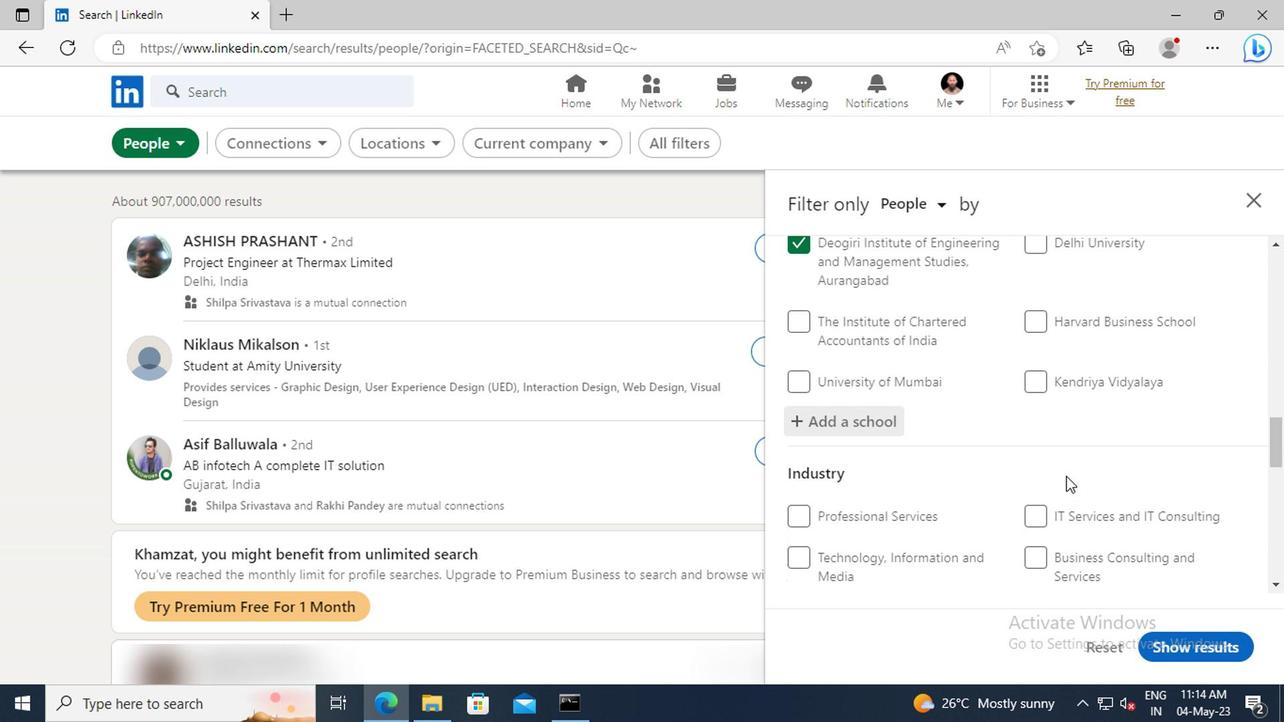 
Action: Mouse scrolled (1062, 476) with delta (0, 0)
Screenshot: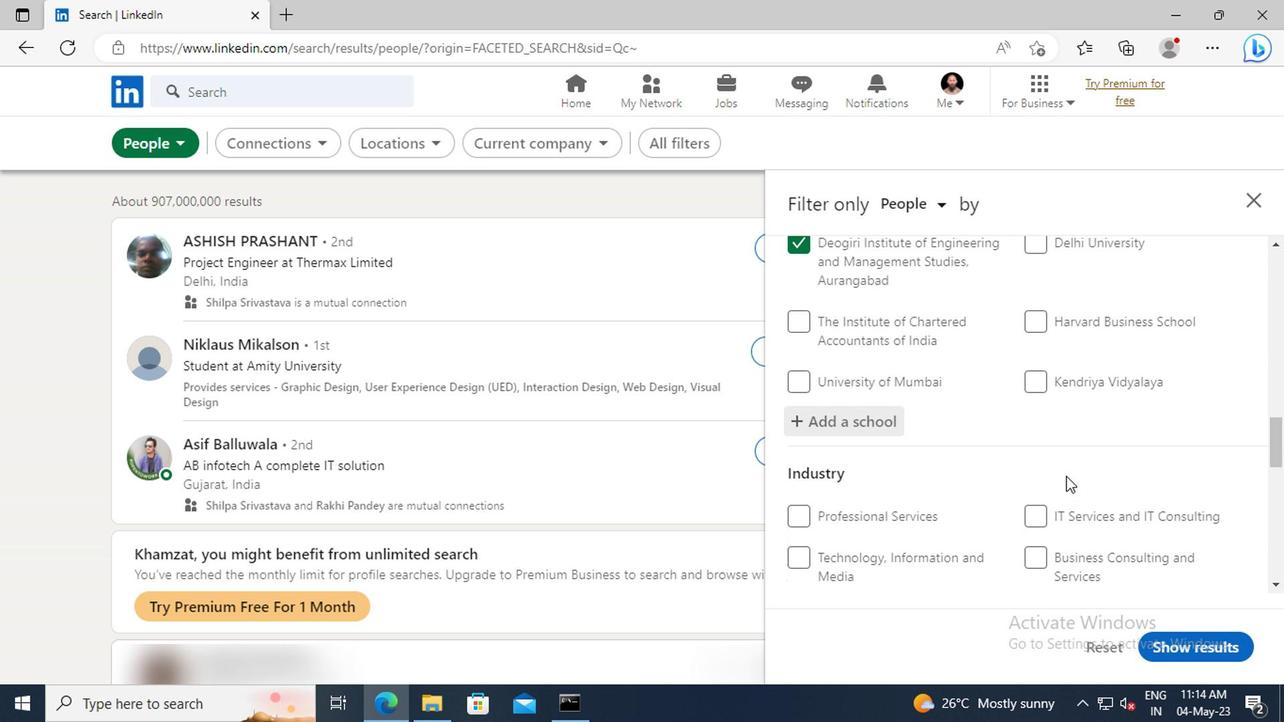 
Action: Mouse moved to (1060, 471)
Screenshot: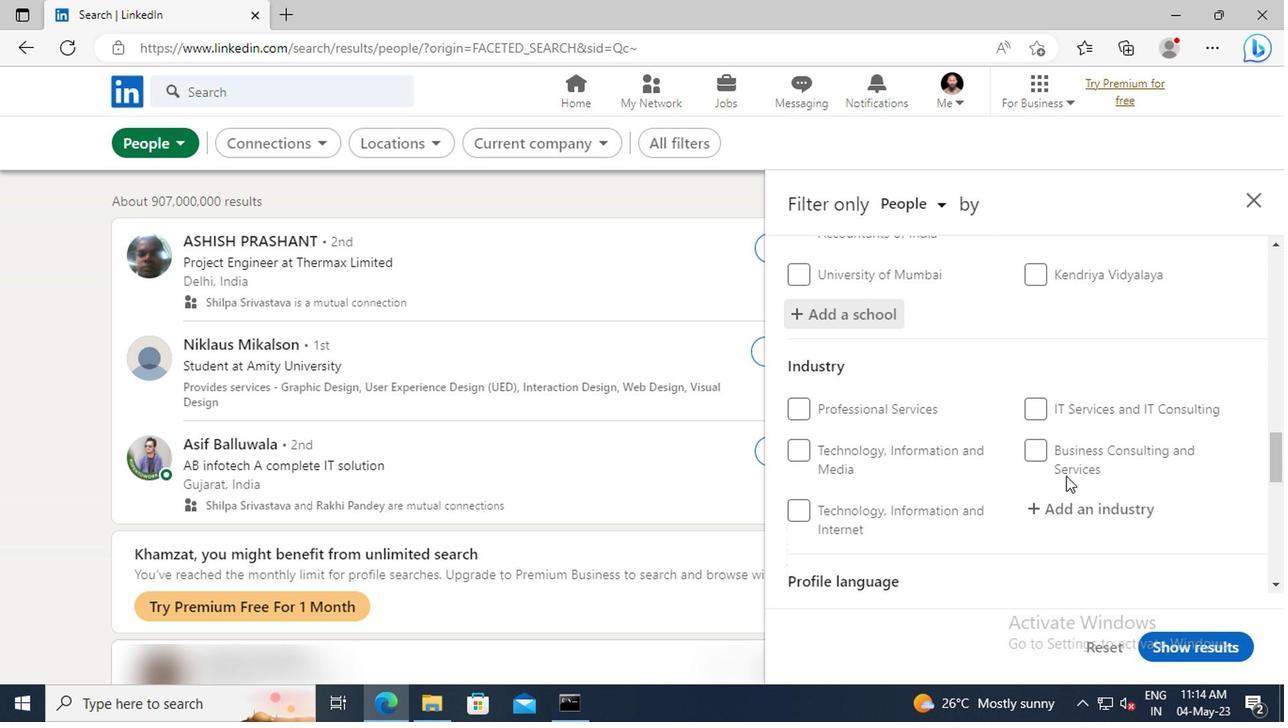 
Action: Mouse scrolled (1060, 470) with delta (0, -1)
Screenshot: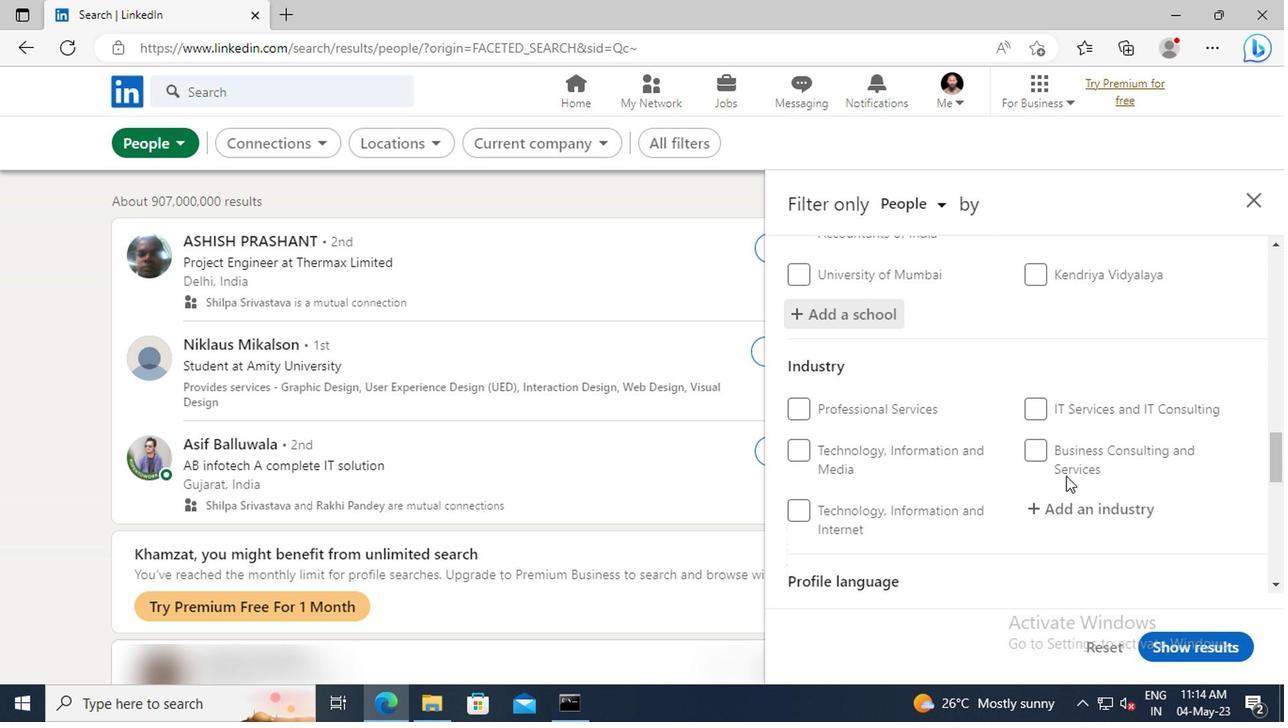 
Action: Mouse scrolled (1060, 470) with delta (0, -1)
Screenshot: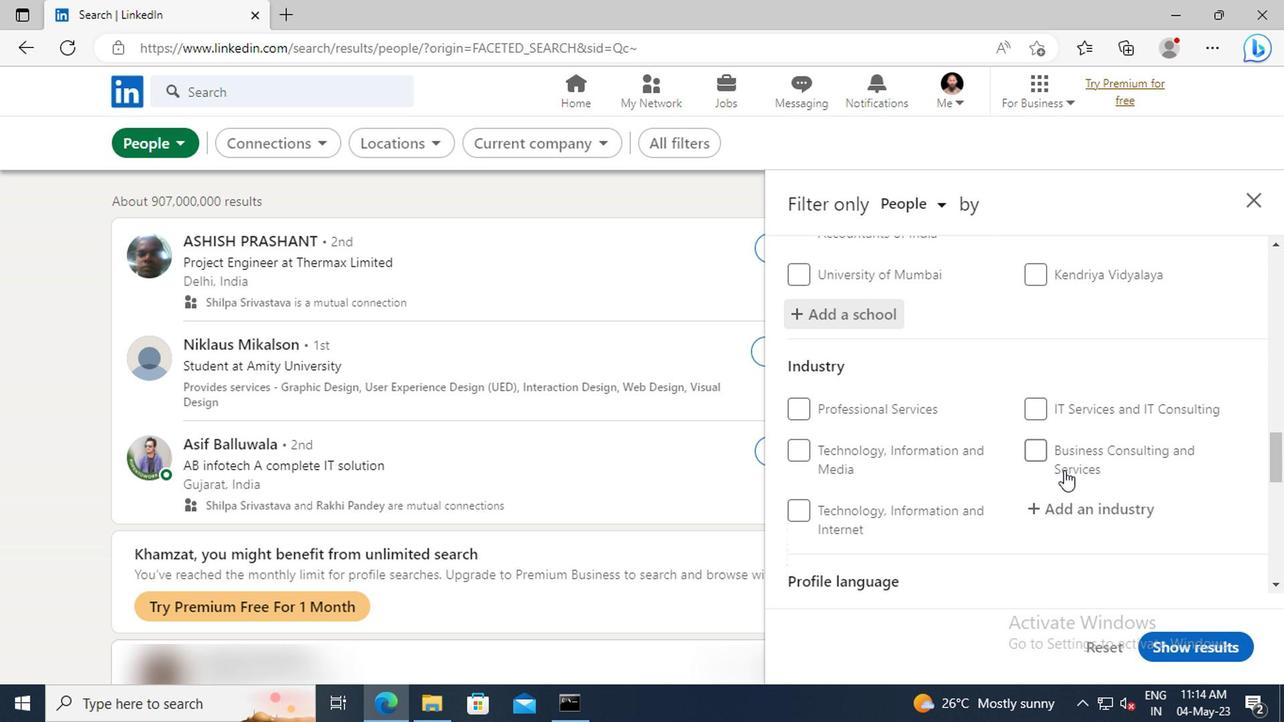 
Action: Mouse moved to (1064, 412)
Screenshot: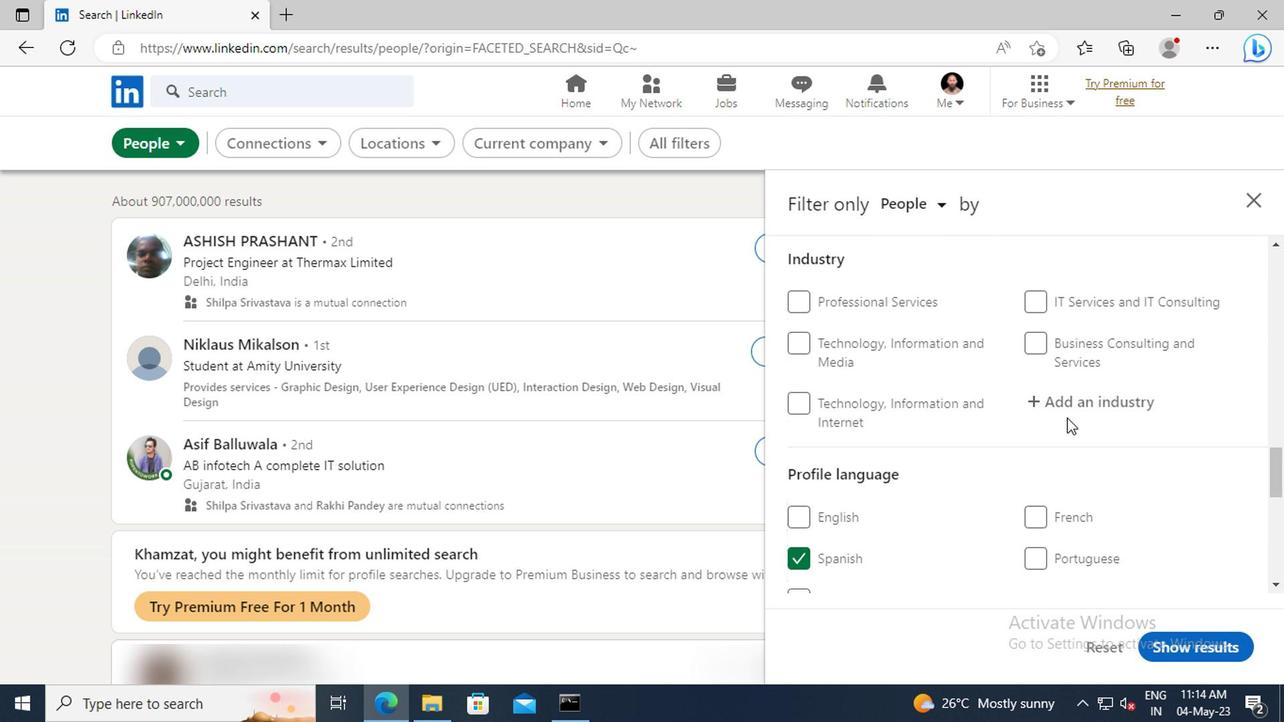 
Action: Mouse pressed left at (1064, 412)
Screenshot: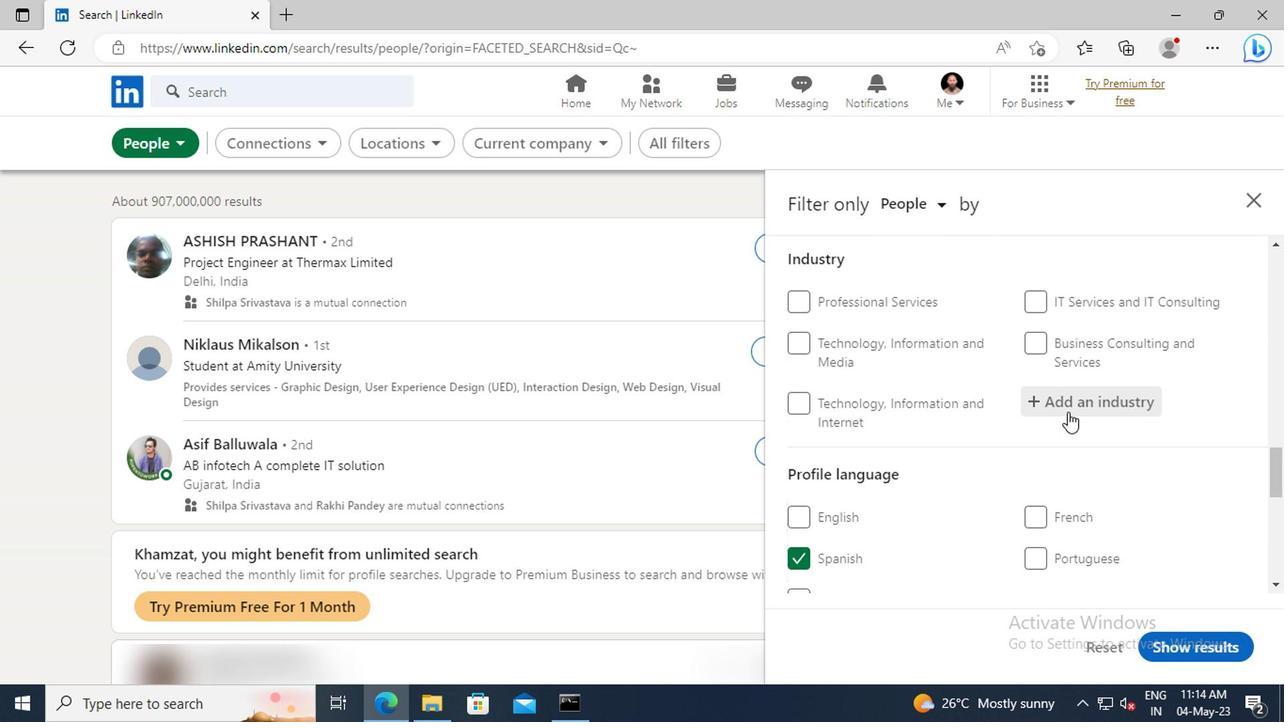 
Action: Key pressed <Key.shift>TEMP
Screenshot: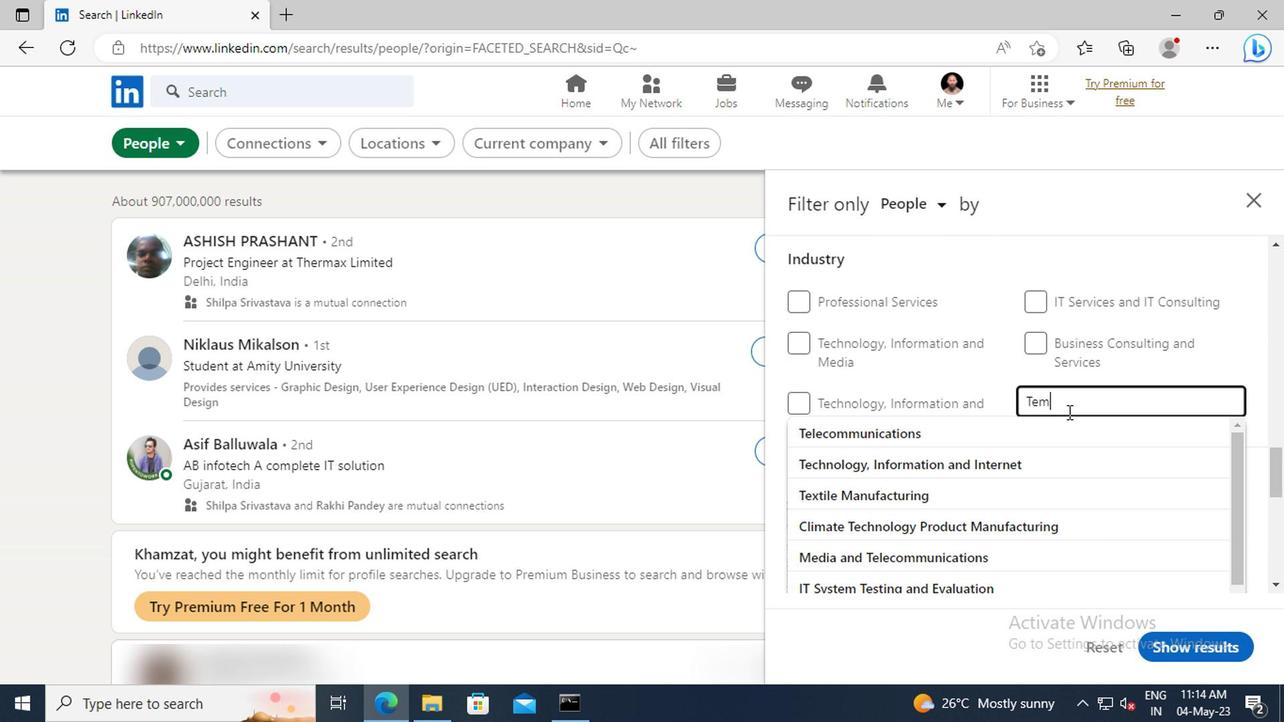 
Action: Mouse moved to (1067, 428)
Screenshot: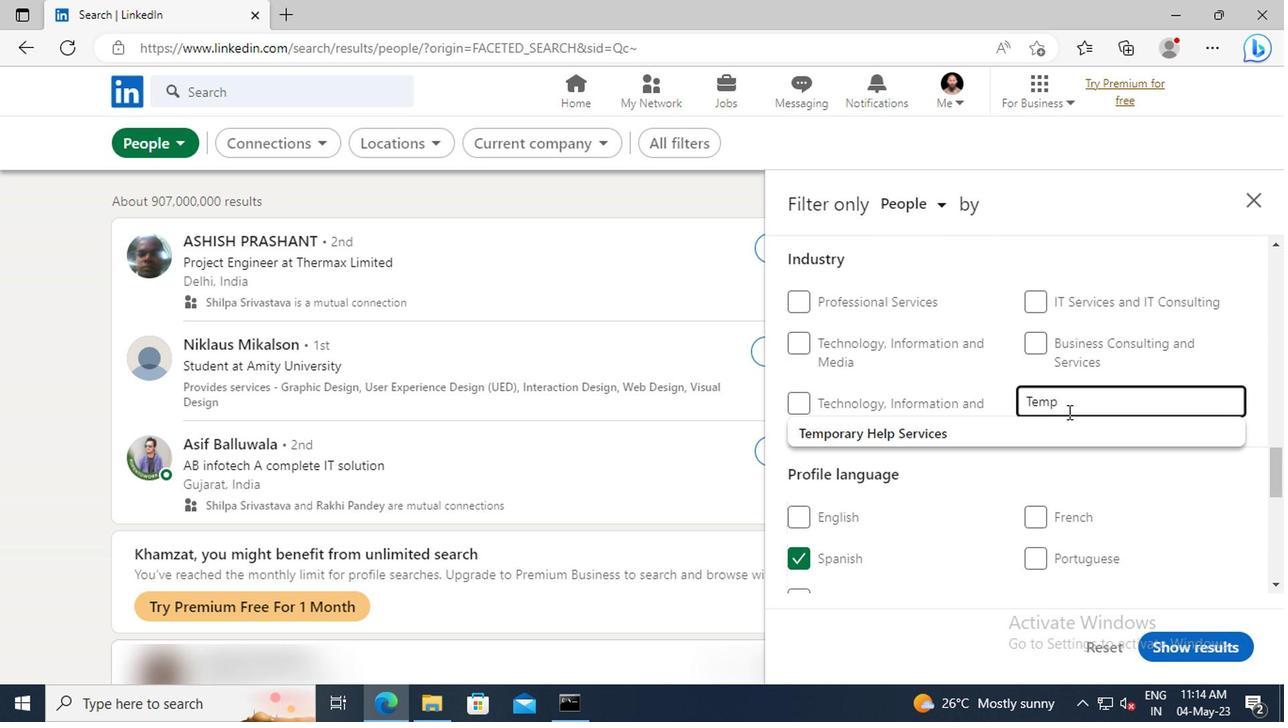 
Action: Mouse pressed left at (1067, 428)
Screenshot: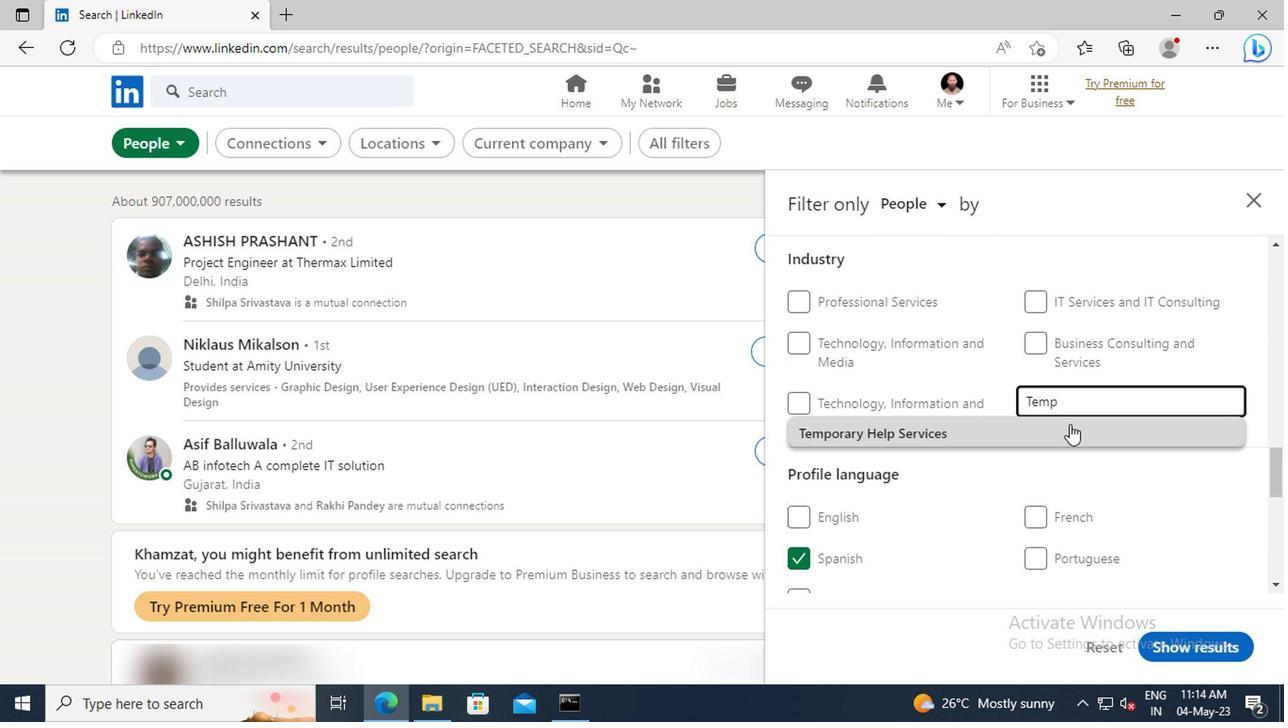 
Action: Mouse scrolled (1067, 427) with delta (0, 0)
Screenshot: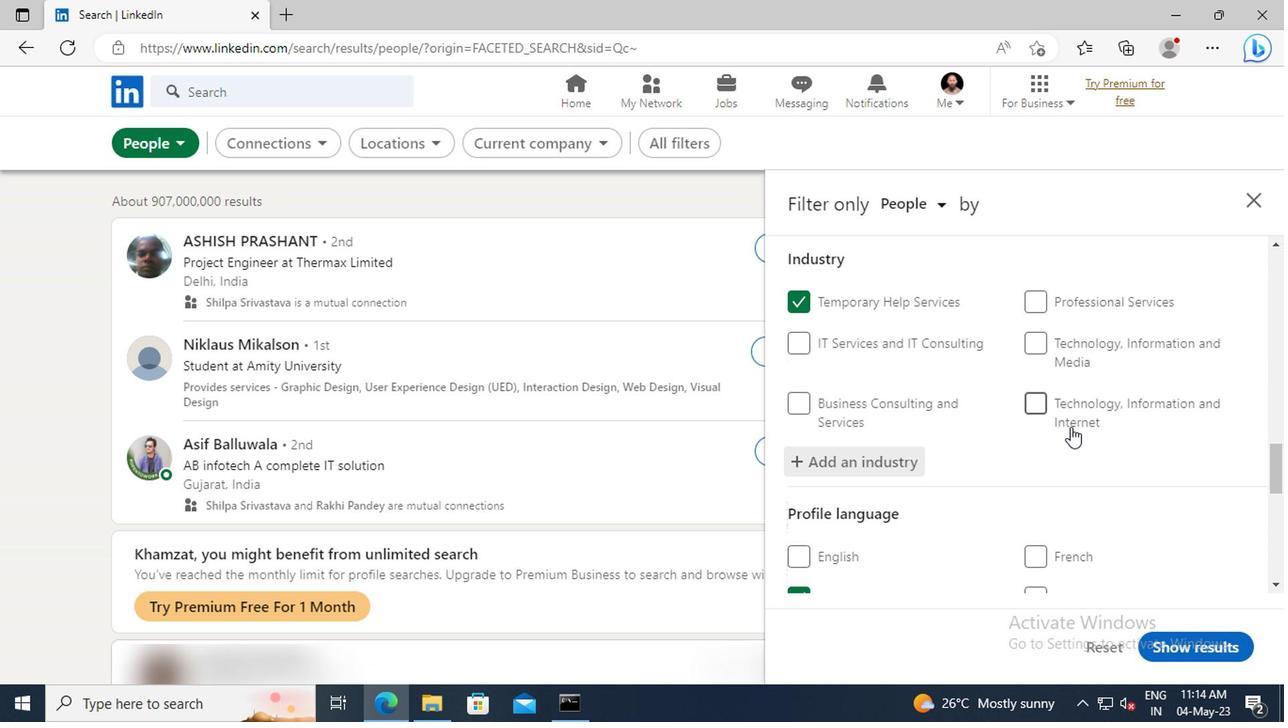 
Action: Mouse moved to (1067, 427)
Screenshot: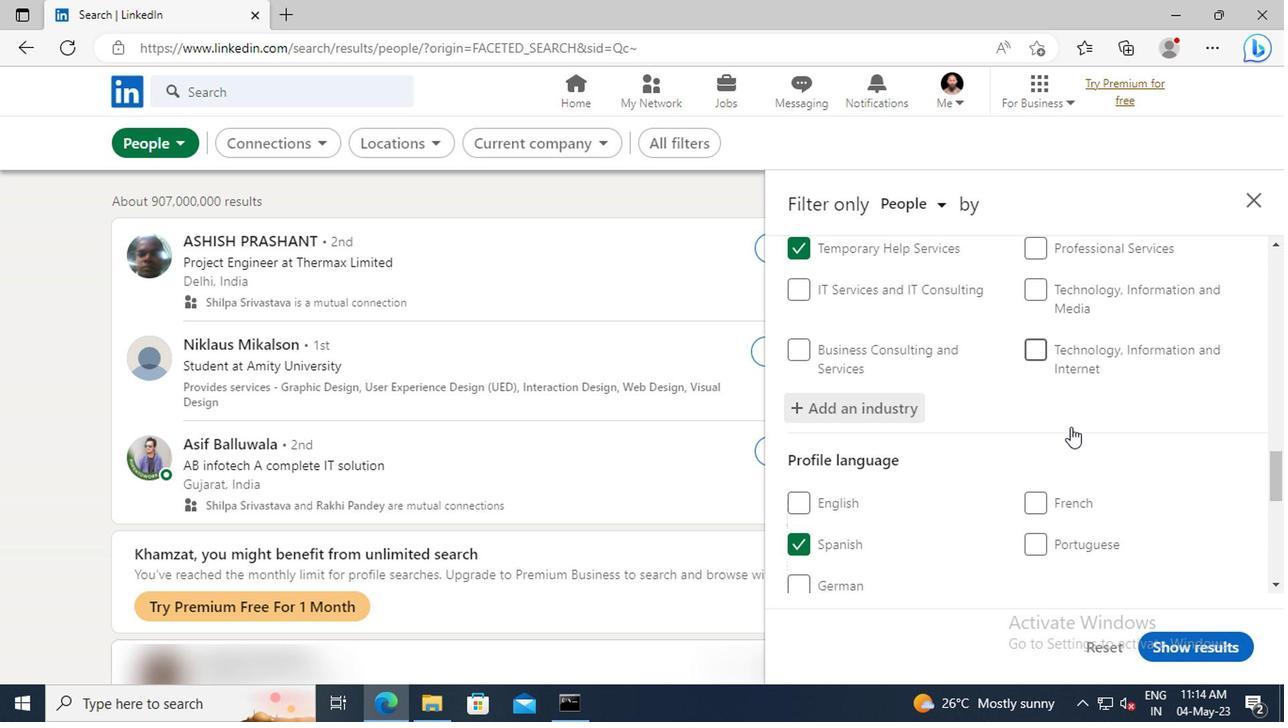 
Action: Mouse scrolled (1067, 426) with delta (0, -1)
Screenshot: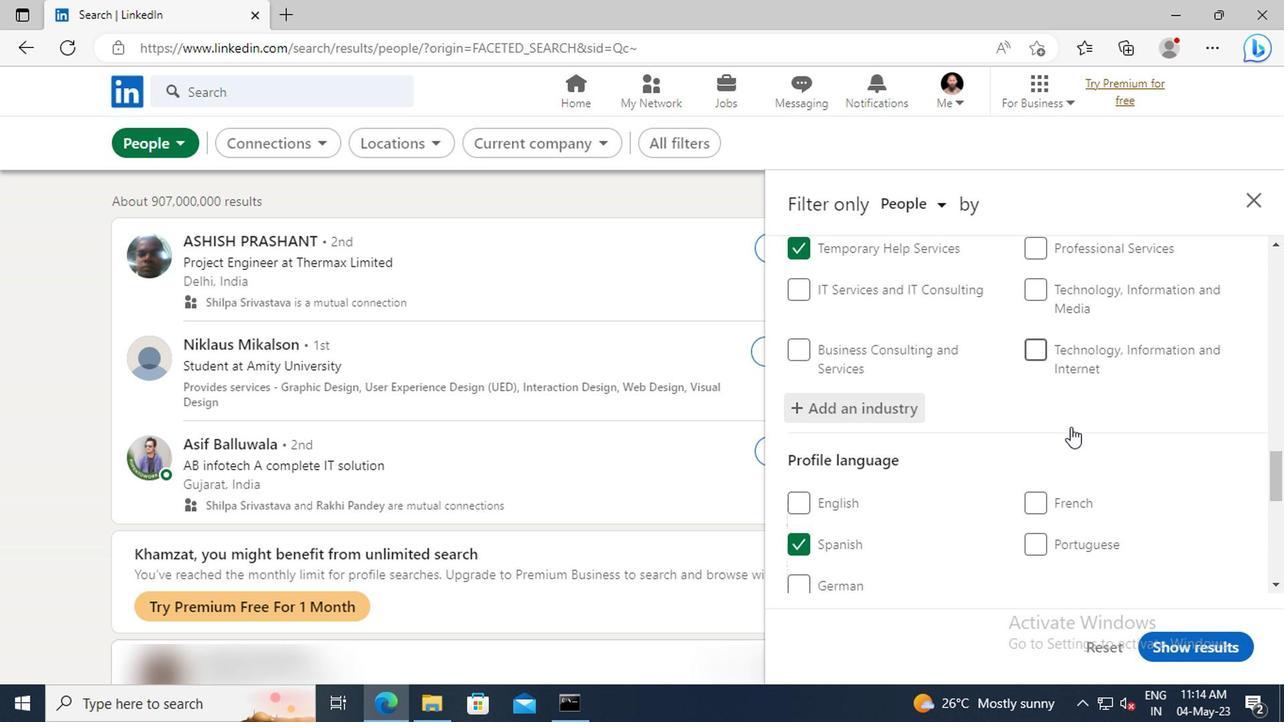 
Action: Mouse scrolled (1067, 426) with delta (0, -1)
Screenshot: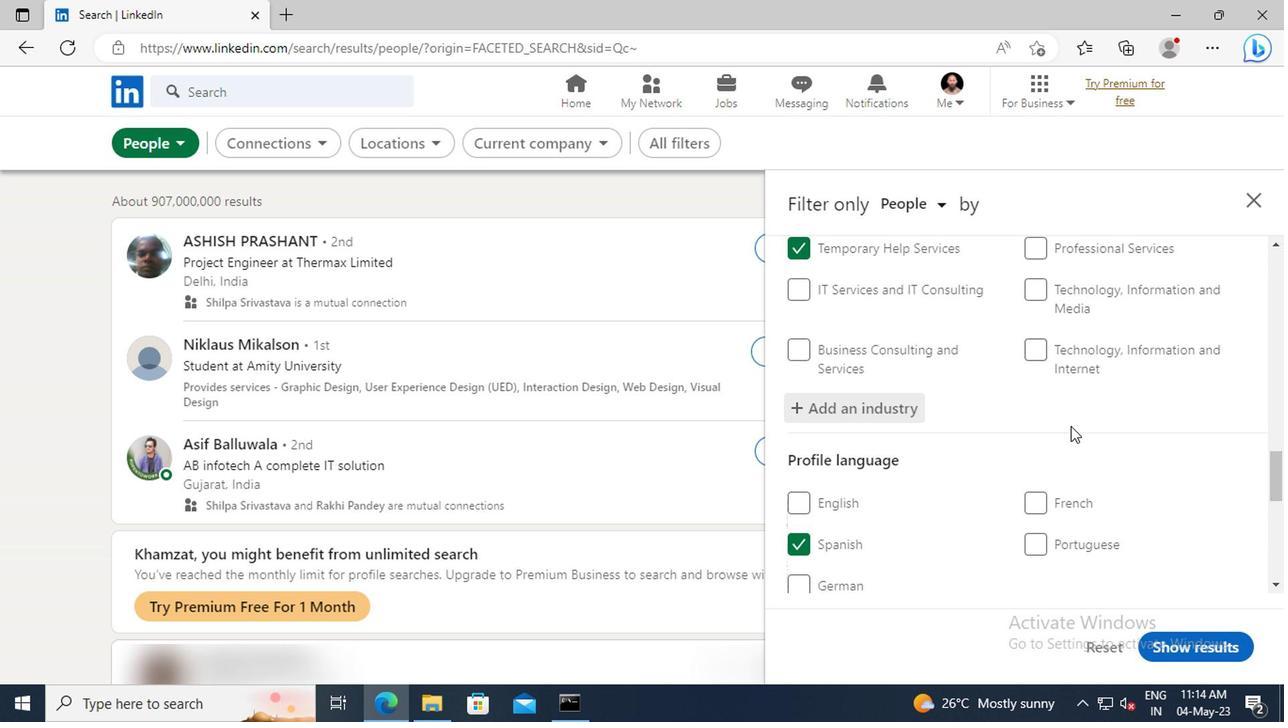 
Action: Mouse moved to (1056, 409)
Screenshot: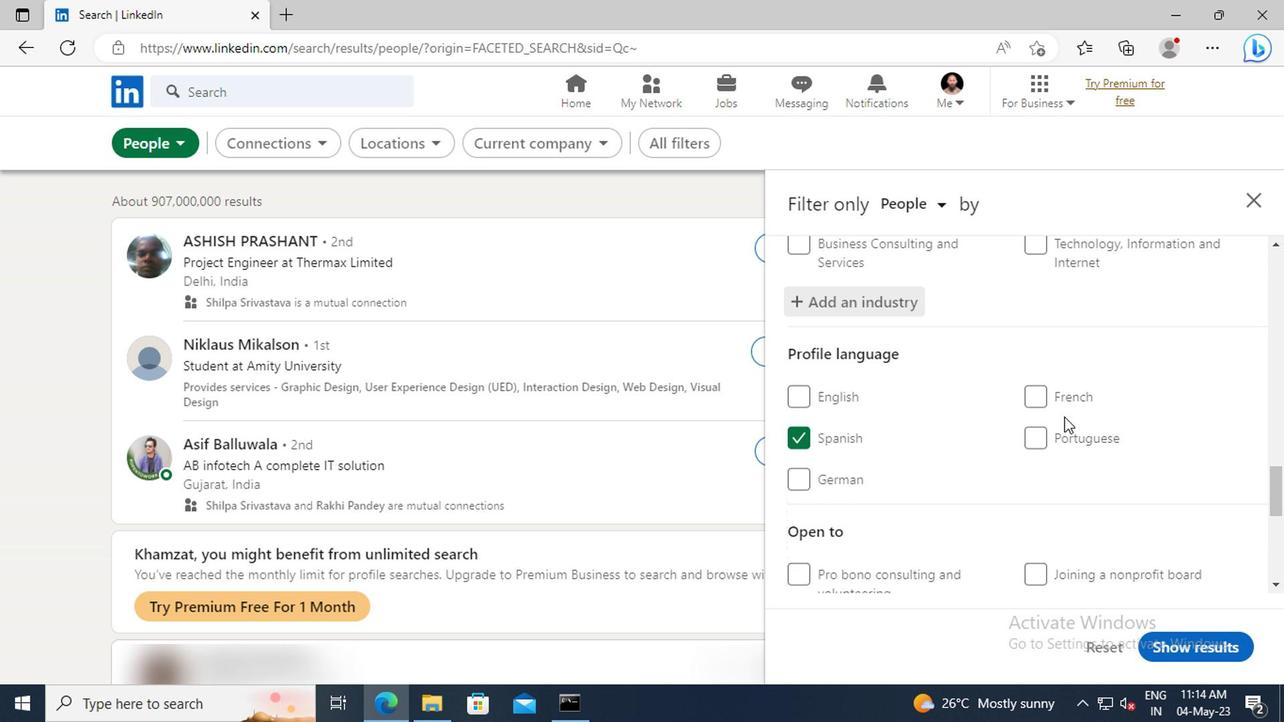 
Action: Mouse scrolled (1056, 408) with delta (0, -1)
Screenshot: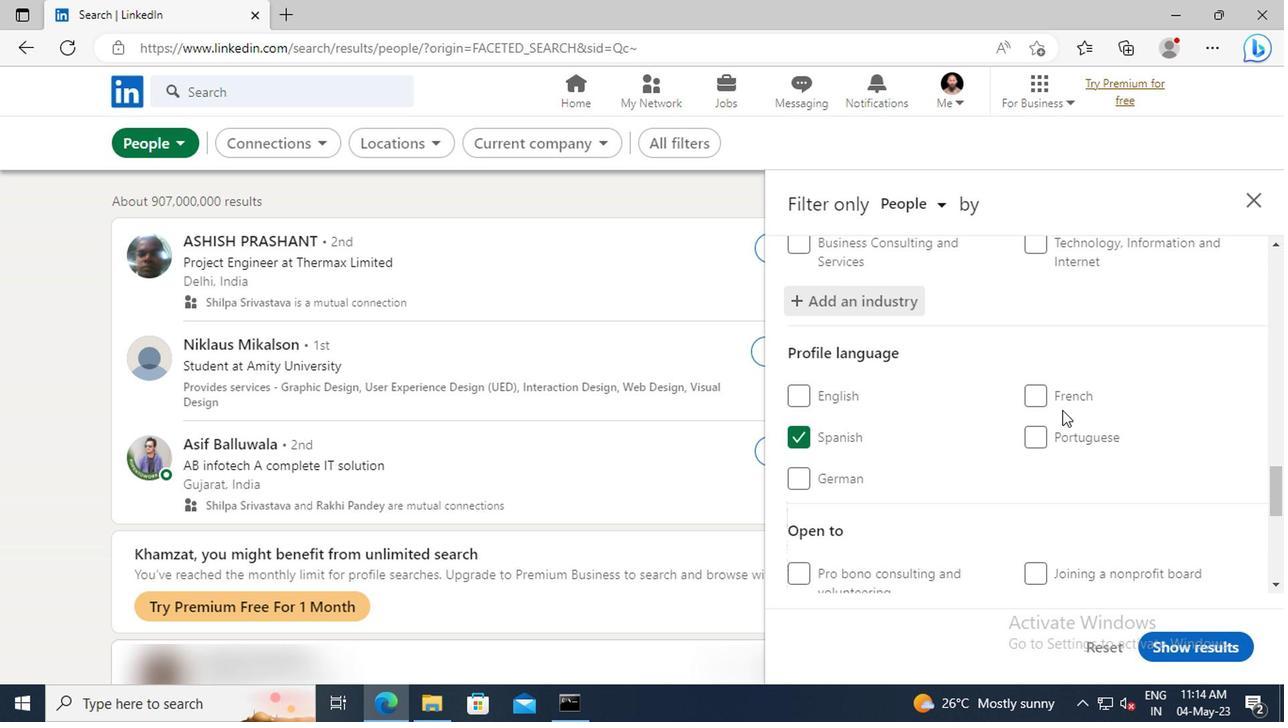 
Action: Mouse scrolled (1056, 408) with delta (0, -1)
Screenshot: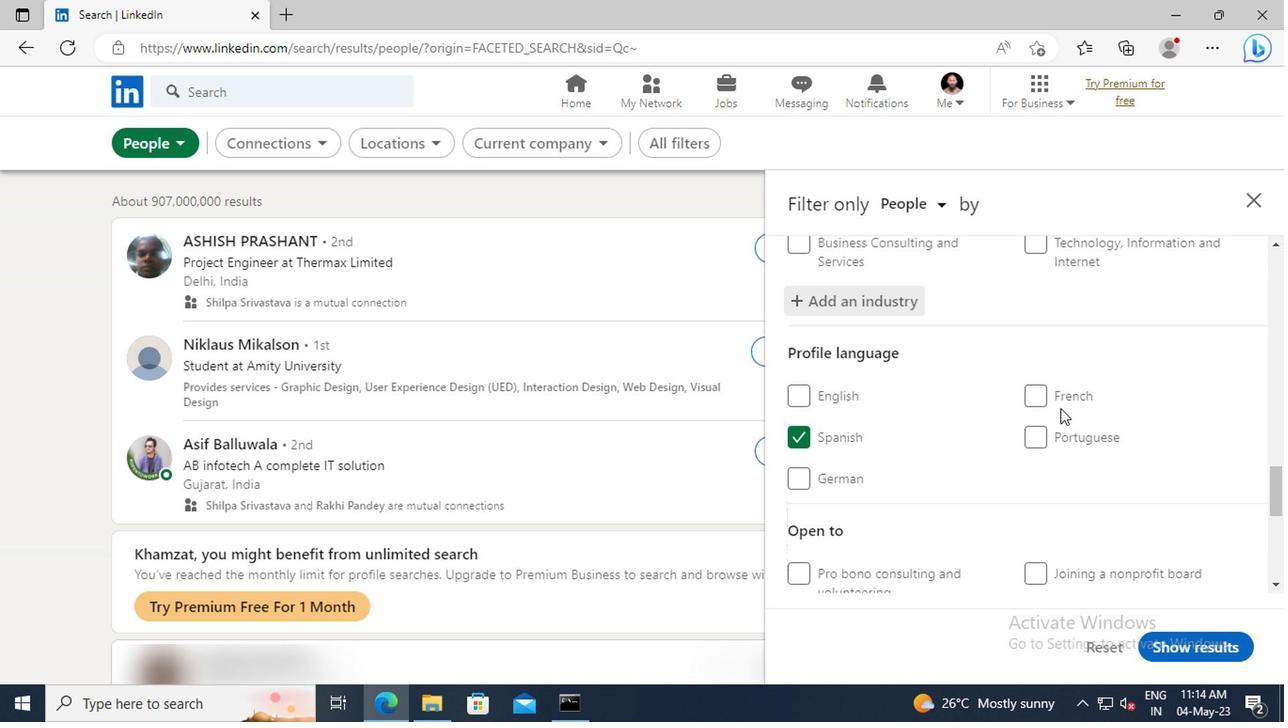 
Action: Mouse scrolled (1056, 408) with delta (0, -1)
Screenshot: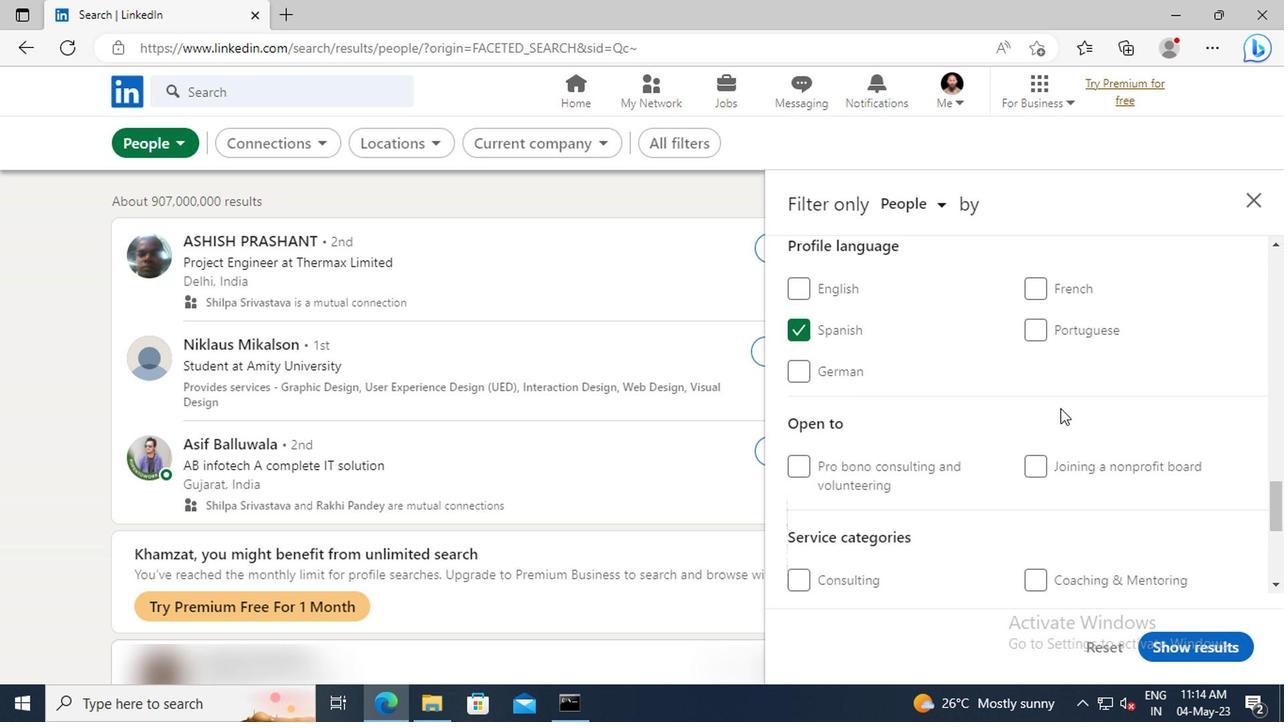 
Action: Mouse scrolled (1056, 408) with delta (0, -1)
Screenshot: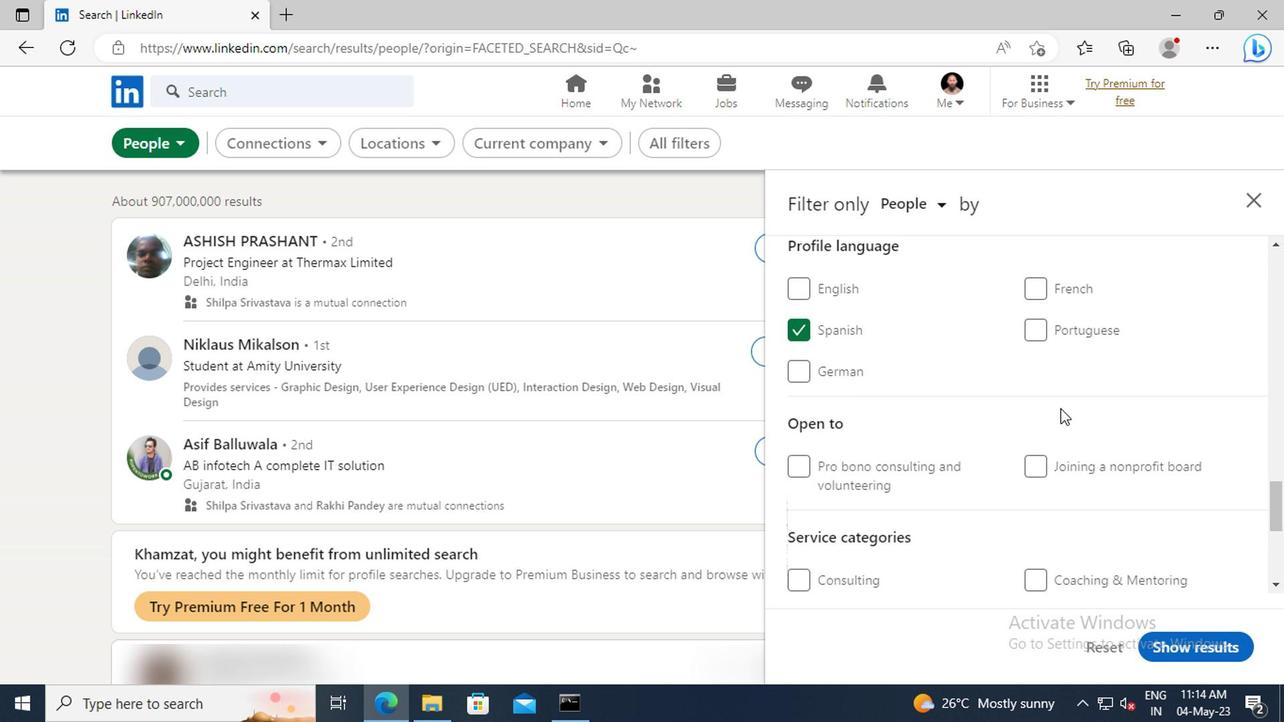 
Action: Mouse scrolled (1056, 408) with delta (0, -1)
Screenshot: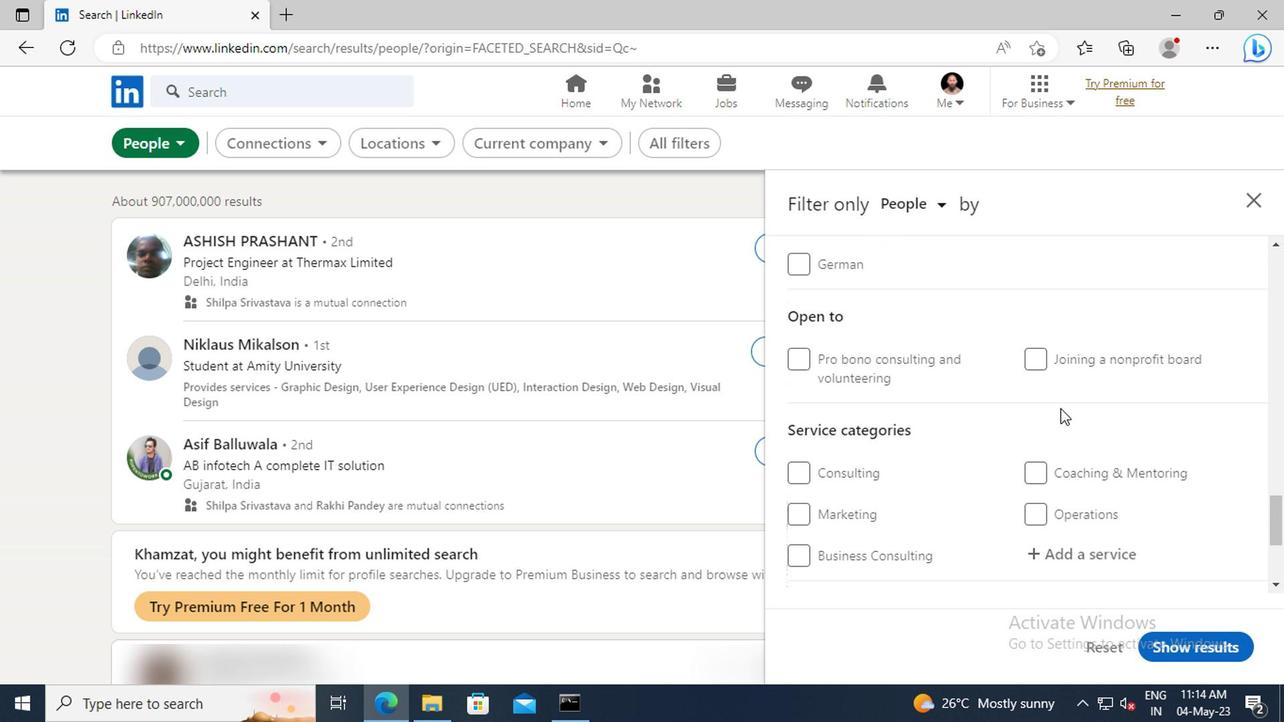 
Action: Mouse scrolled (1056, 408) with delta (0, -1)
Screenshot: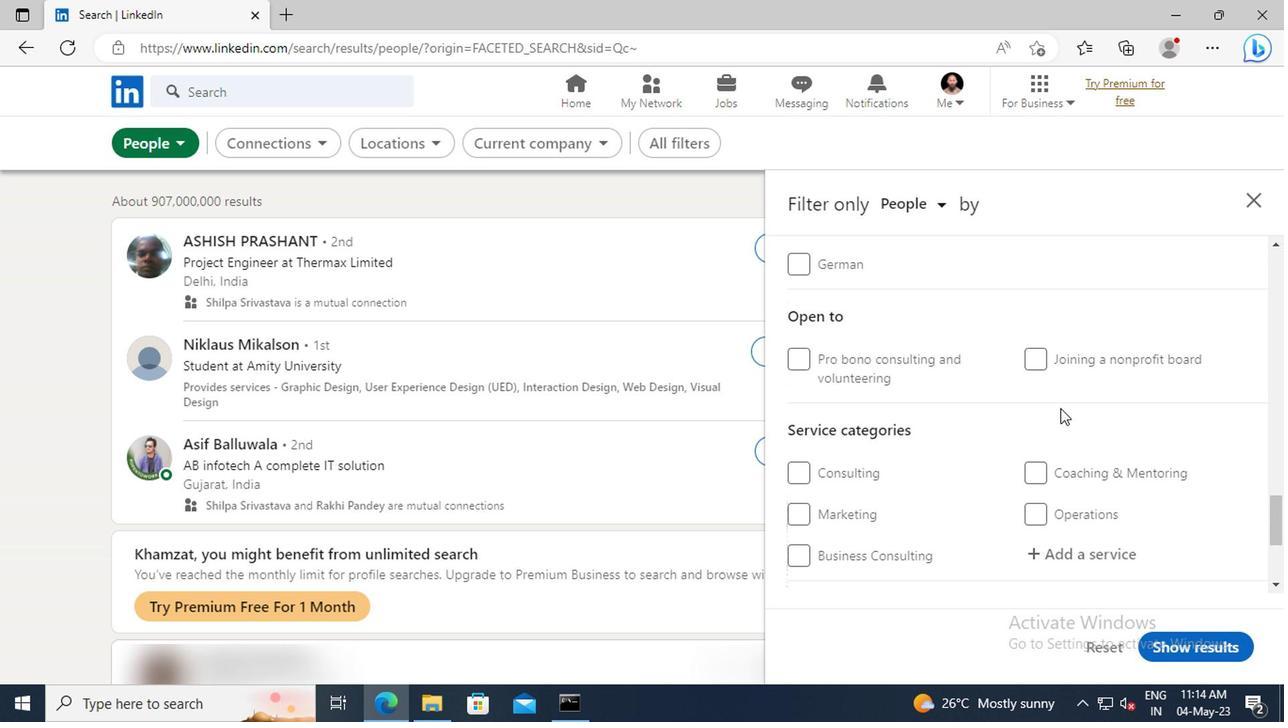 
Action: Mouse moved to (1061, 444)
Screenshot: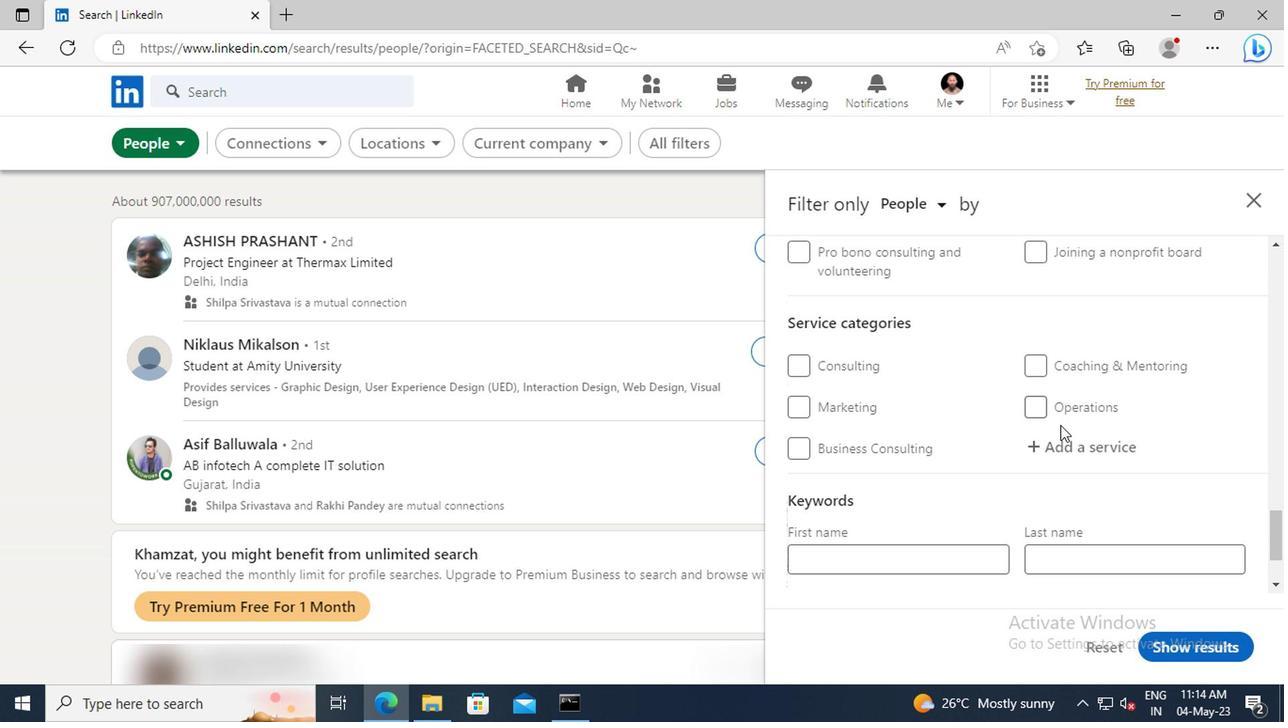 
Action: Mouse pressed left at (1061, 444)
Screenshot: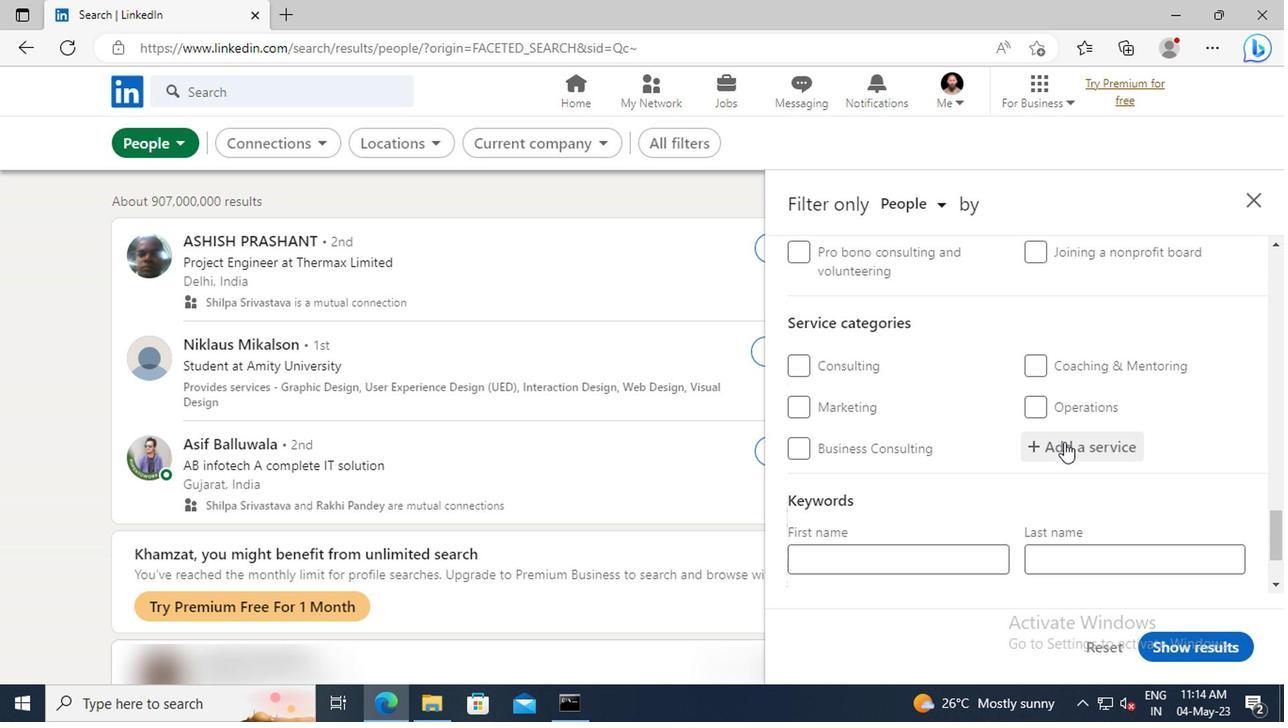 
Action: Key pressed <Key.shift>PRICI
Screenshot: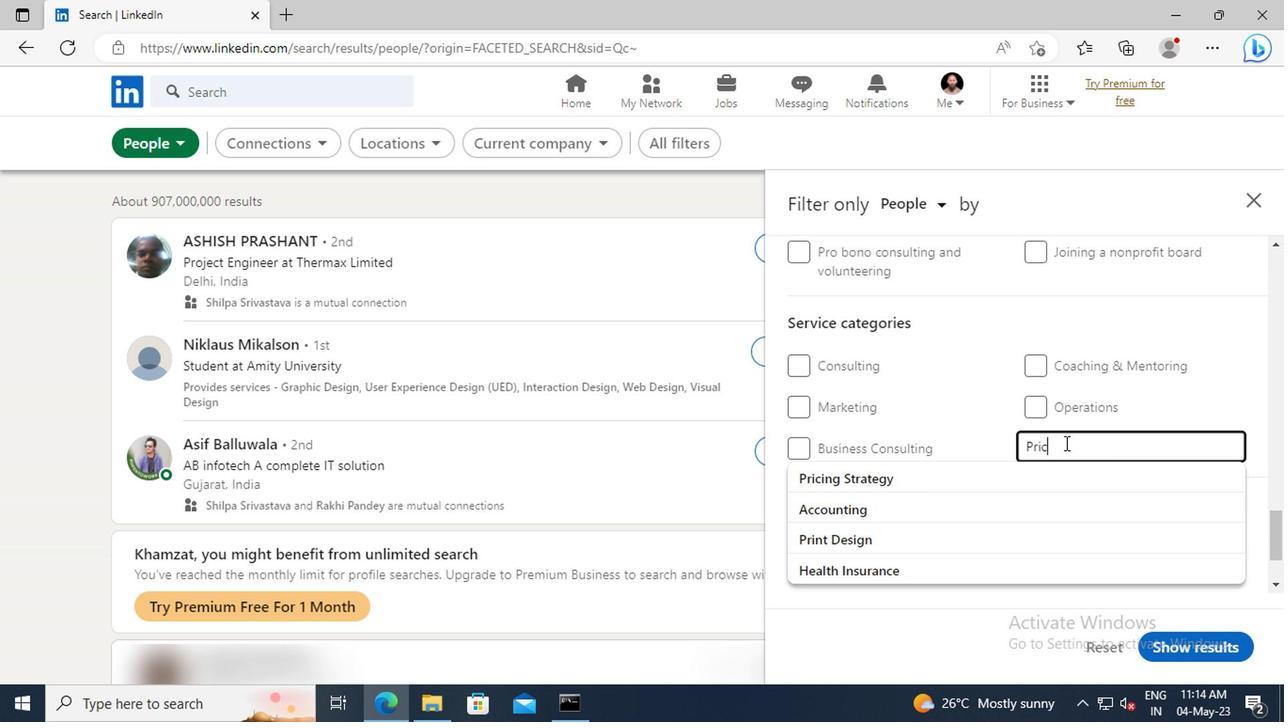
Action: Mouse moved to (1072, 474)
Screenshot: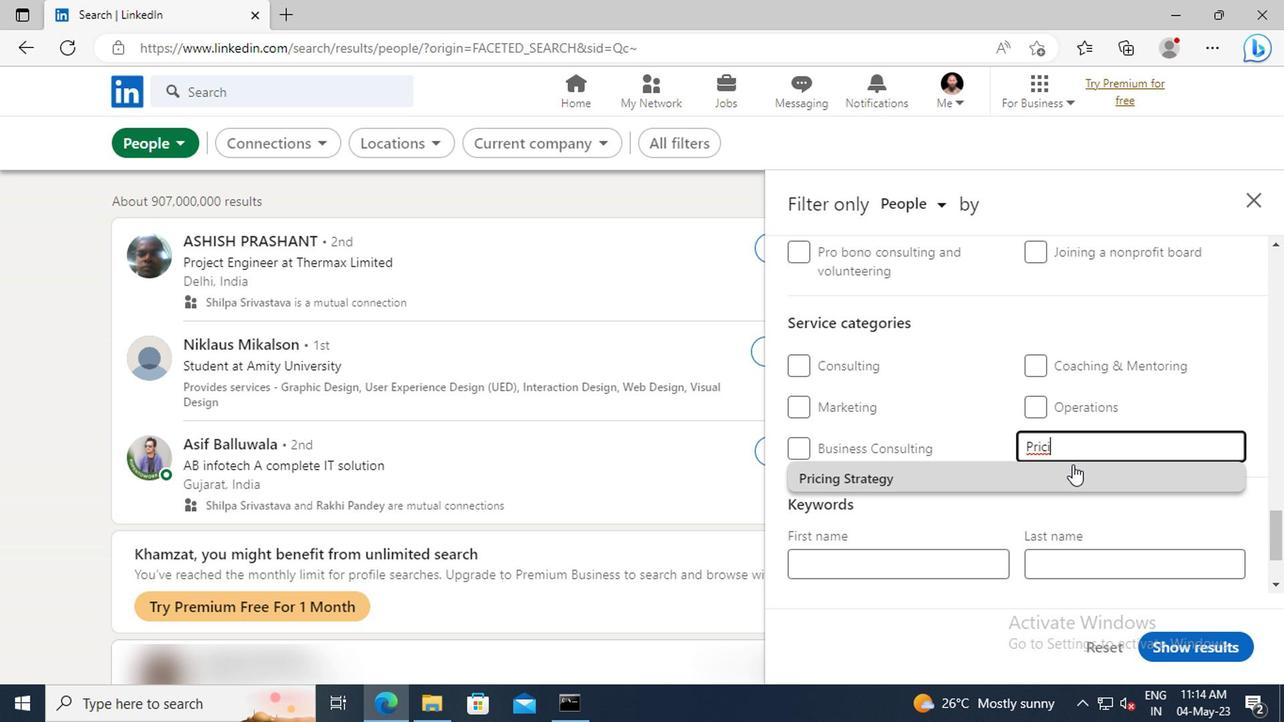 
Action: Mouse pressed left at (1072, 474)
Screenshot: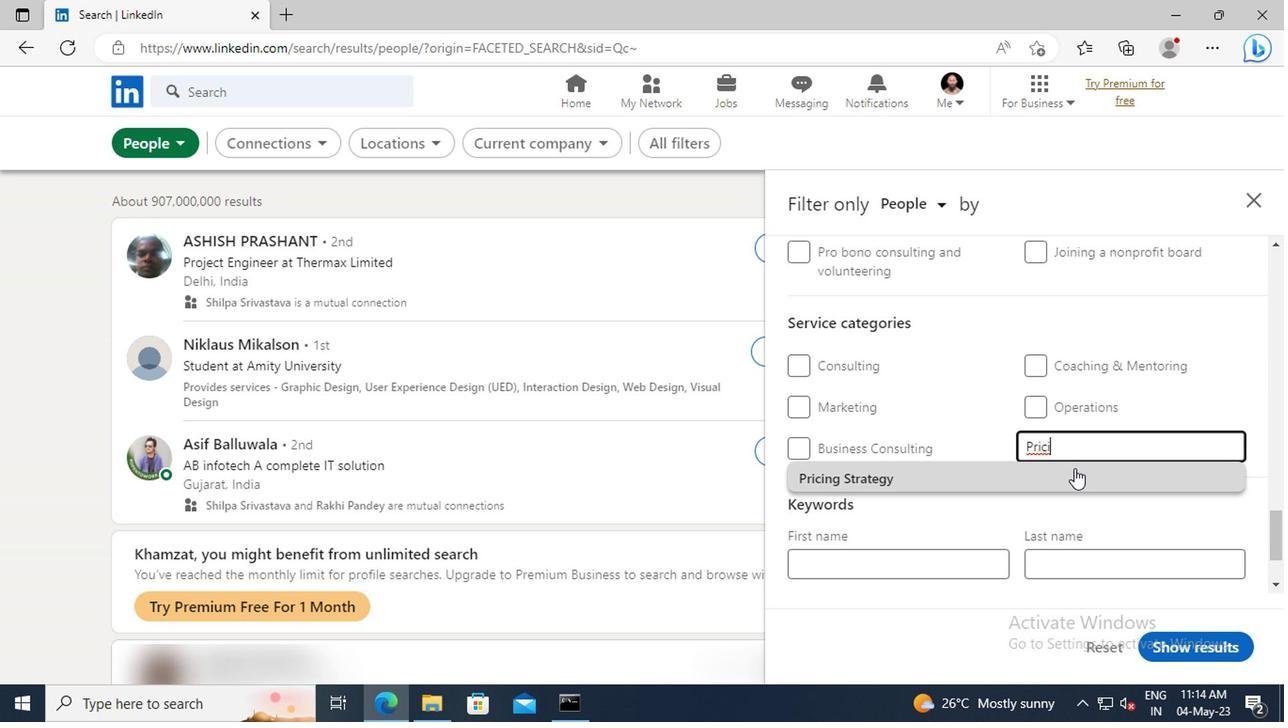 
Action: Mouse scrolled (1072, 473) with delta (0, -1)
Screenshot: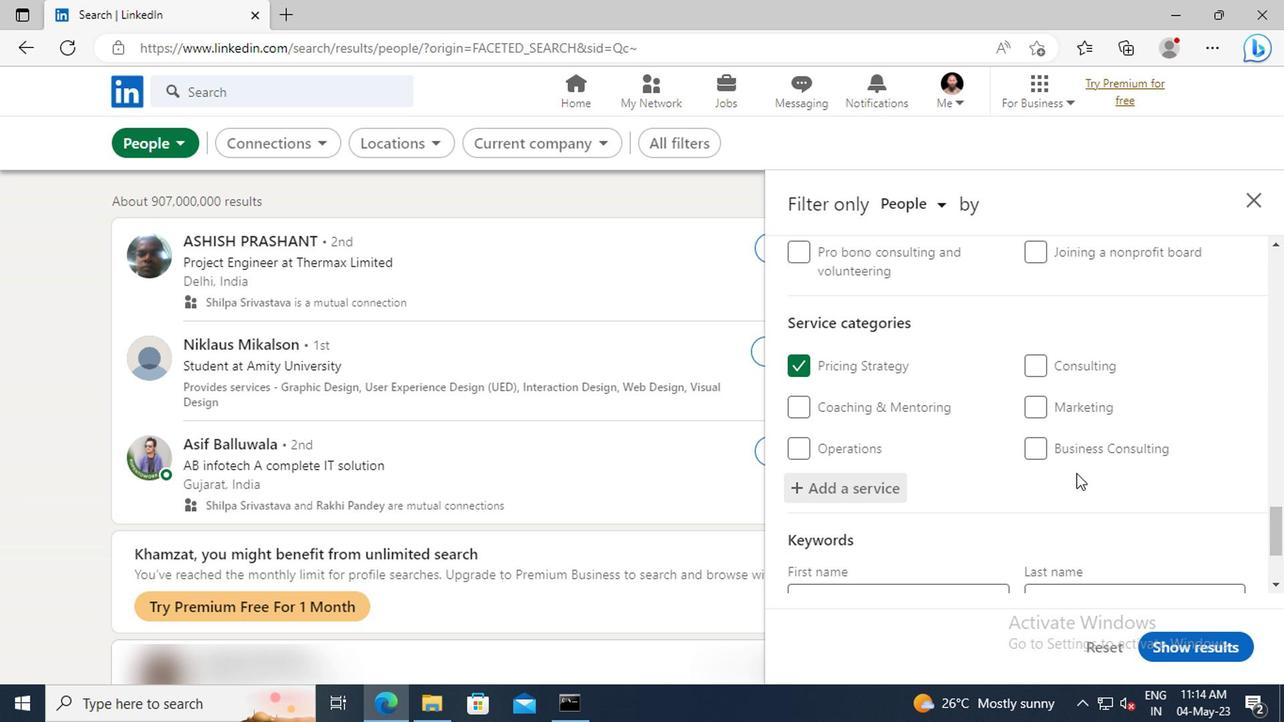 
Action: Mouse scrolled (1072, 473) with delta (0, -1)
Screenshot: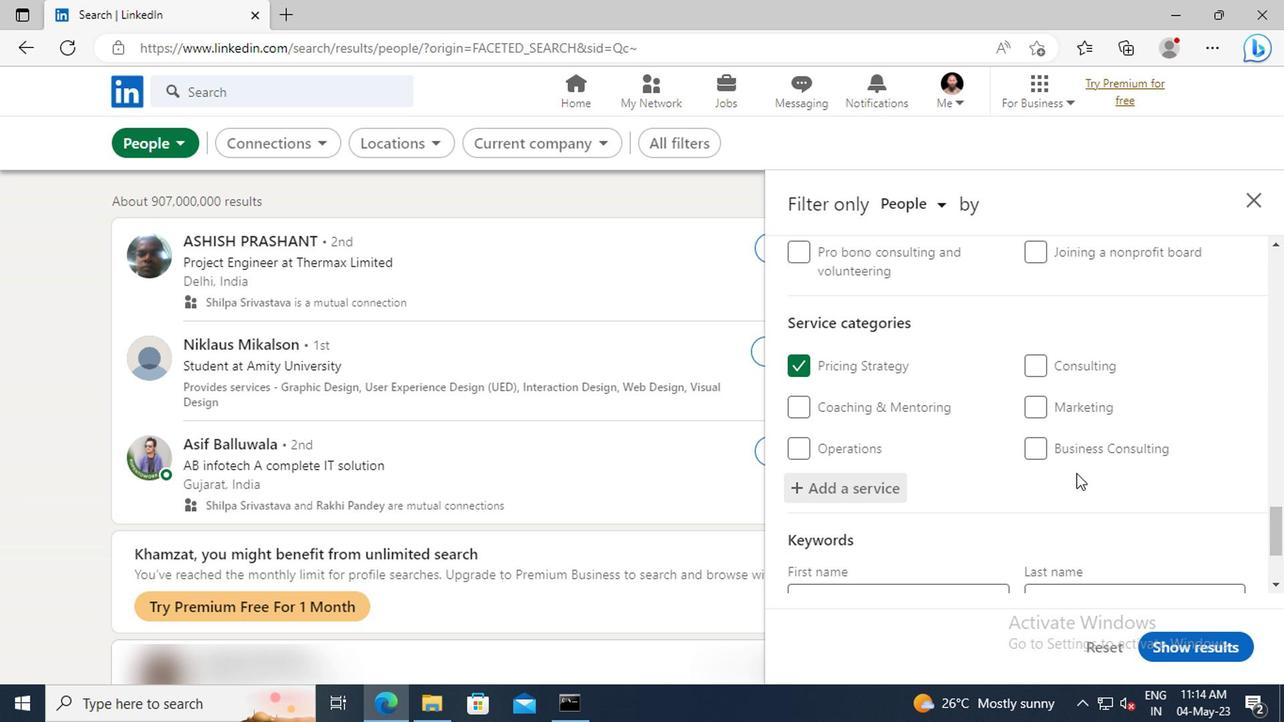 
Action: Mouse scrolled (1072, 473) with delta (0, -1)
Screenshot: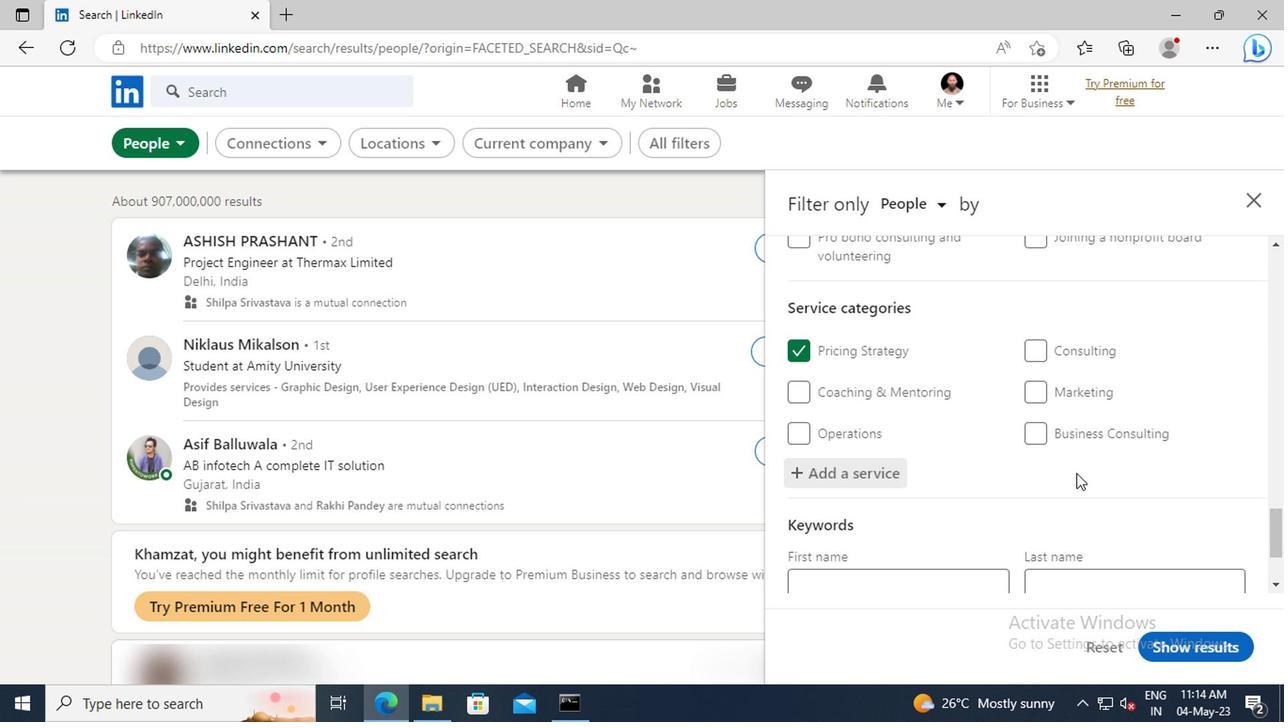 
Action: Mouse scrolled (1072, 473) with delta (0, -1)
Screenshot: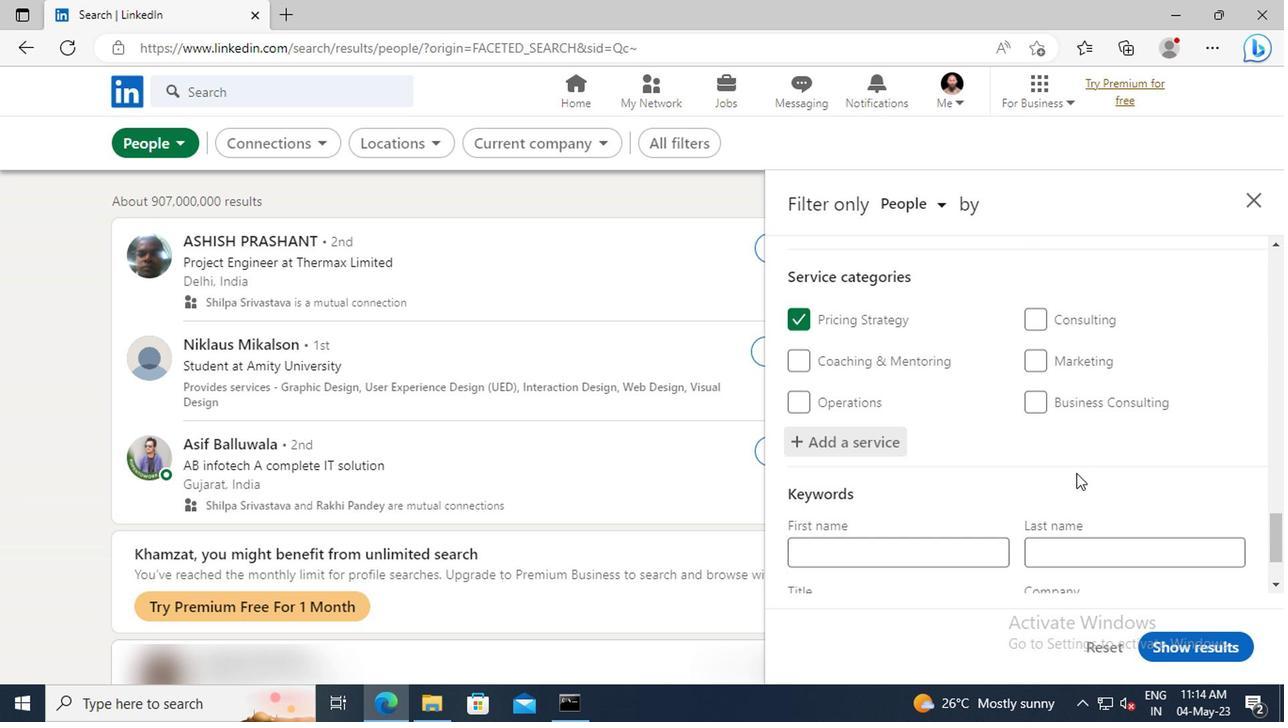 
Action: Mouse moved to (908, 500)
Screenshot: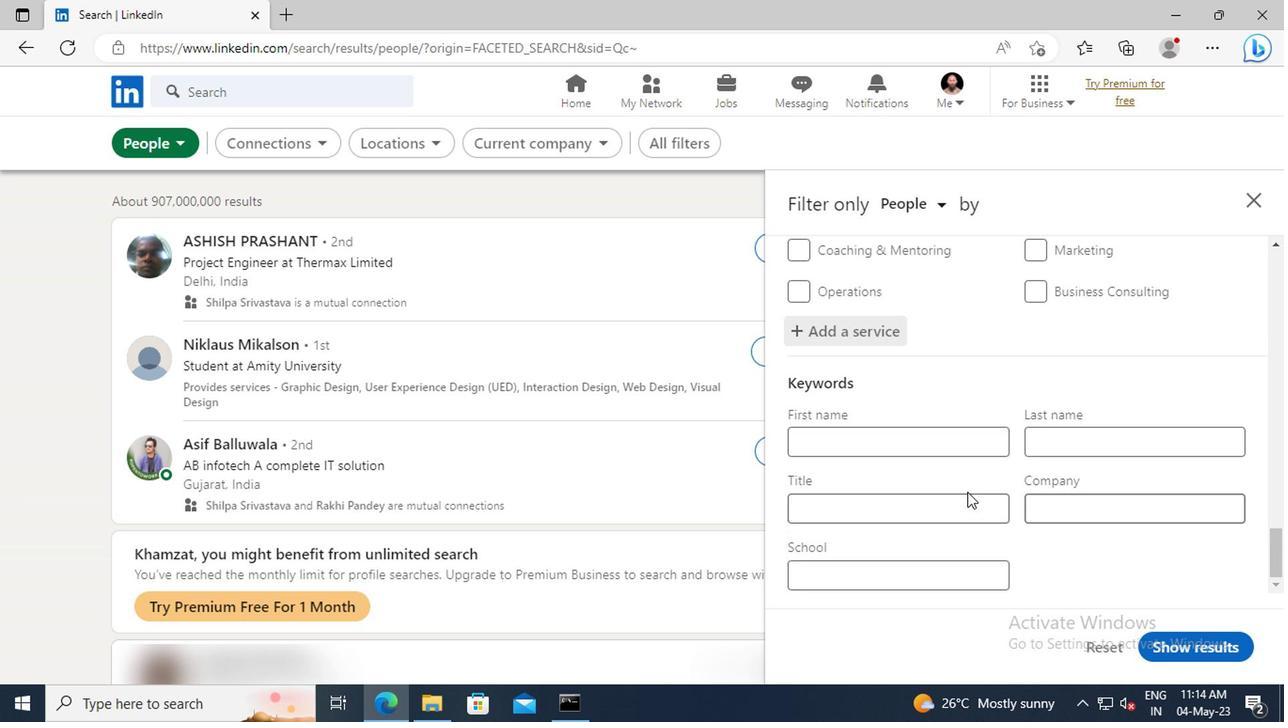 
Action: Mouse pressed left at (908, 500)
Screenshot: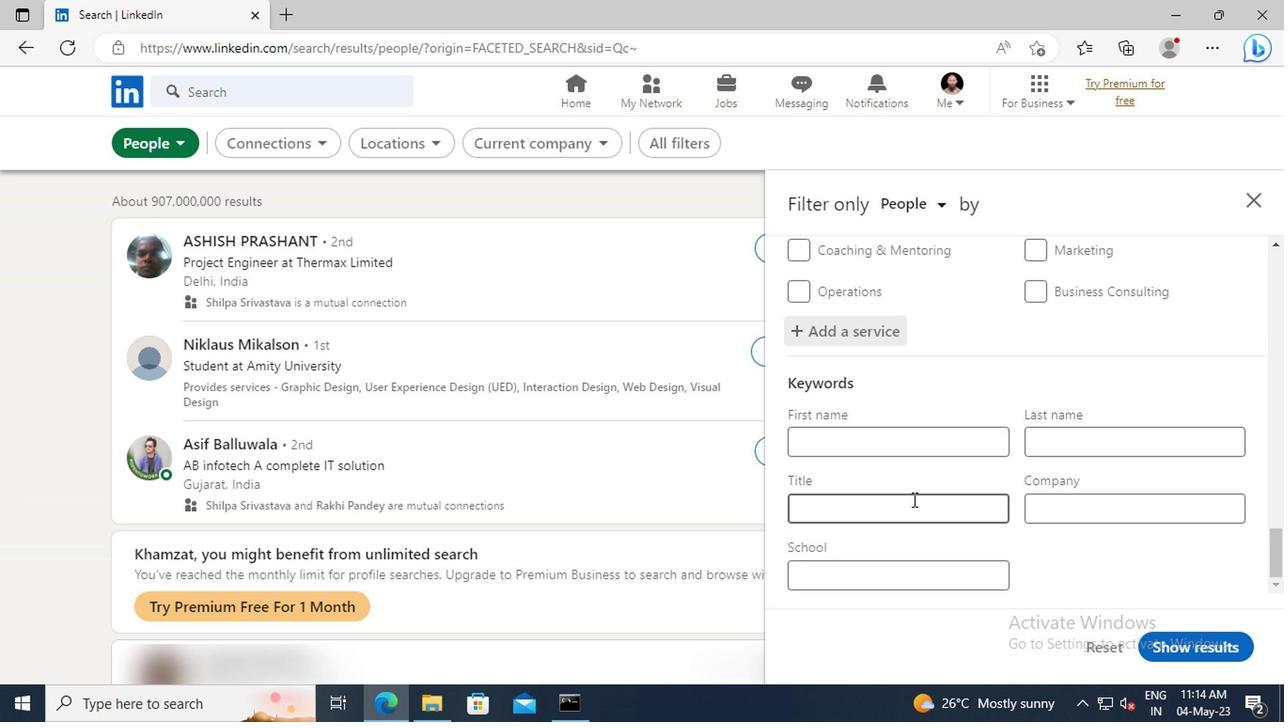 
Action: Key pressed <Key.shift>ACCOUNT<Key.space><Key.shift>REPRESENTATIVE<Key.enter>
Screenshot: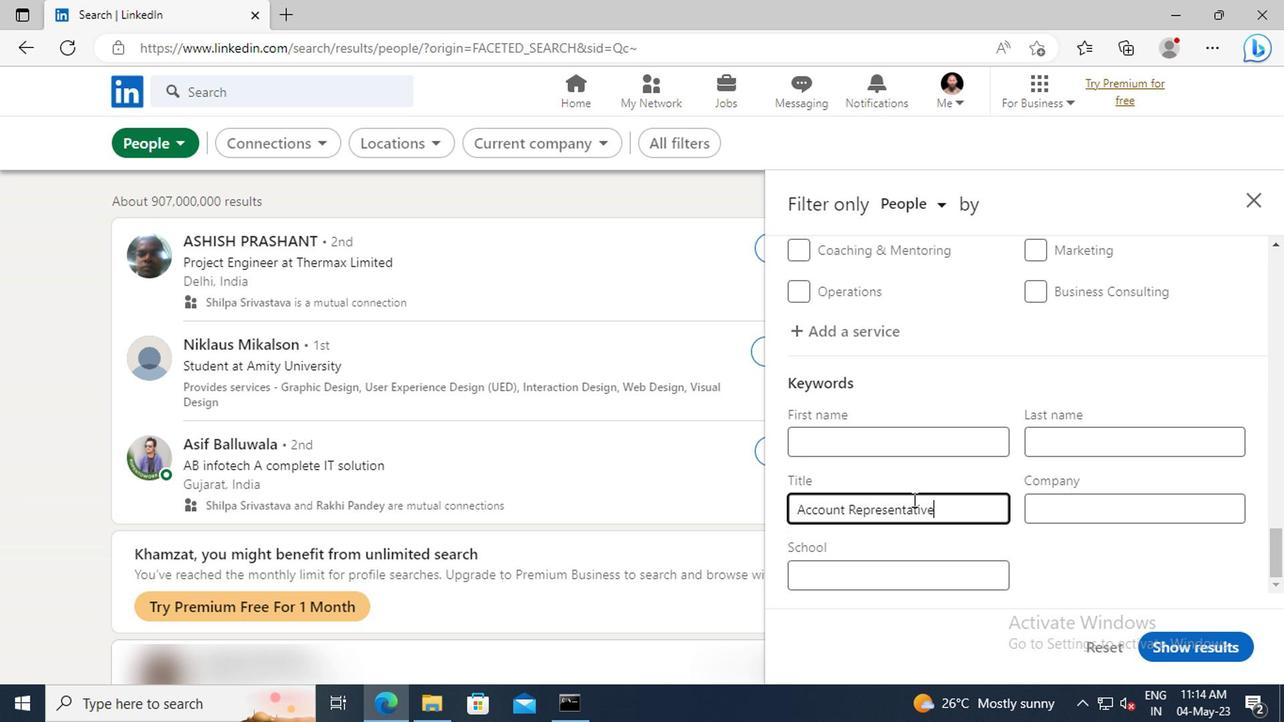 
Action: Mouse moved to (1169, 645)
Screenshot: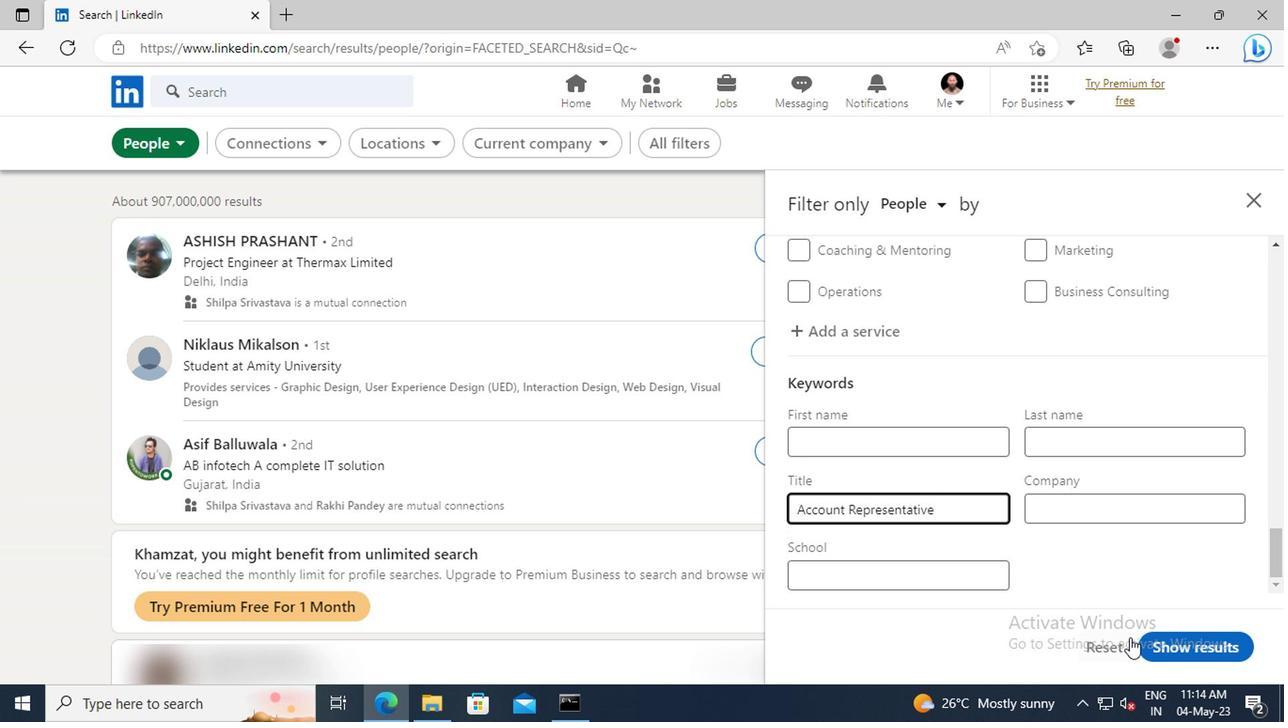 
Action: Mouse pressed left at (1169, 645)
Screenshot: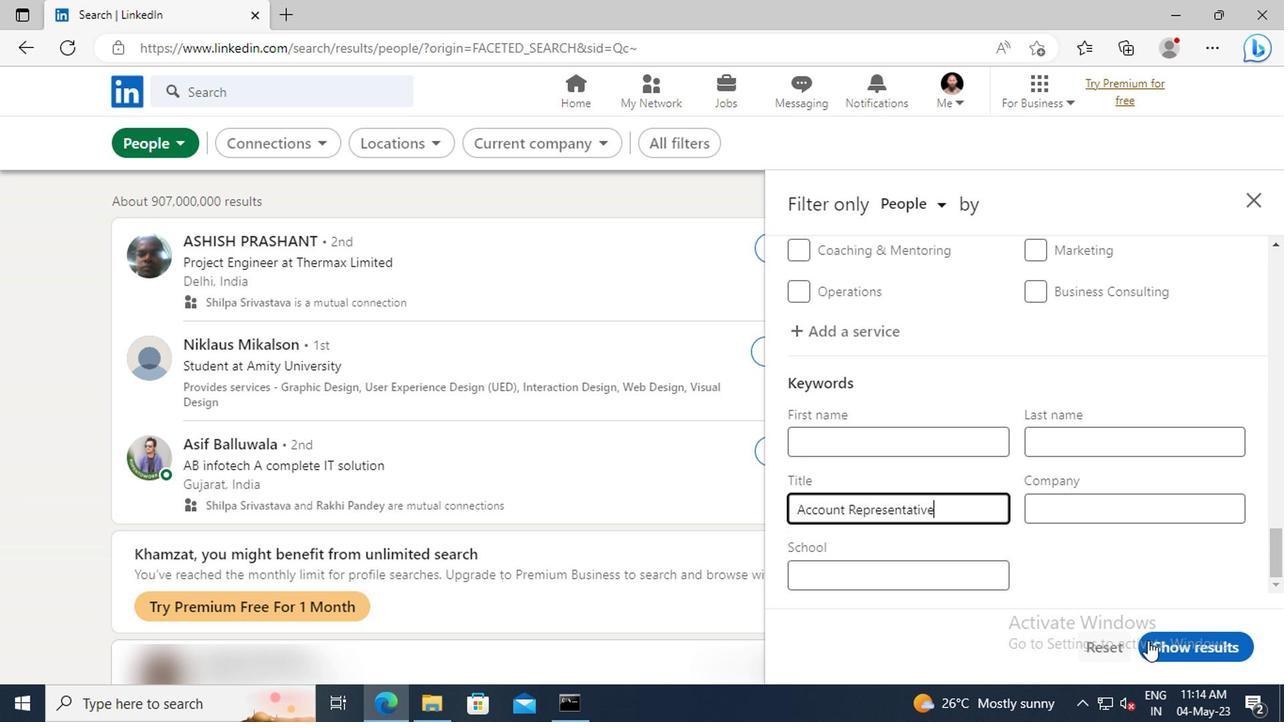 
